Task: Look for space in Gyöngyös, Hungary from 1st June, 2023 to 9th June, 2023 for 5 adults in price range Rs.6000 to Rs.12000. Place can be entire place with 3 bedrooms having 3 beds and 3 bathrooms. Property type can be house, flat, guest house. Booking option can be shelf check-in. Required host language is English.
Action: Mouse moved to (490, 97)
Screenshot: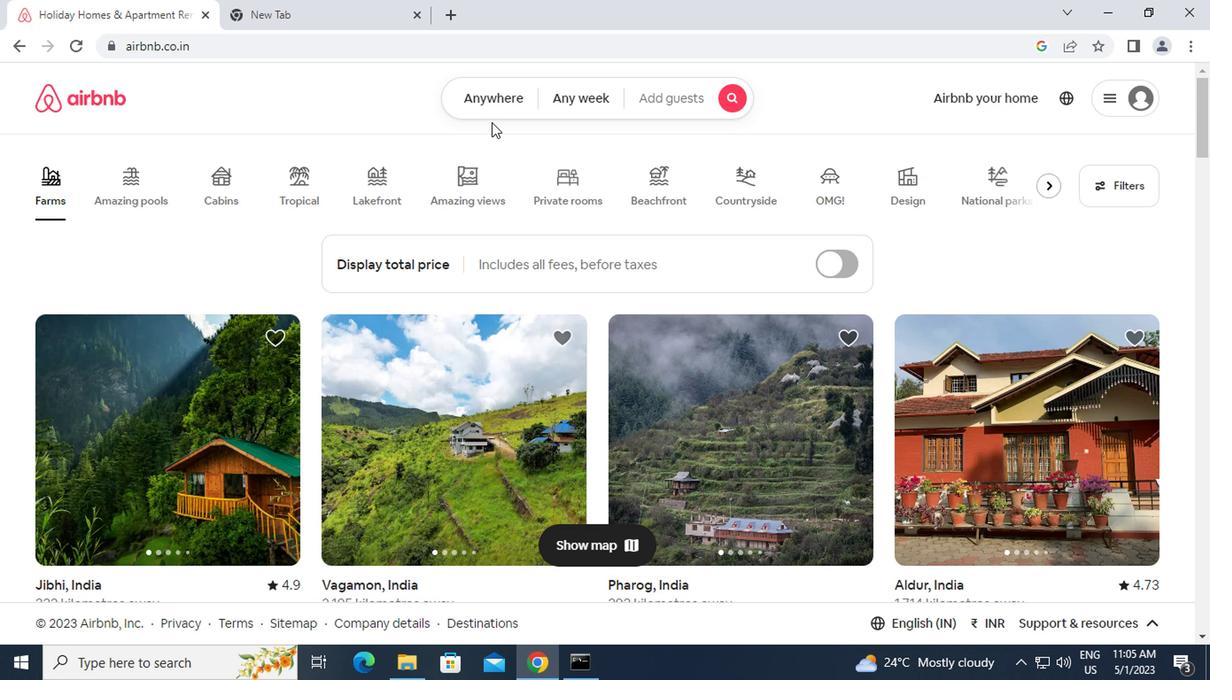 
Action: Mouse pressed left at (490, 97)
Screenshot: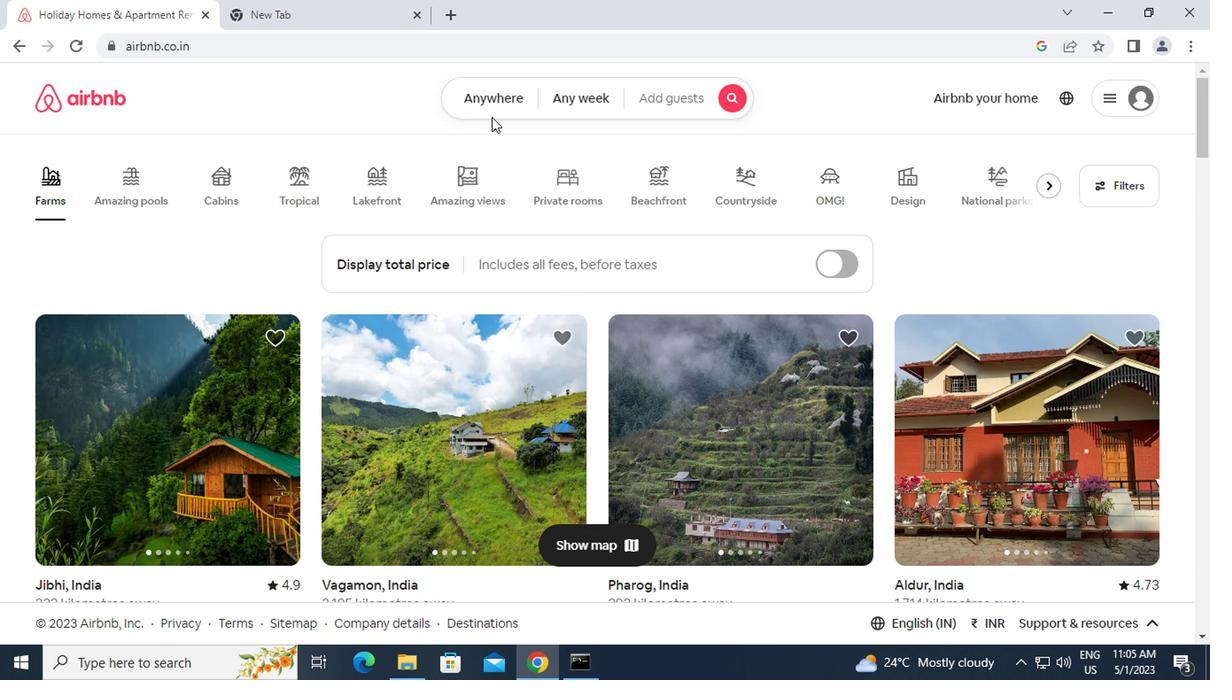 
Action: Mouse moved to (435, 162)
Screenshot: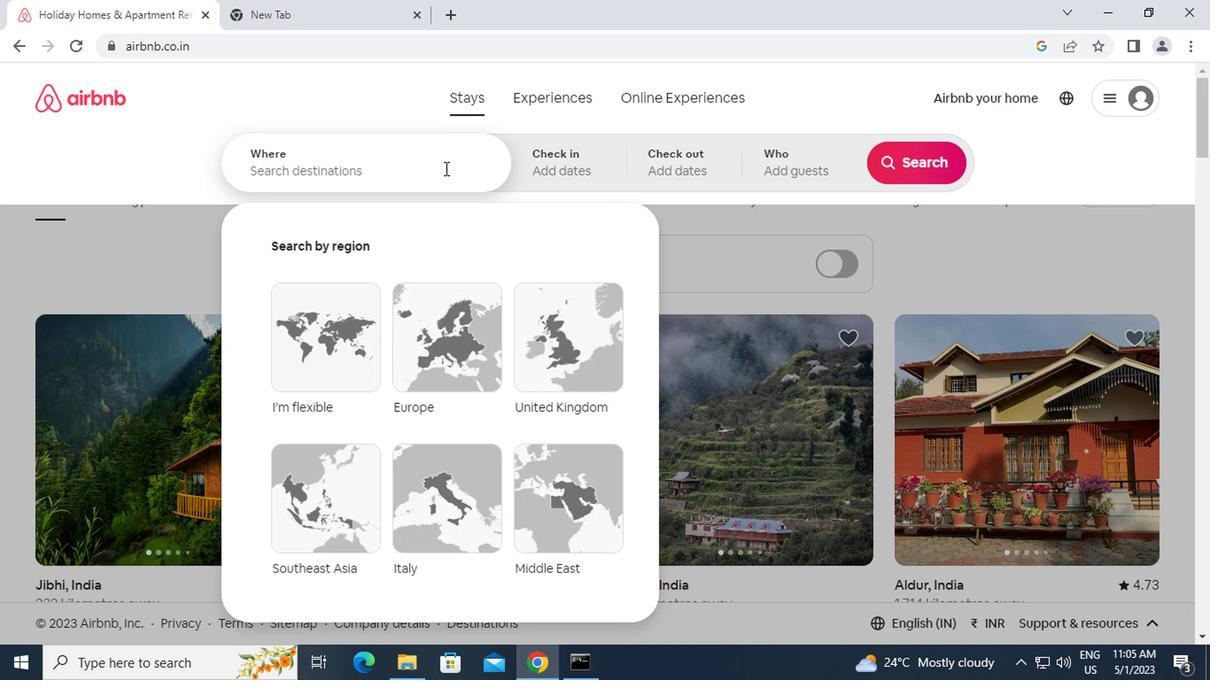 
Action: Mouse pressed left at (435, 162)
Screenshot: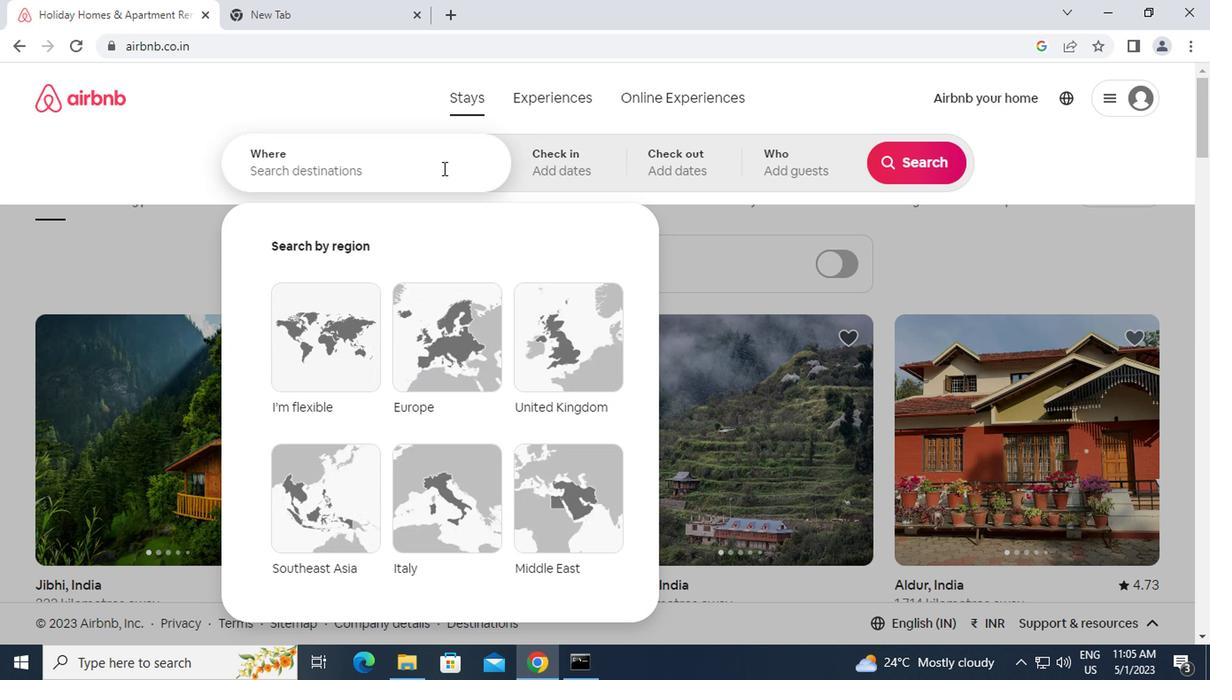 
Action: Key pressed g<Key.caps_lock>yongyos,<Key.space><Key.caps_lock>h<Key.caps_lock>ungary<Key.enter>
Screenshot: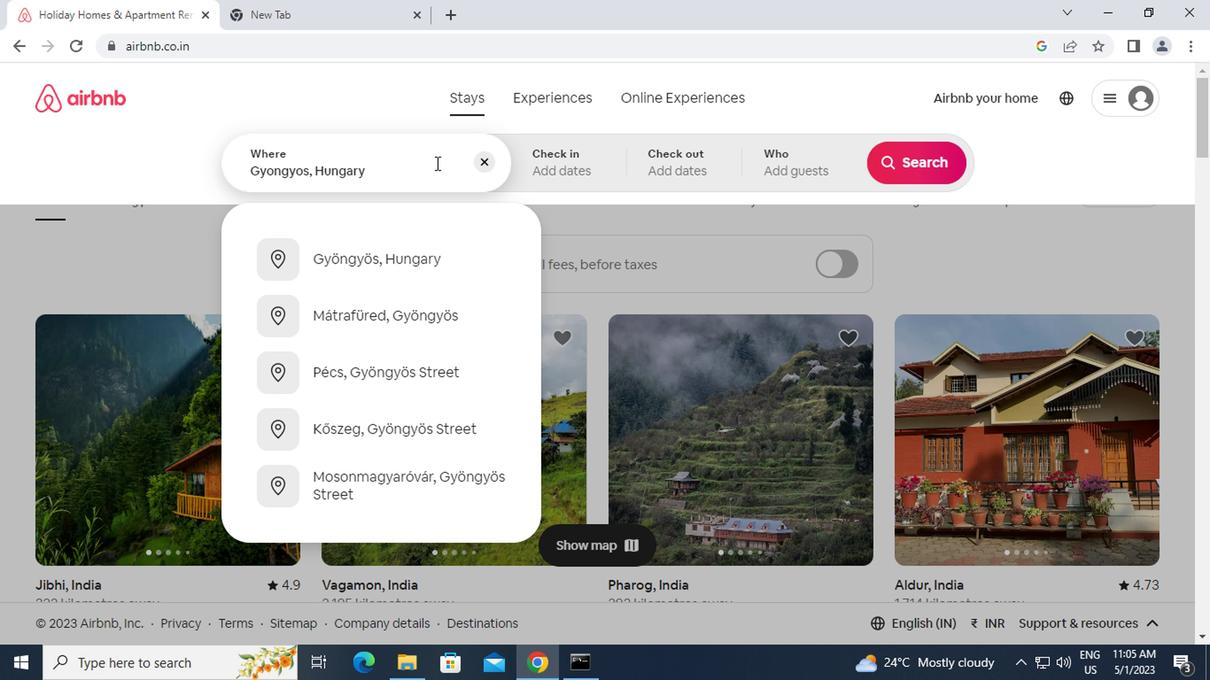 
Action: Mouse moved to (798, 376)
Screenshot: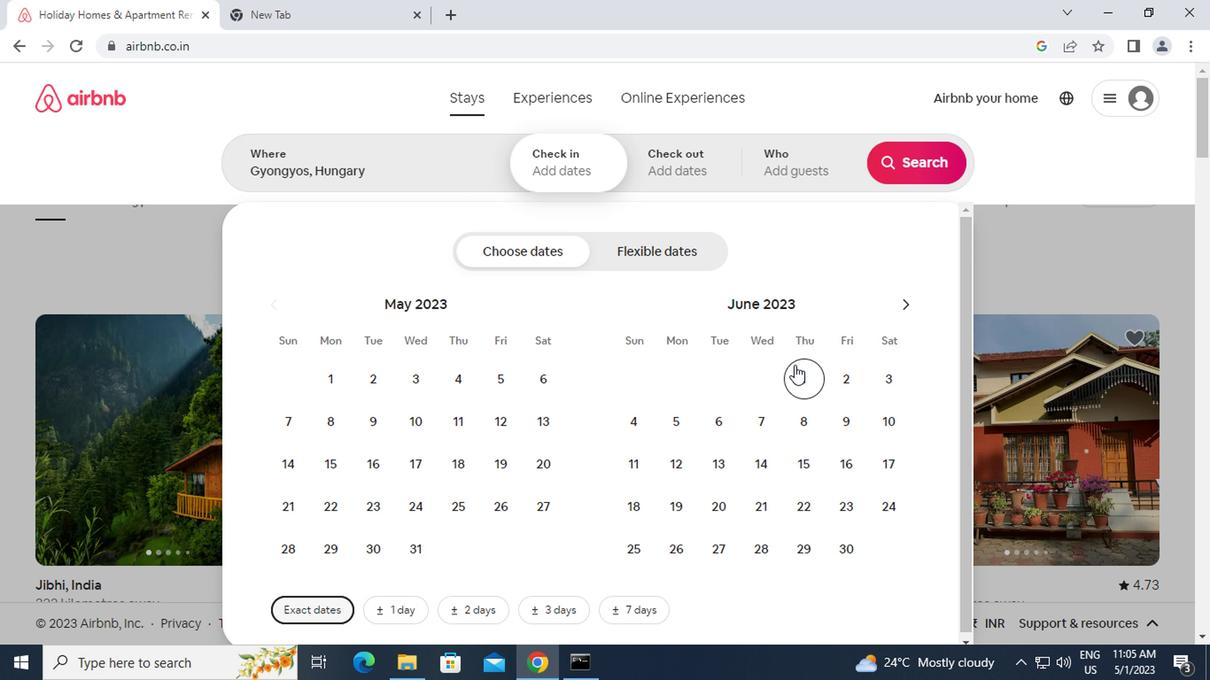
Action: Mouse pressed left at (798, 376)
Screenshot: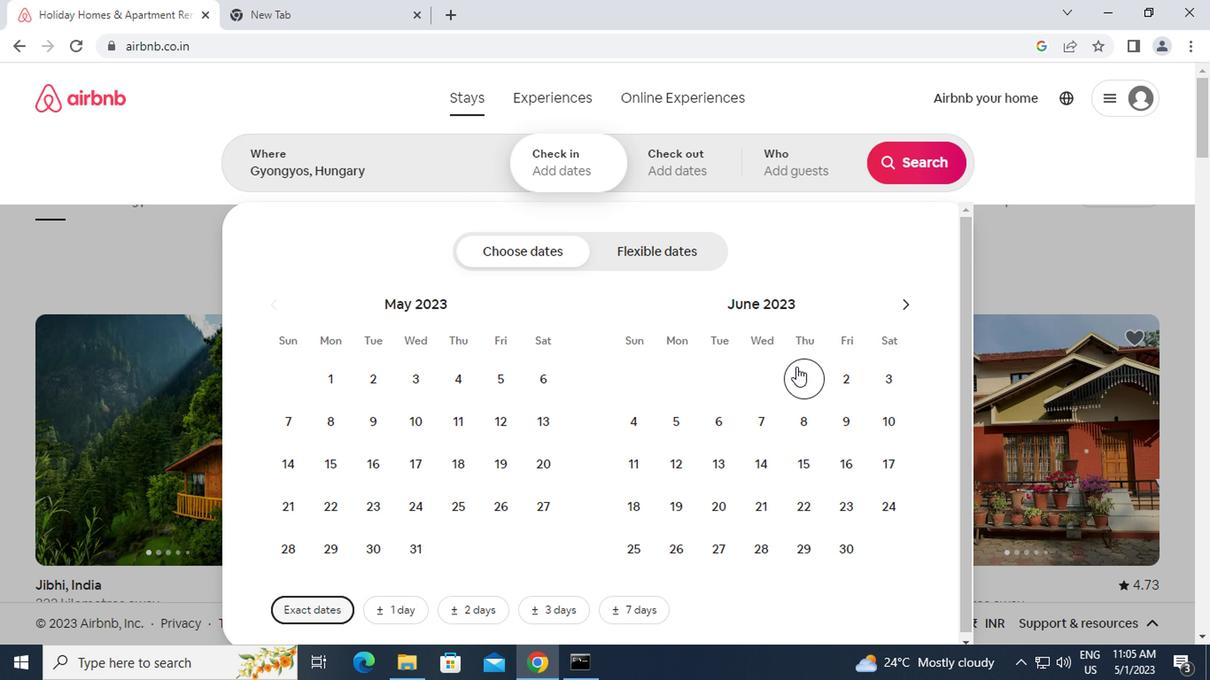 
Action: Mouse moved to (838, 427)
Screenshot: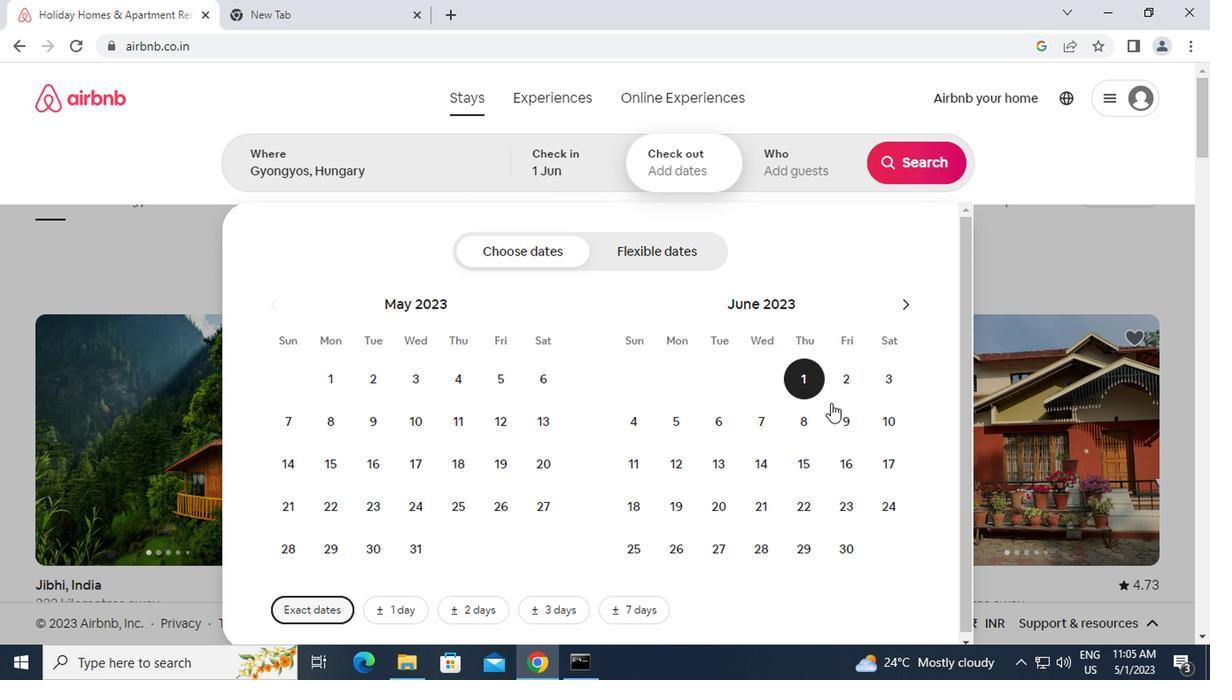 
Action: Mouse pressed left at (838, 427)
Screenshot: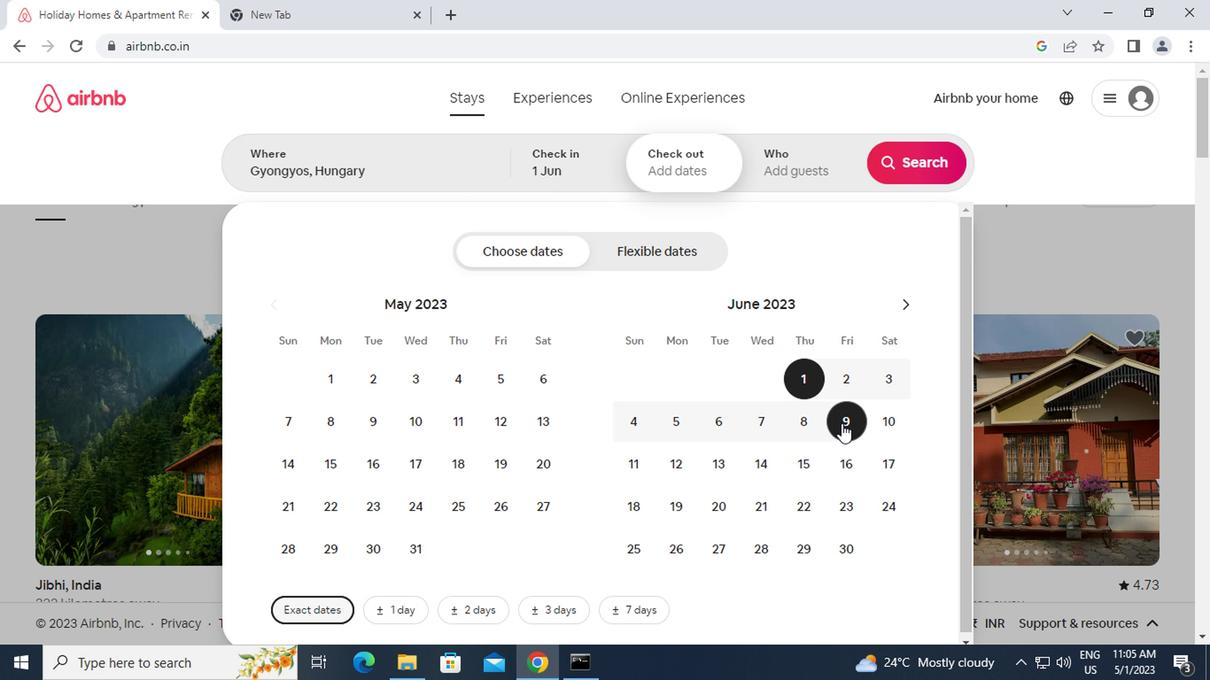 
Action: Mouse moved to (800, 155)
Screenshot: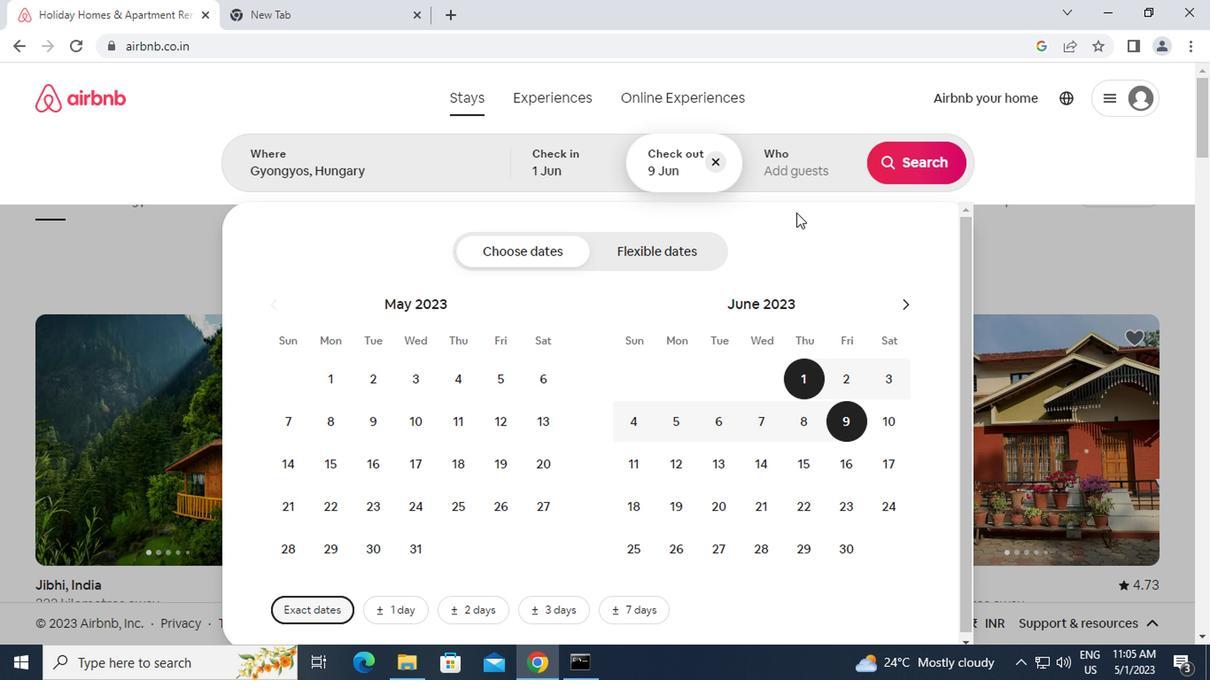 
Action: Mouse pressed left at (800, 155)
Screenshot: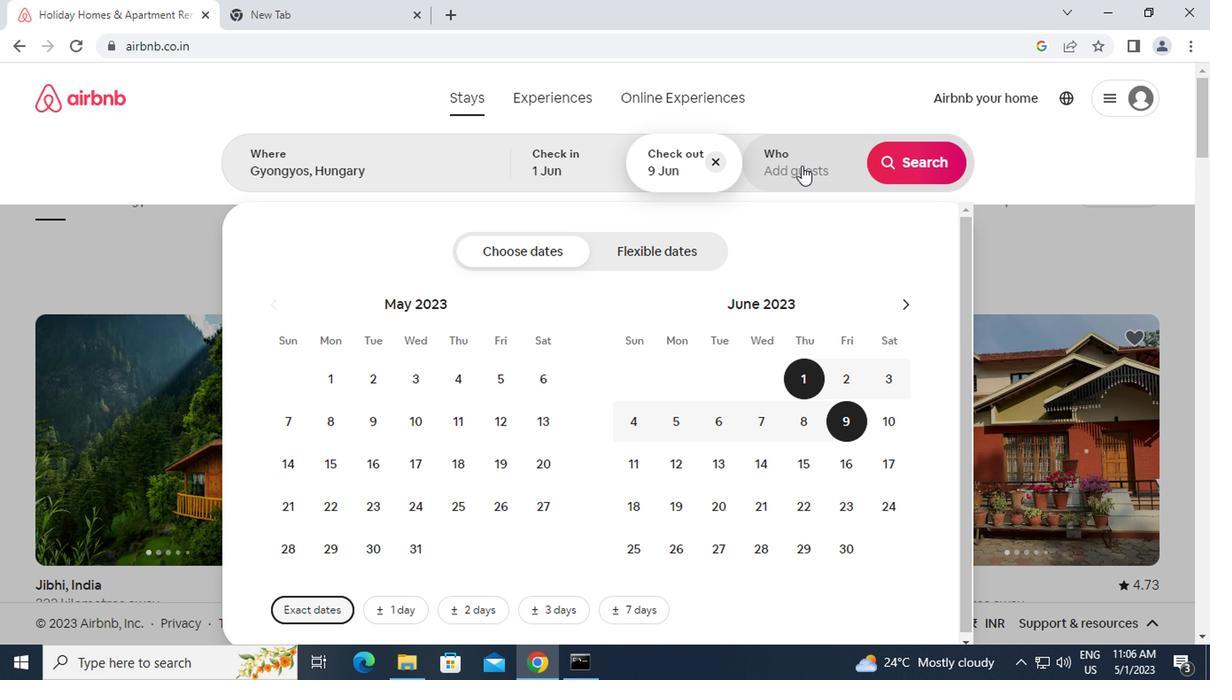 
Action: Mouse moved to (917, 267)
Screenshot: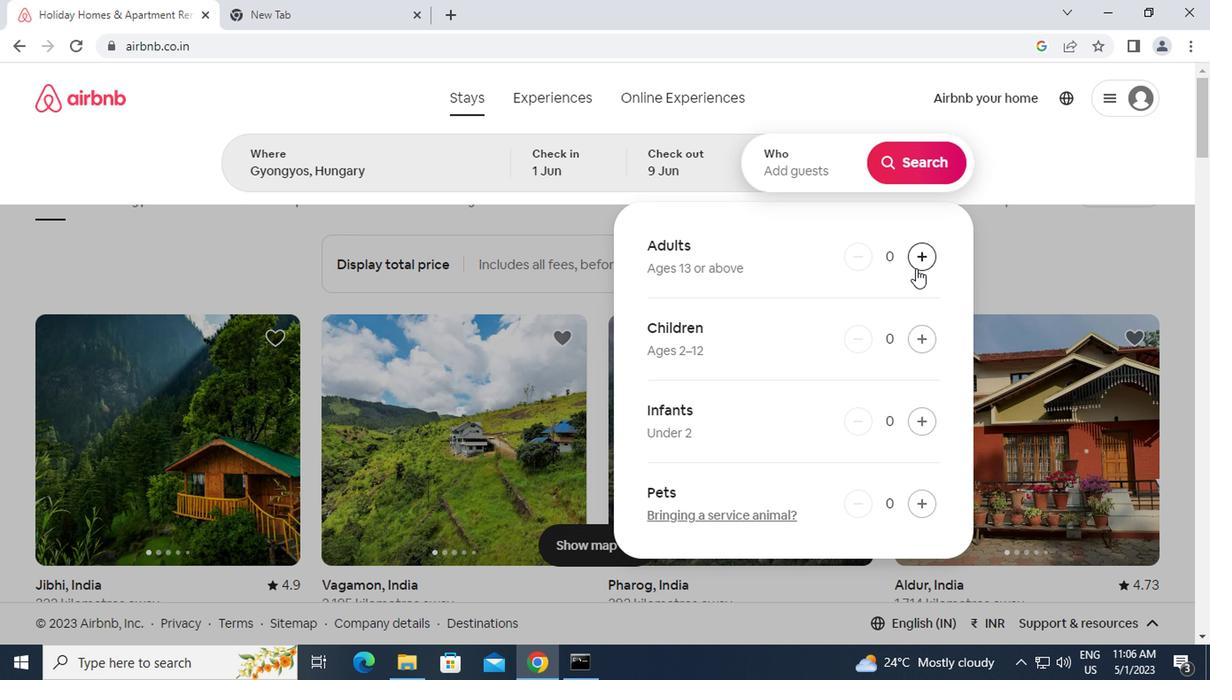 
Action: Mouse pressed left at (917, 267)
Screenshot: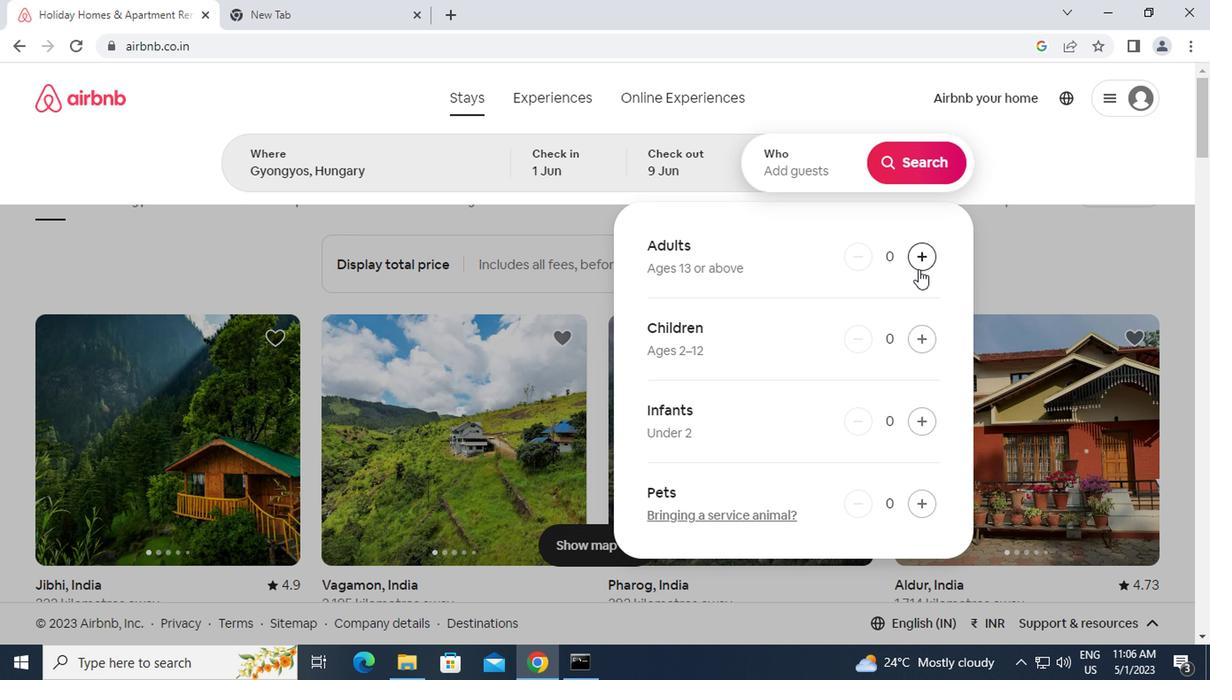 
Action: Mouse pressed left at (917, 267)
Screenshot: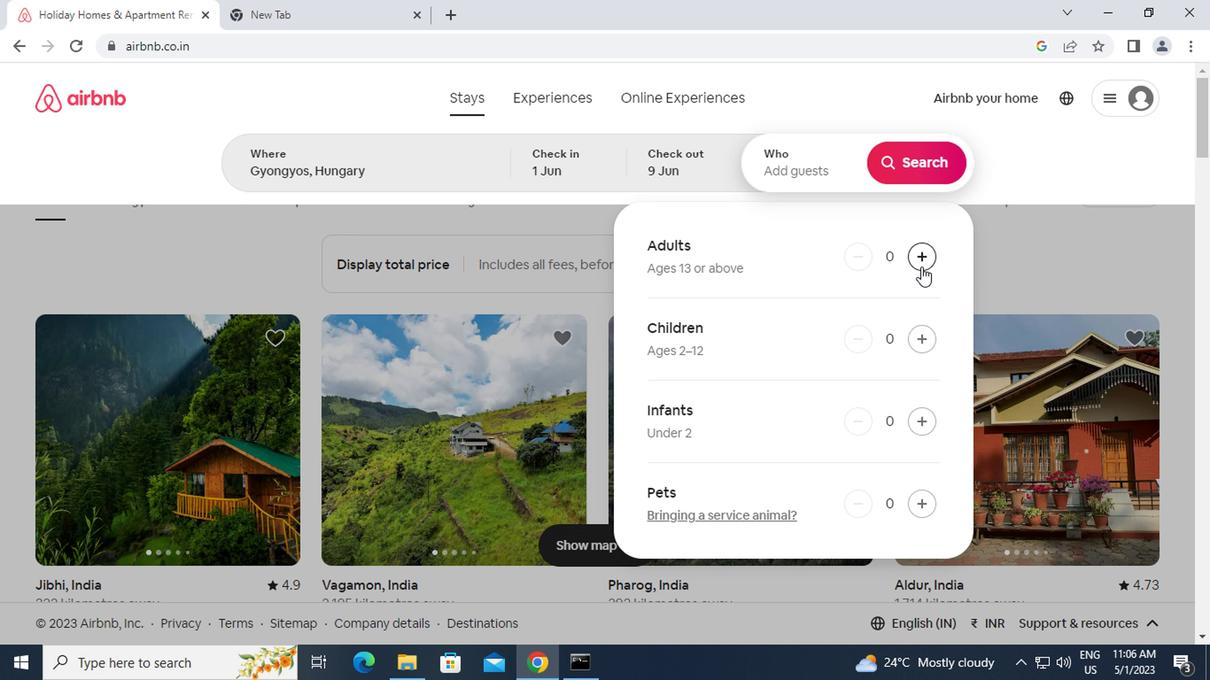 
Action: Mouse pressed left at (917, 267)
Screenshot: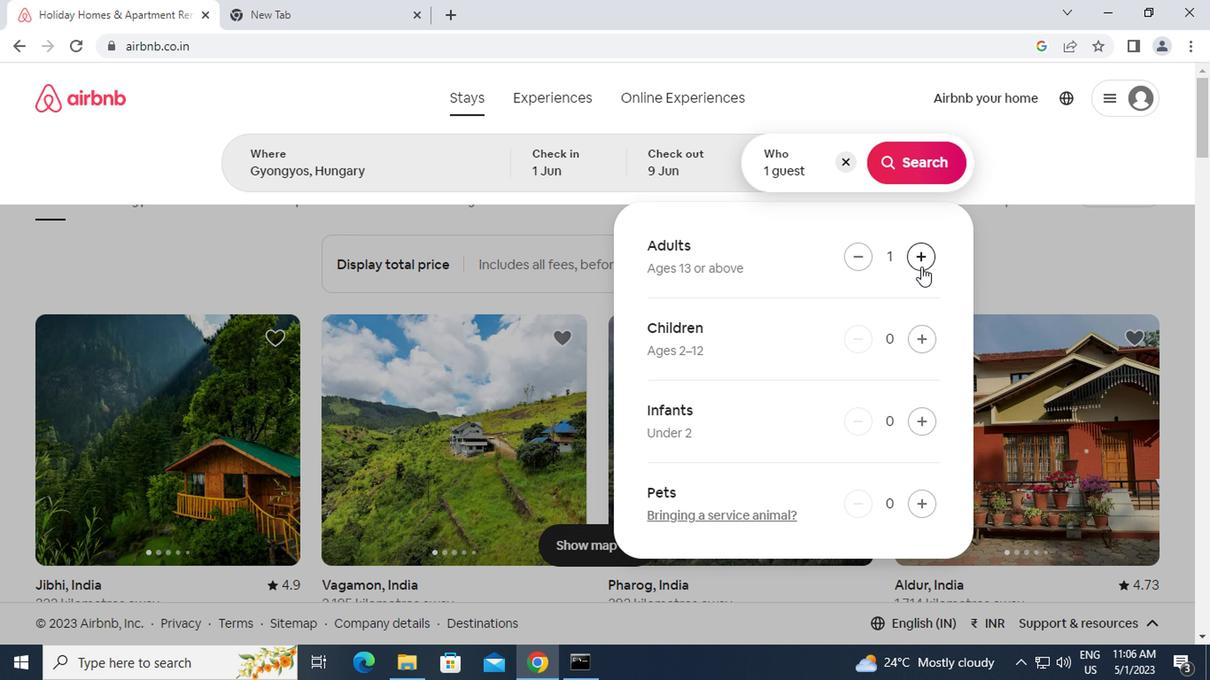 
Action: Mouse moved to (917, 266)
Screenshot: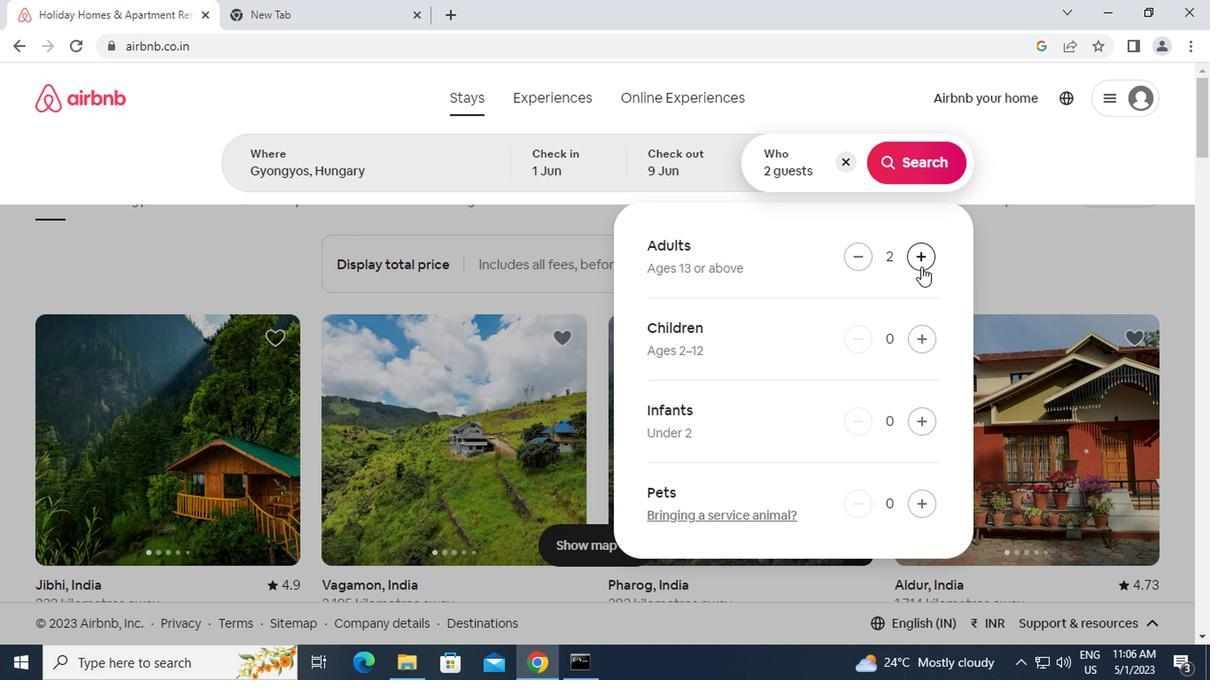 
Action: Mouse pressed left at (917, 266)
Screenshot: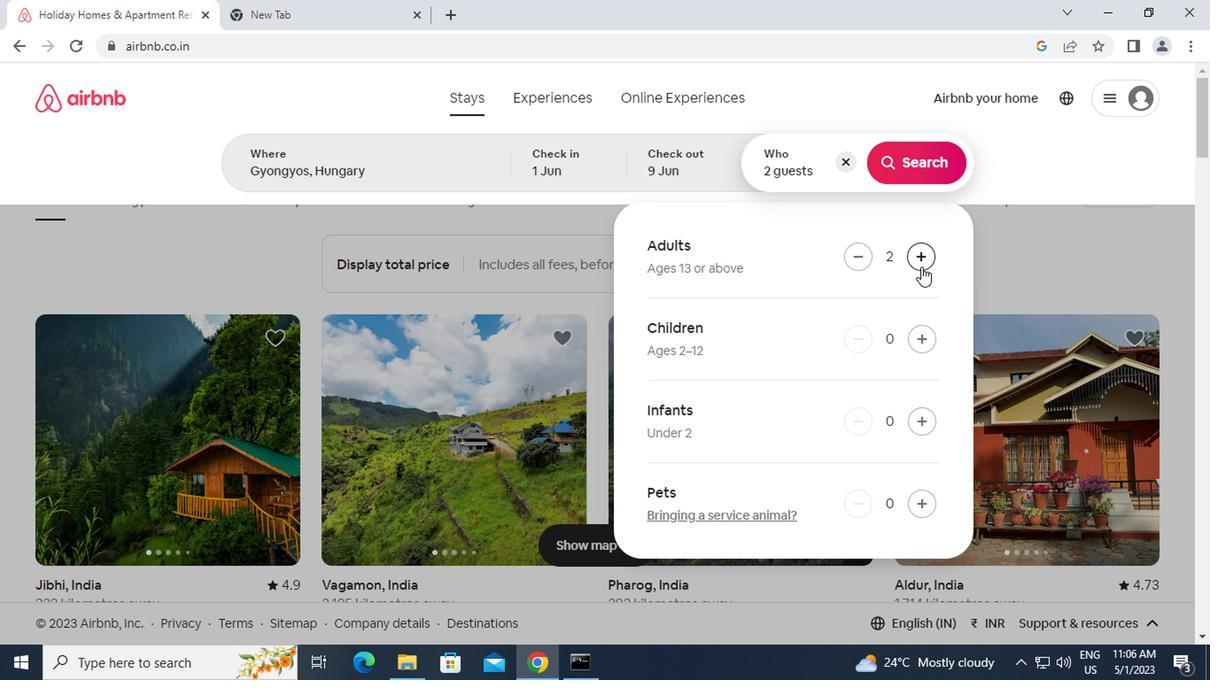 
Action: Mouse pressed left at (917, 266)
Screenshot: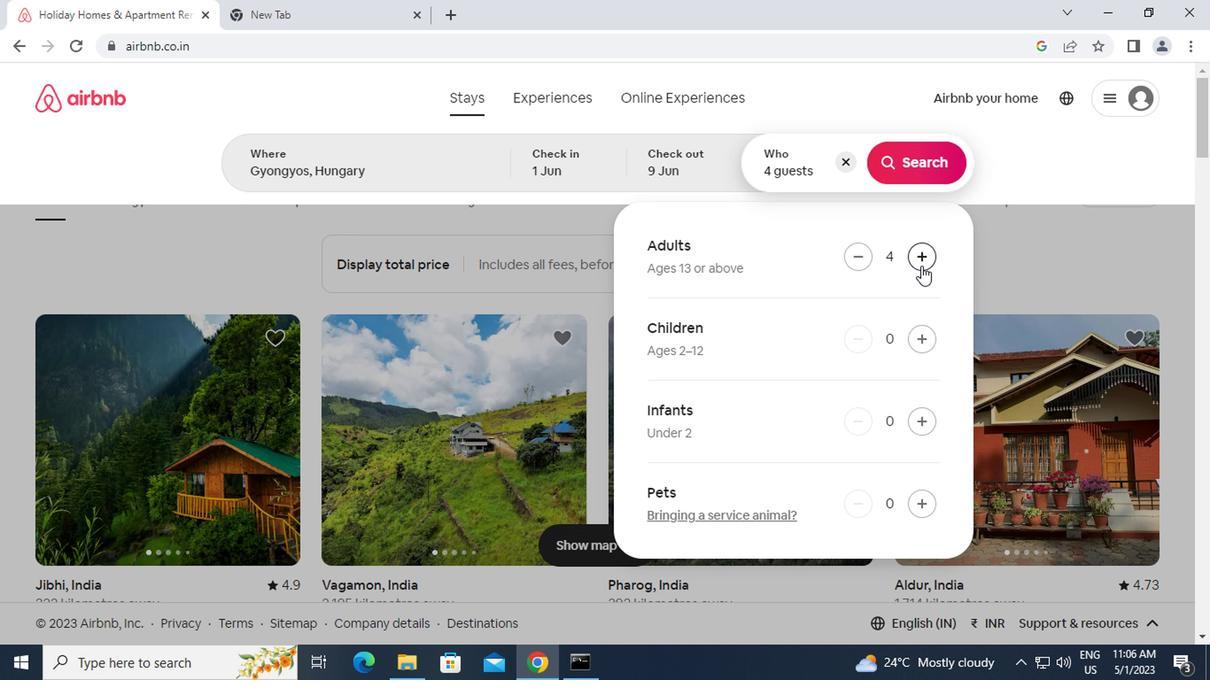 
Action: Mouse moved to (891, 160)
Screenshot: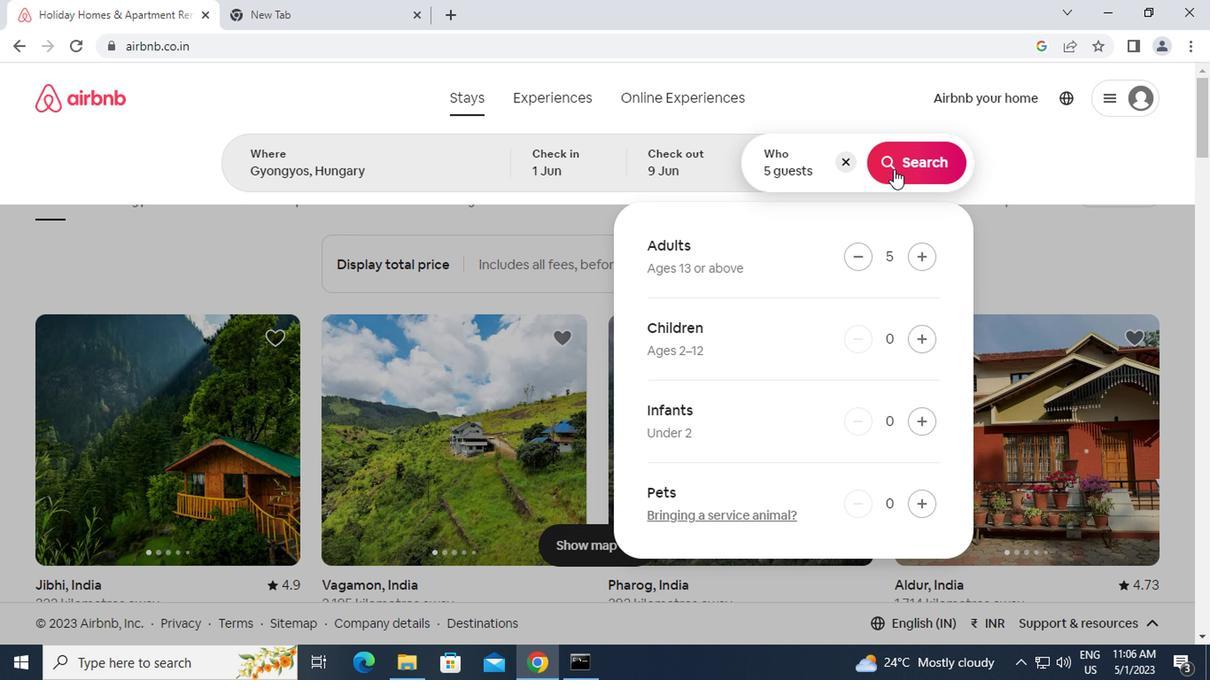 
Action: Mouse pressed left at (891, 160)
Screenshot: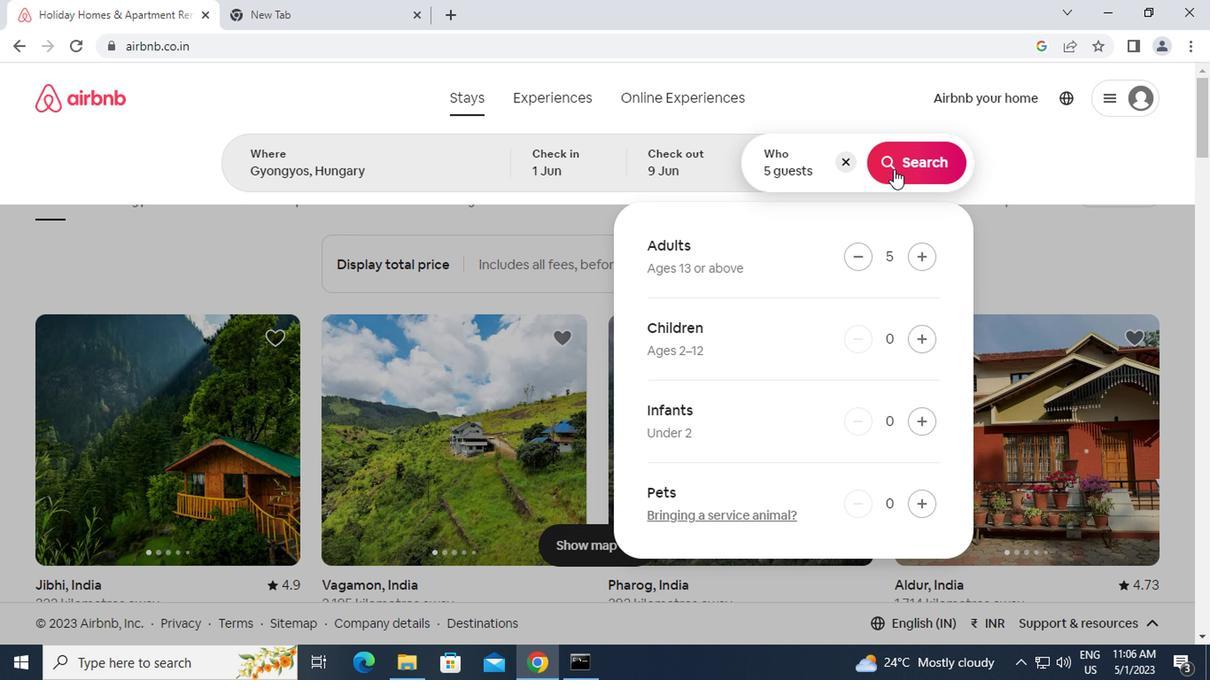 
Action: Mouse moved to (1130, 158)
Screenshot: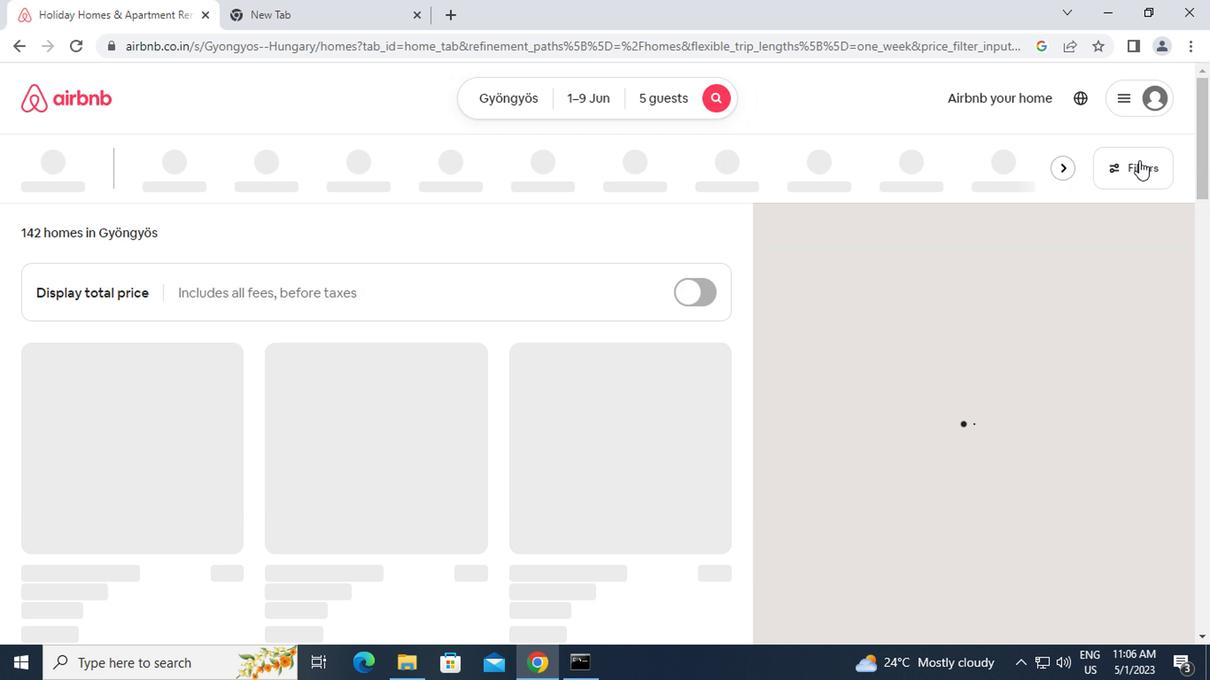 
Action: Mouse pressed left at (1130, 158)
Screenshot: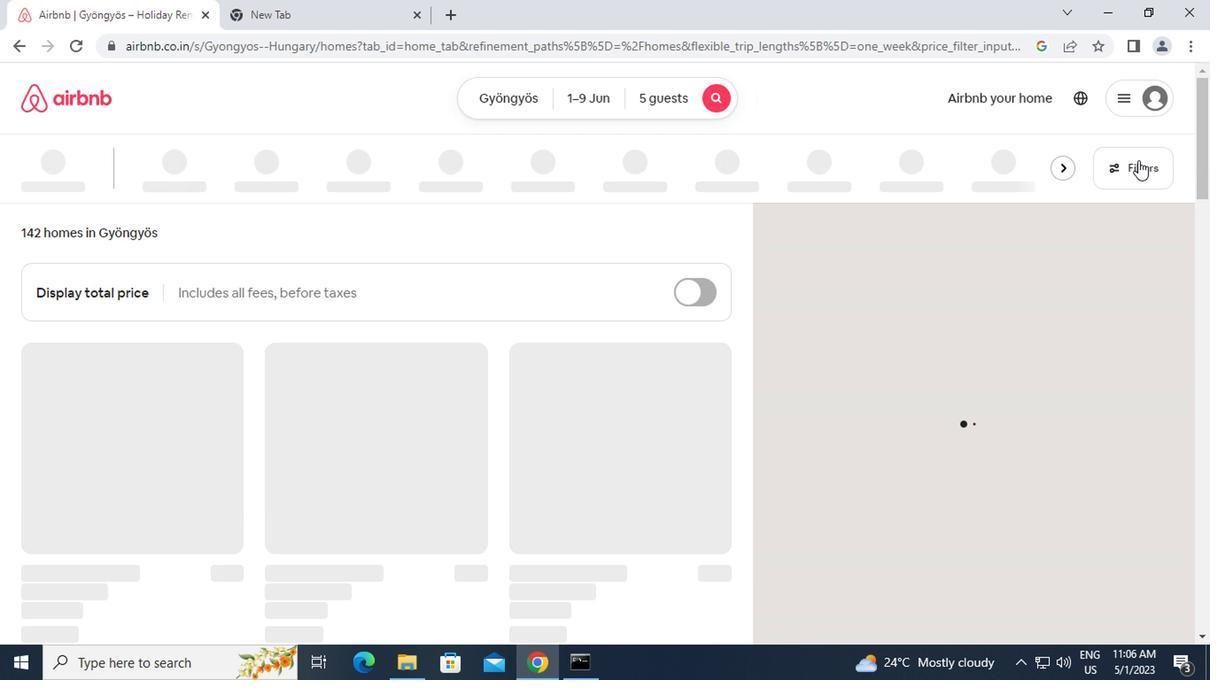 
Action: Mouse moved to (412, 393)
Screenshot: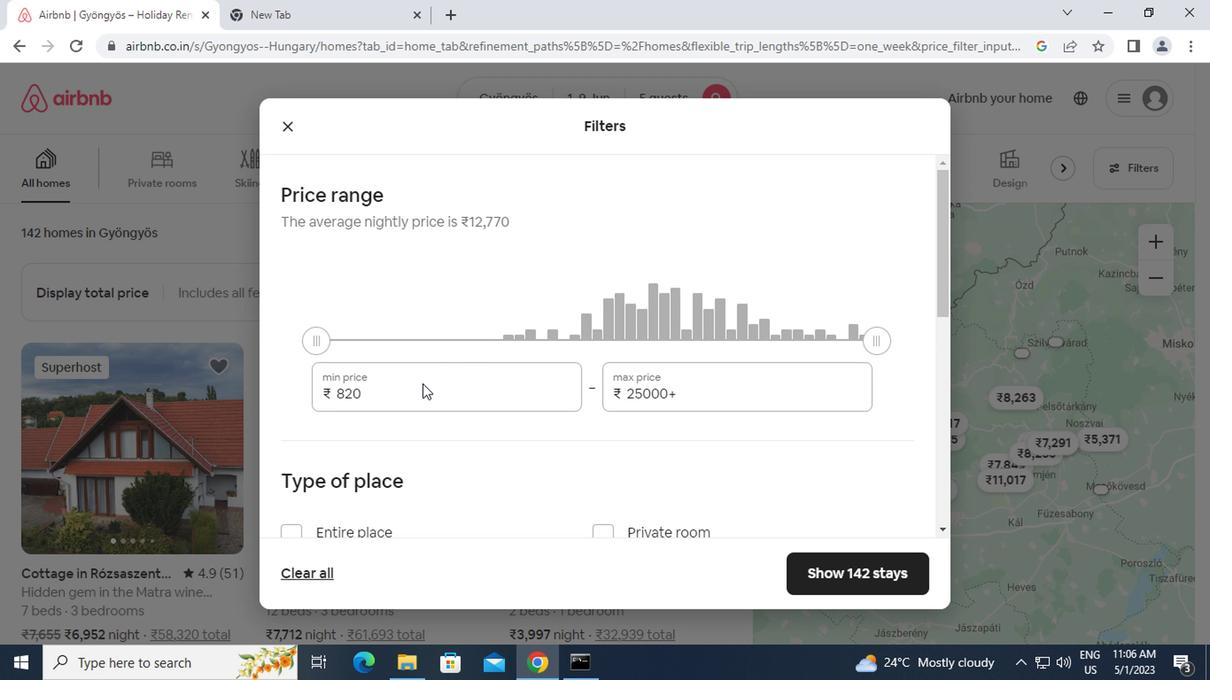 
Action: Mouse pressed left at (412, 393)
Screenshot: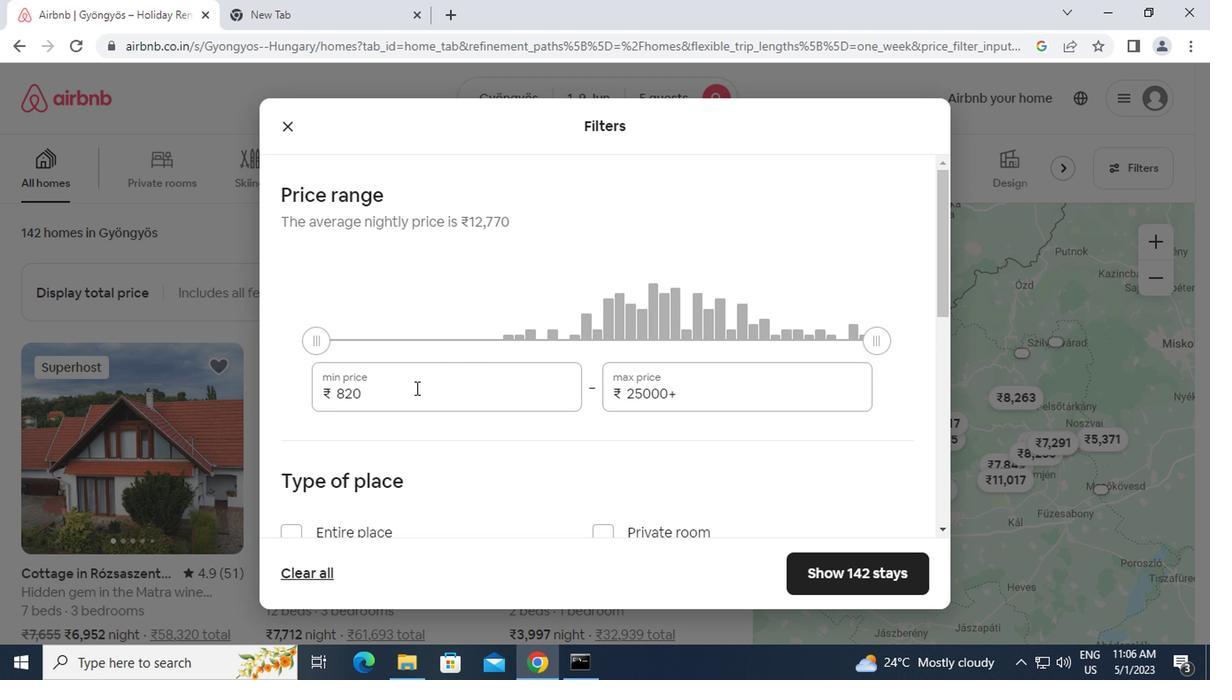 
Action: Mouse moved to (307, 400)
Screenshot: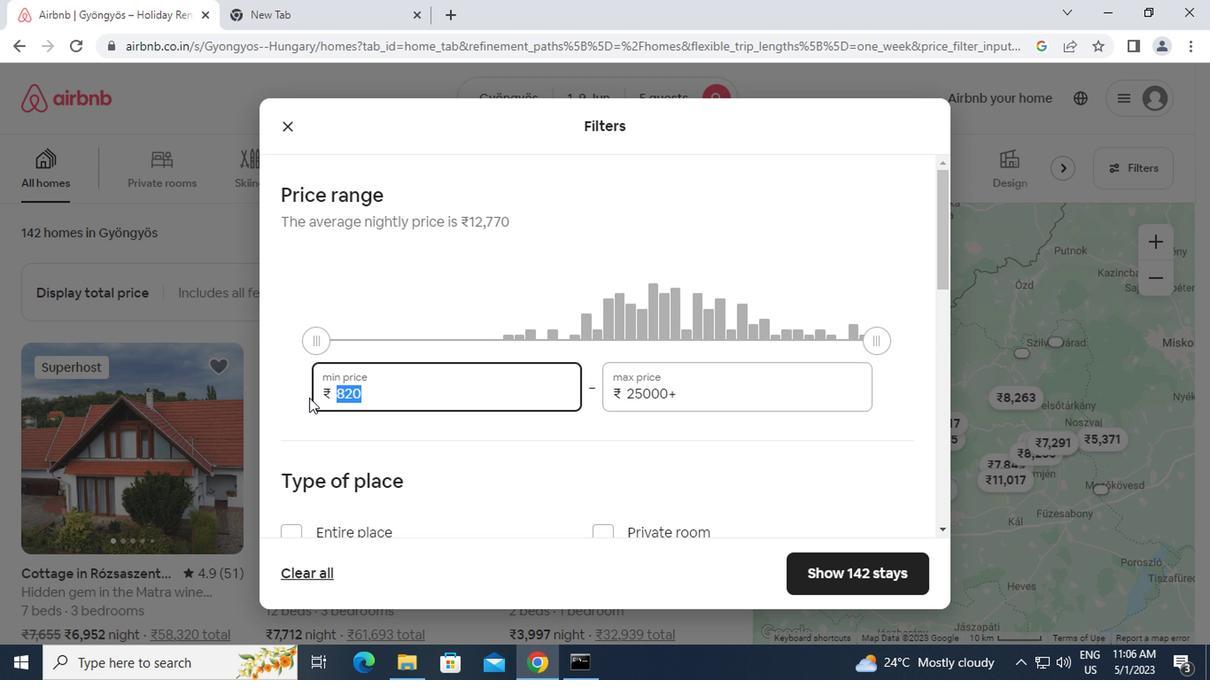 
Action: Key pressed 6000<Key.tab><Key.backspace><Key.backspace><Key.backspace><Key.backspace><Key.backspace><Key.backspace><Key.backspace><Key.backspace><Key.backspace><Key.backspace><Key.backspace><Key.backspace><Key.backspace><Key.backspace><Key.backspace><Key.backspace><Key.backspace><Key.backspace>12000
Screenshot: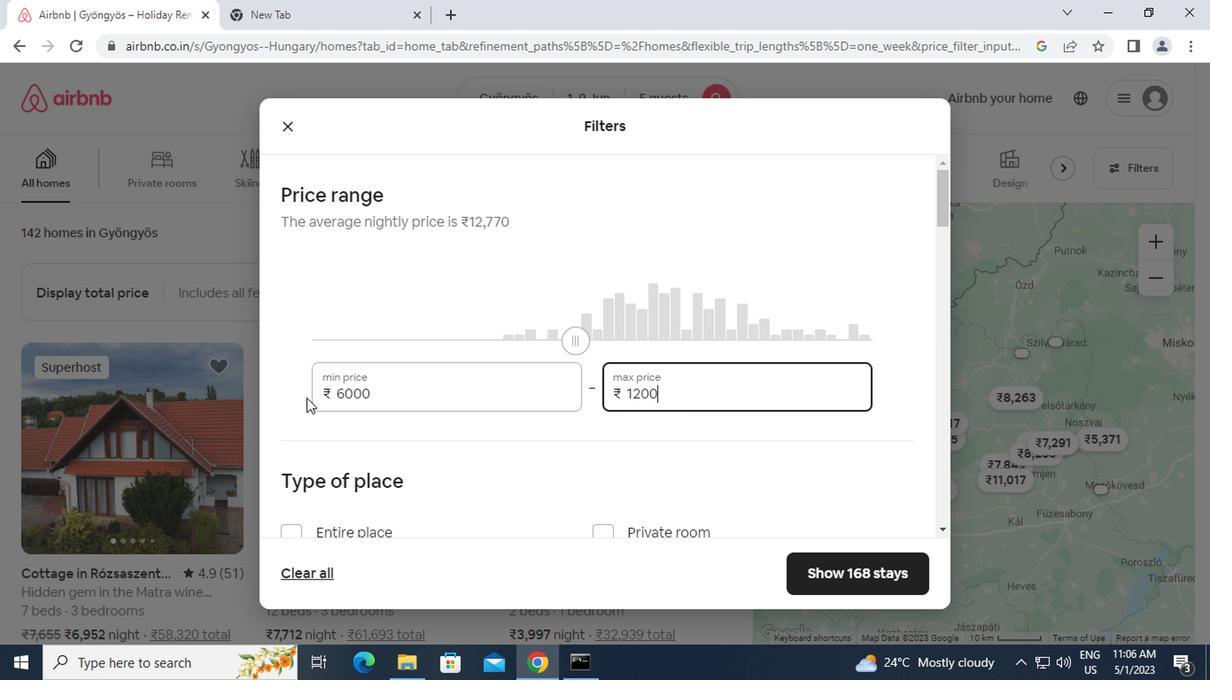 
Action: Mouse moved to (307, 405)
Screenshot: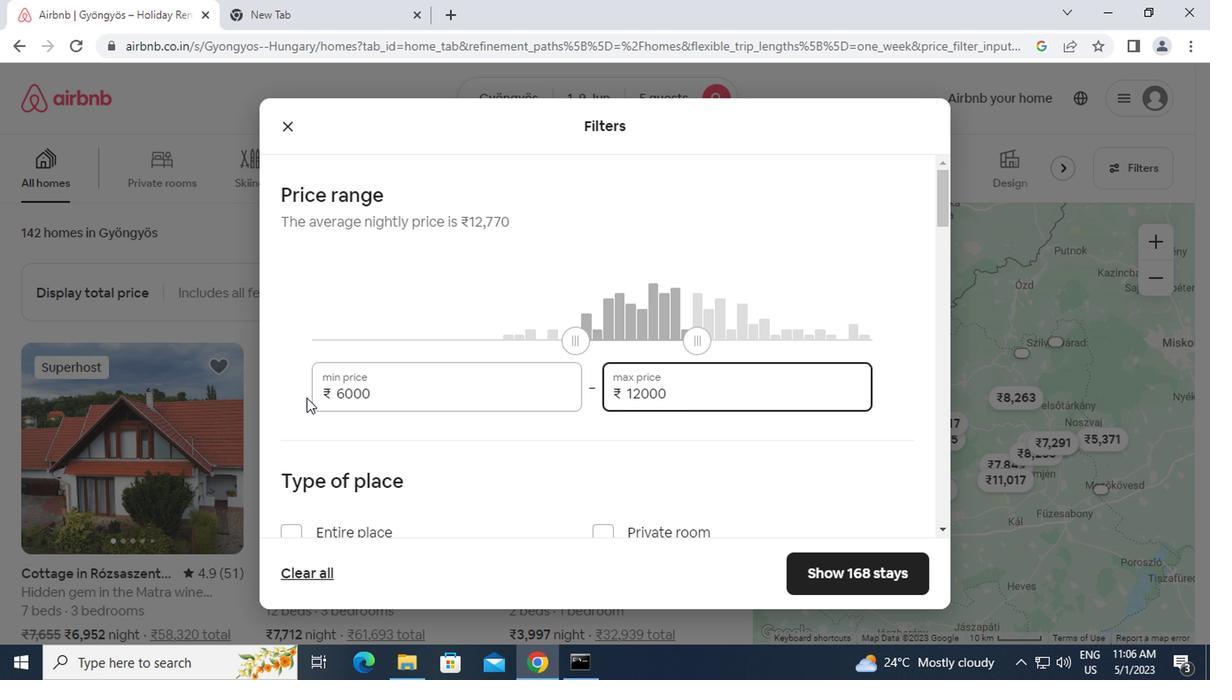 
Action: Mouse scrolled (307, 404) with delta (0, 0)
Screenshot: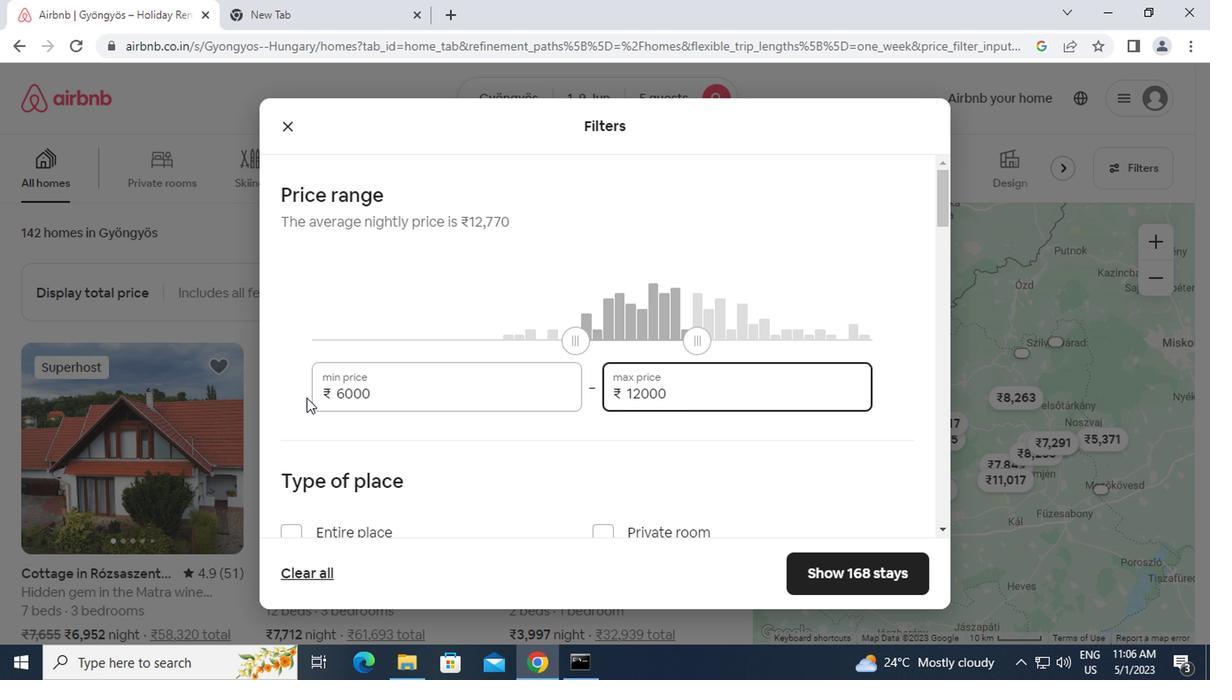 
Action: Mouse scrolled (307, 404) with delta (0, 0)
Screenshot: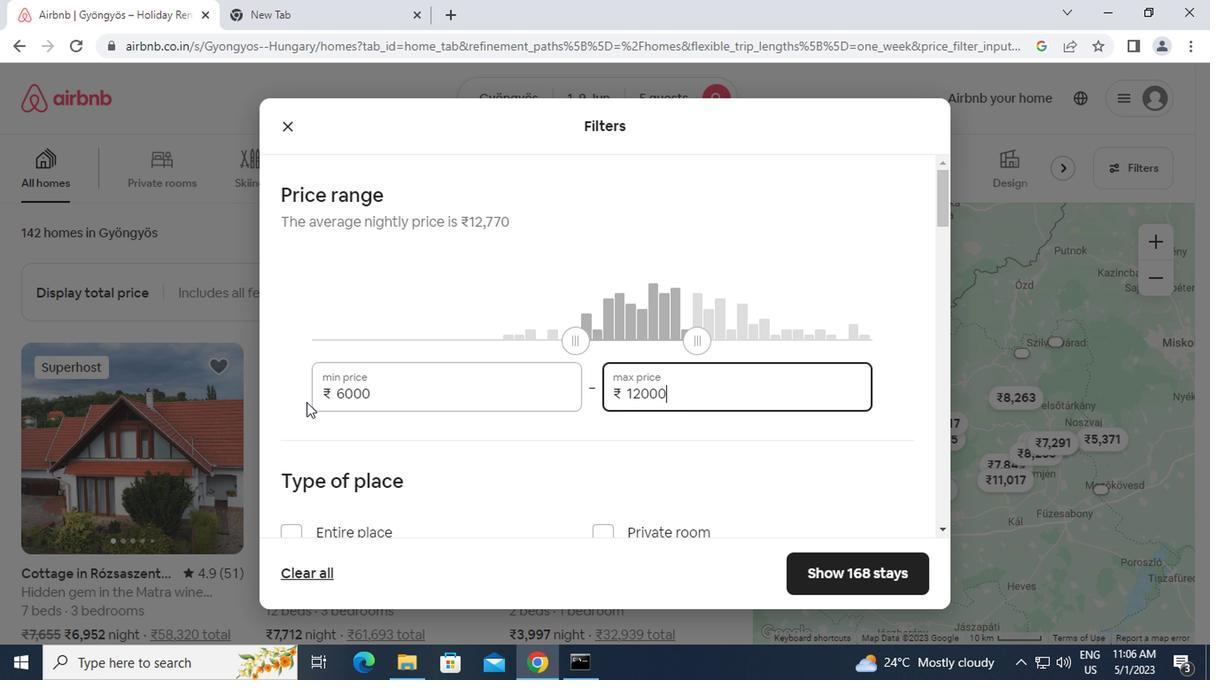
Action: Mouse moved to (293, 358)
Screenshot: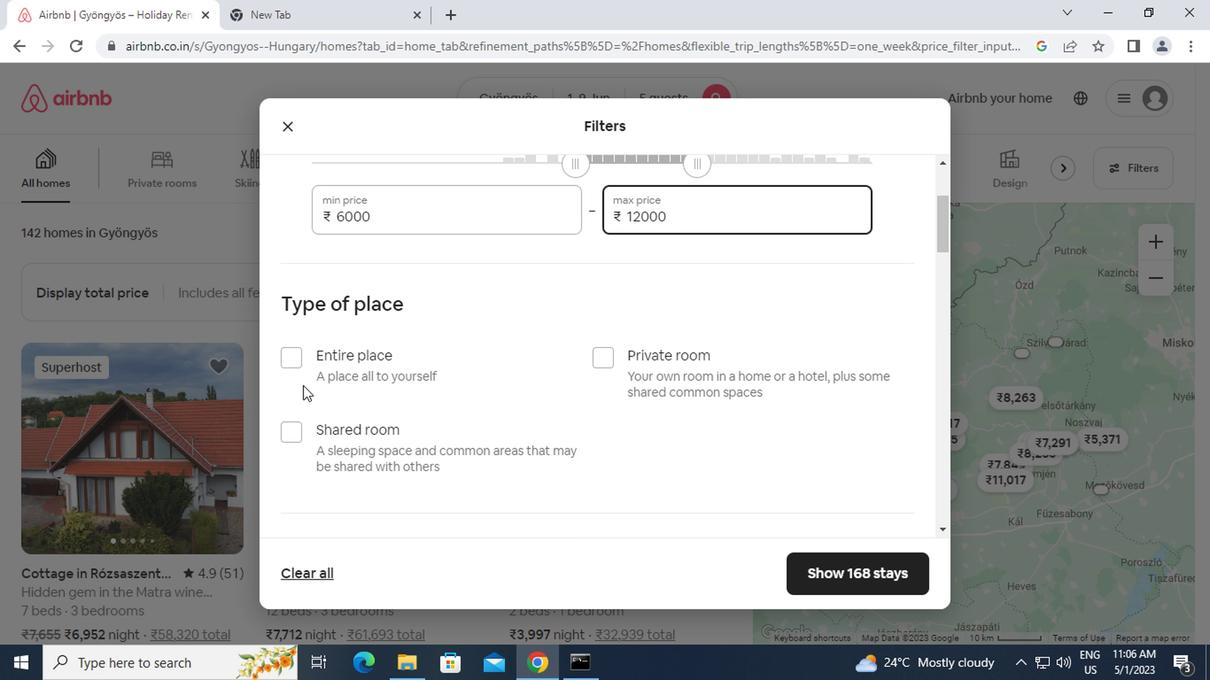 
Action: Mouse pressed left at (293, 358)
Screenshot: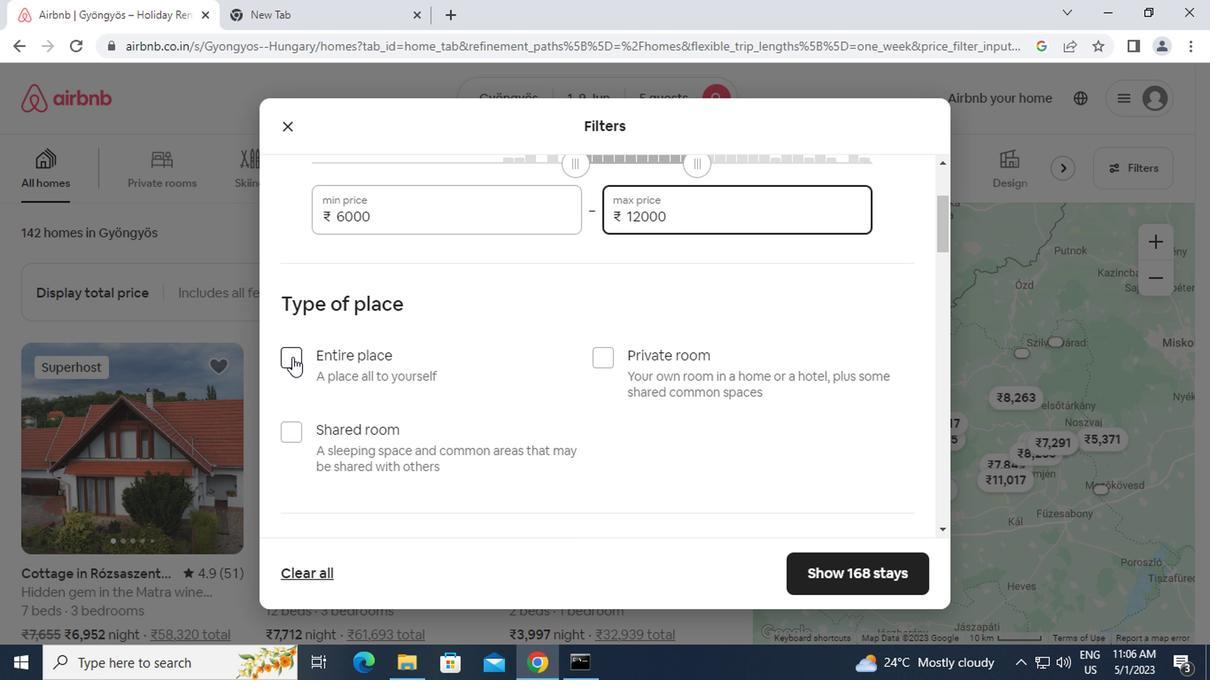 
Action: Mouse moved to (437, 395)
Screenshot: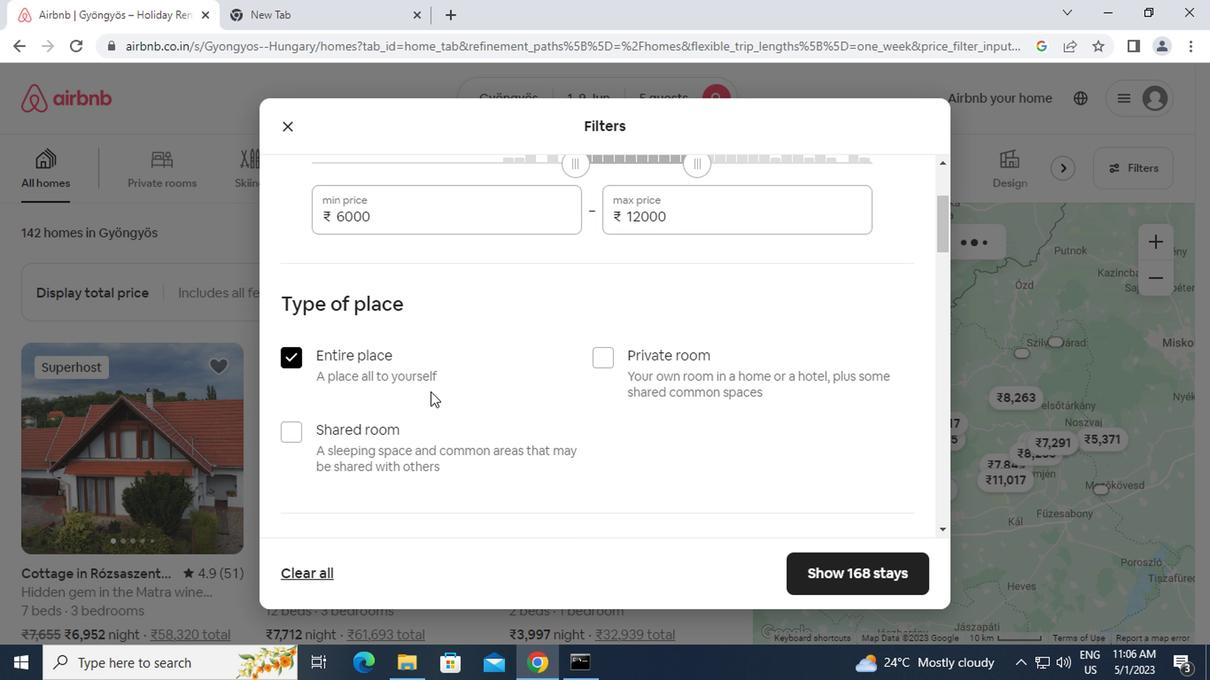
Action: Mouse scrolled (437, 394) with delta (0, -1)
Screenshot: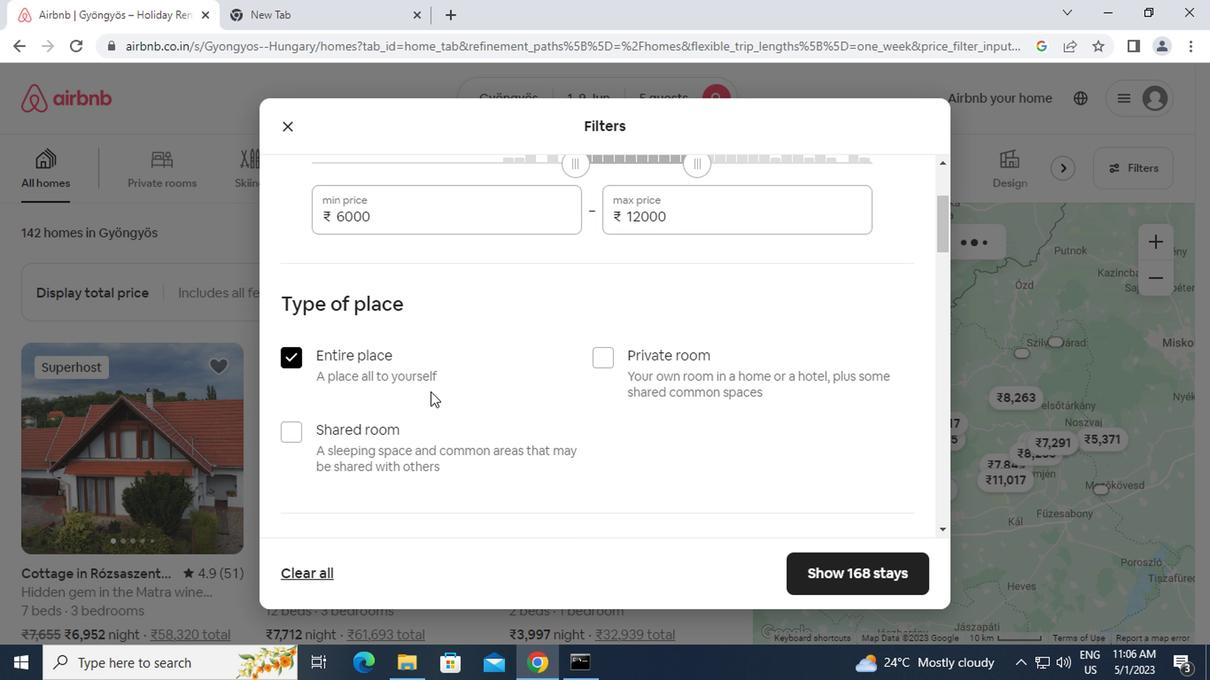 
Action: Mouse scrolled (437, 394) with delta (0, -1)
Screenshot: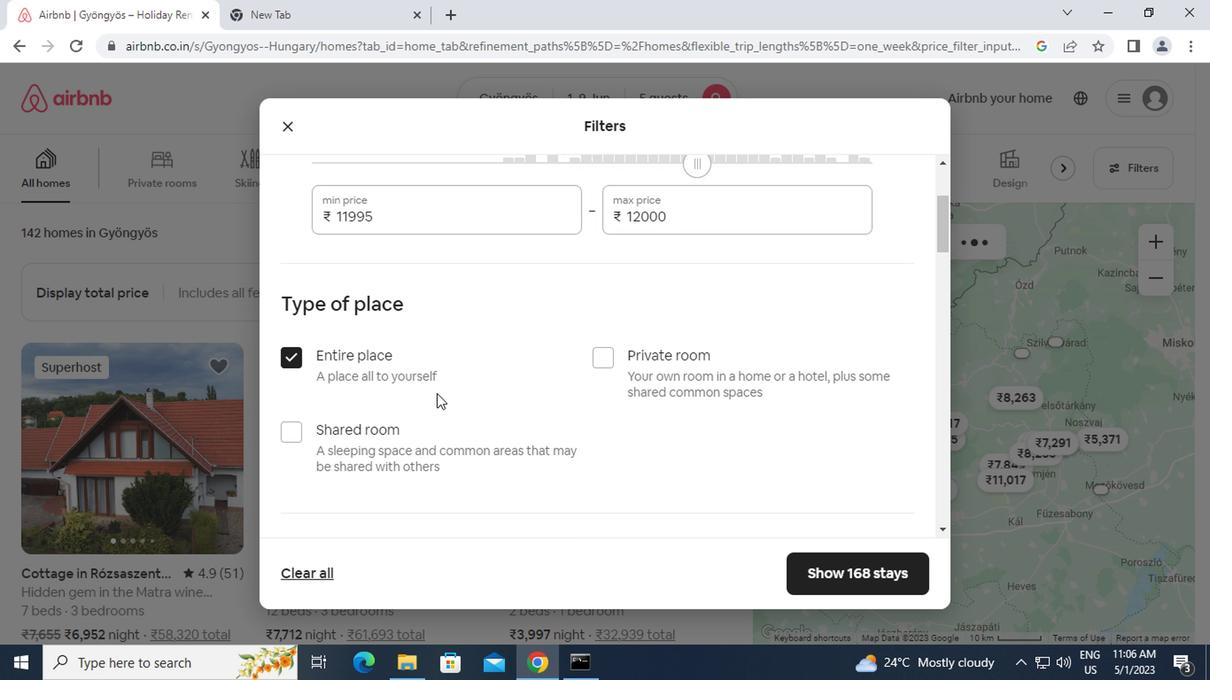 
Action: Mouse scrolled (437, 394) with delta (0, -1)
Screenshot: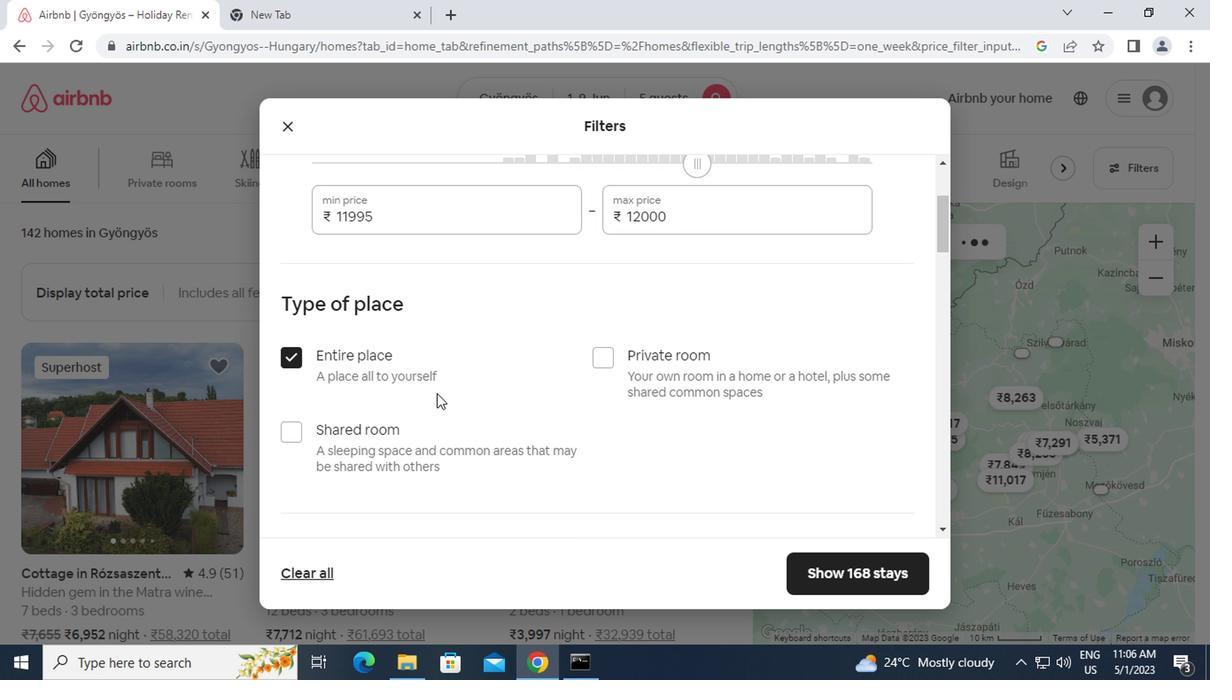 
Action: Mouse scrolled (437, 394) with delta (0, -1)
Screenshot: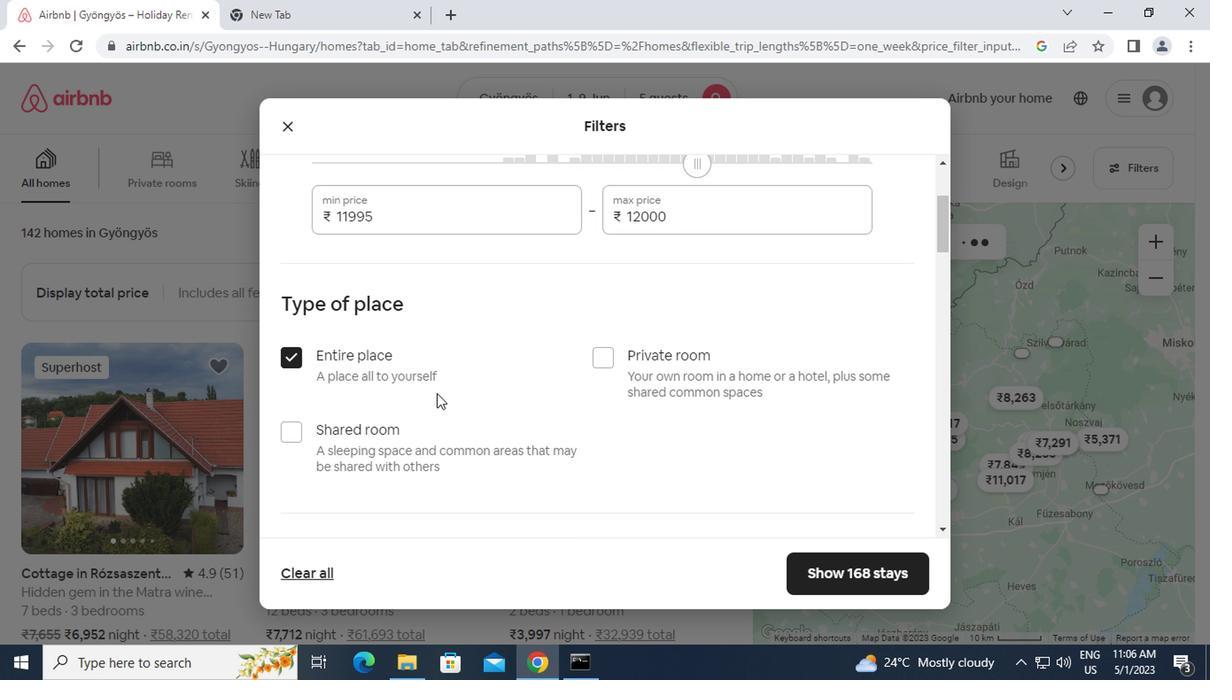 
Action: Mouse moved to (514, 294)
Screenshot: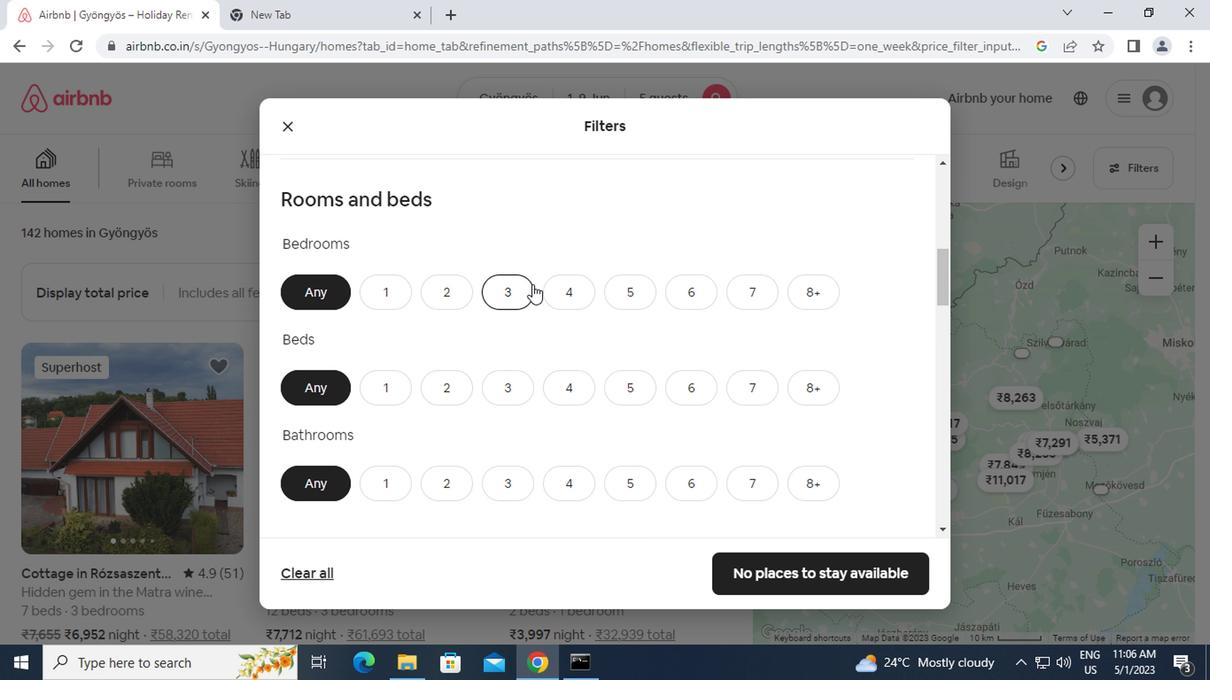 
Action: Mouse pressed left at (514, 294)
Screenshot: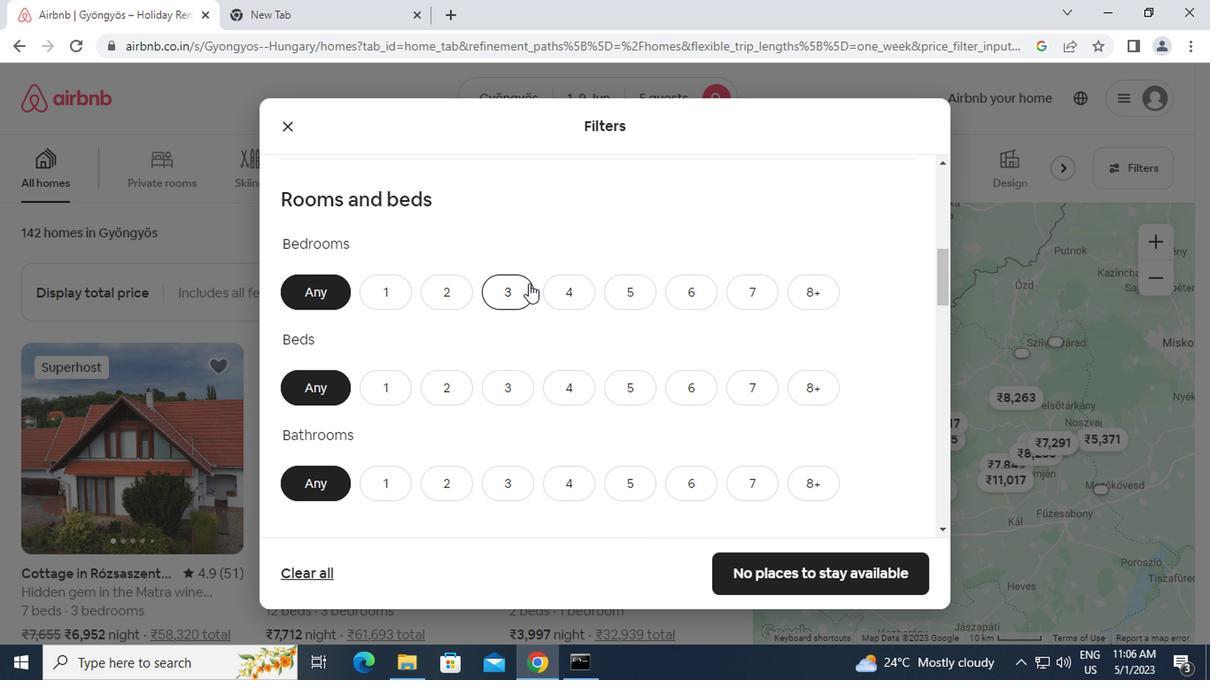 
Action: Mouse moved to (525, 387)
Screenshot: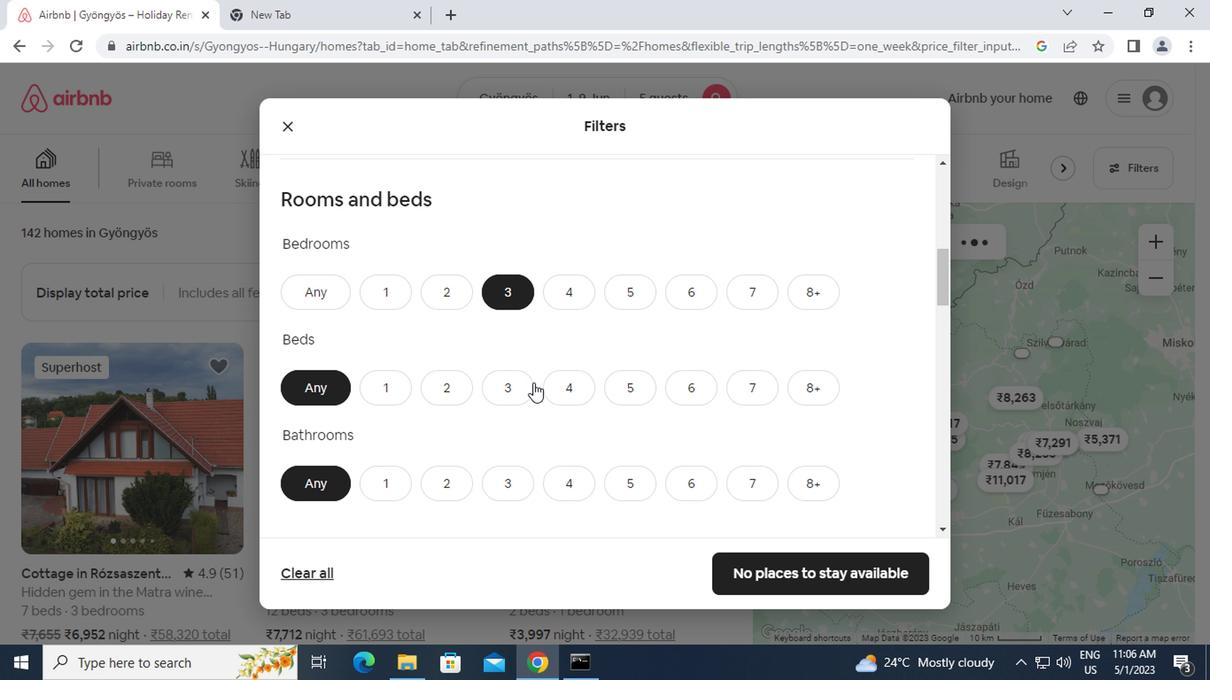 
Action: Mouse pressed left at (525, 387)
Screenshot: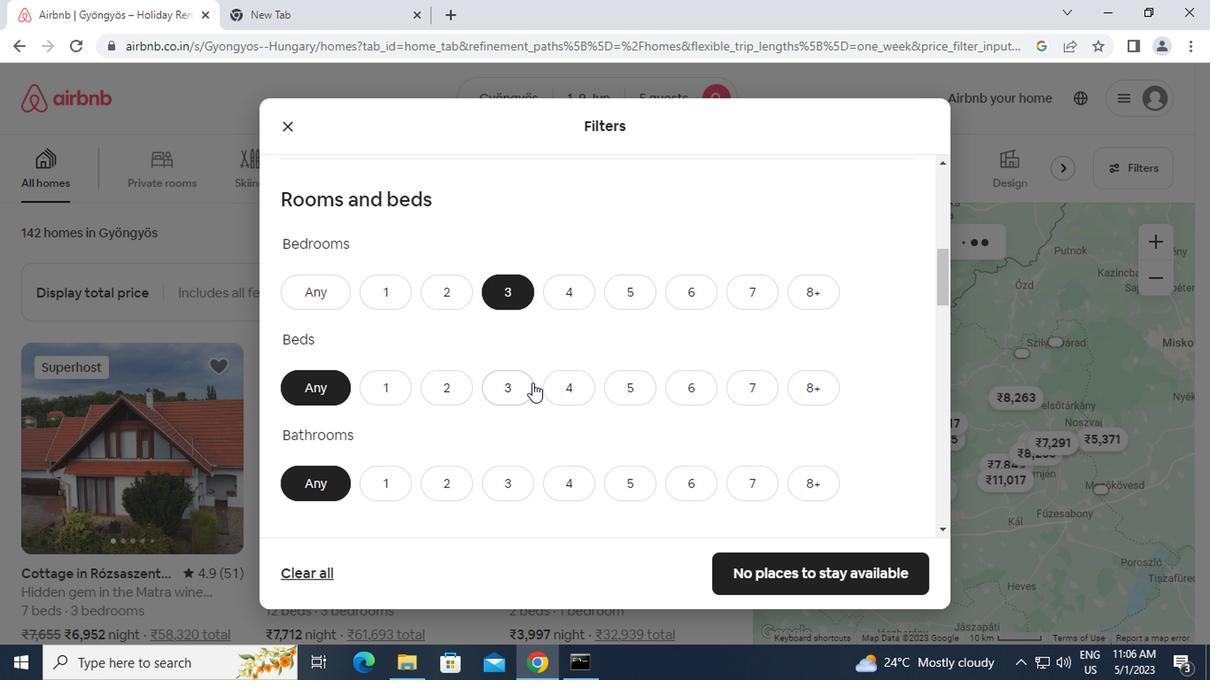
Action: Mouse moved to (521, 479)
Screenshot: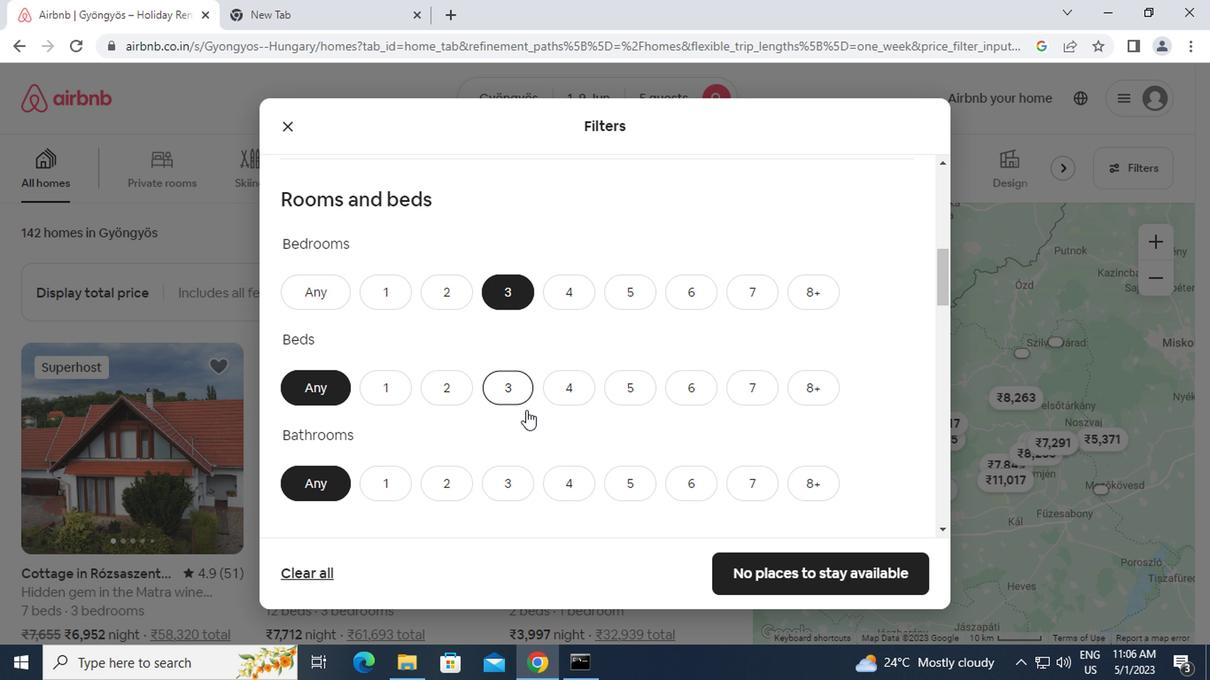 
Action: Mouse pressed left at (521, 479)
Screenshot: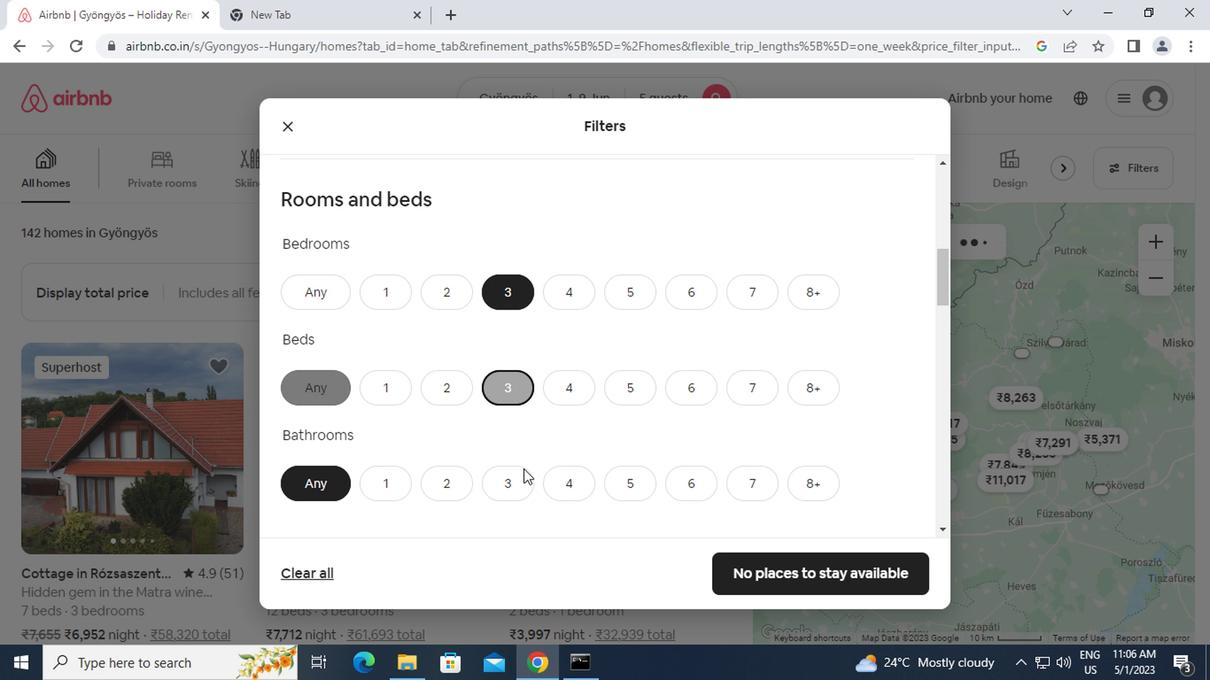 
Action: Mouse moved to (530, 483)
Screenshot: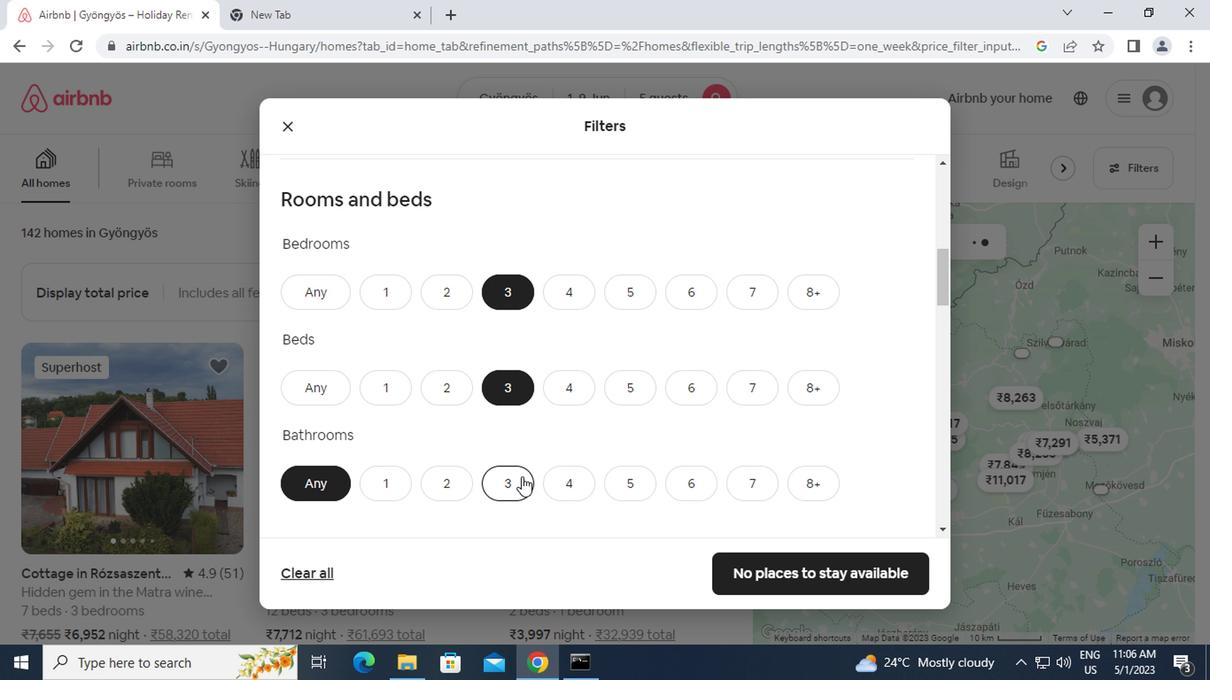 
Action: Mouse scrolled (530, 482) with delta (0, 0)
Screenshot: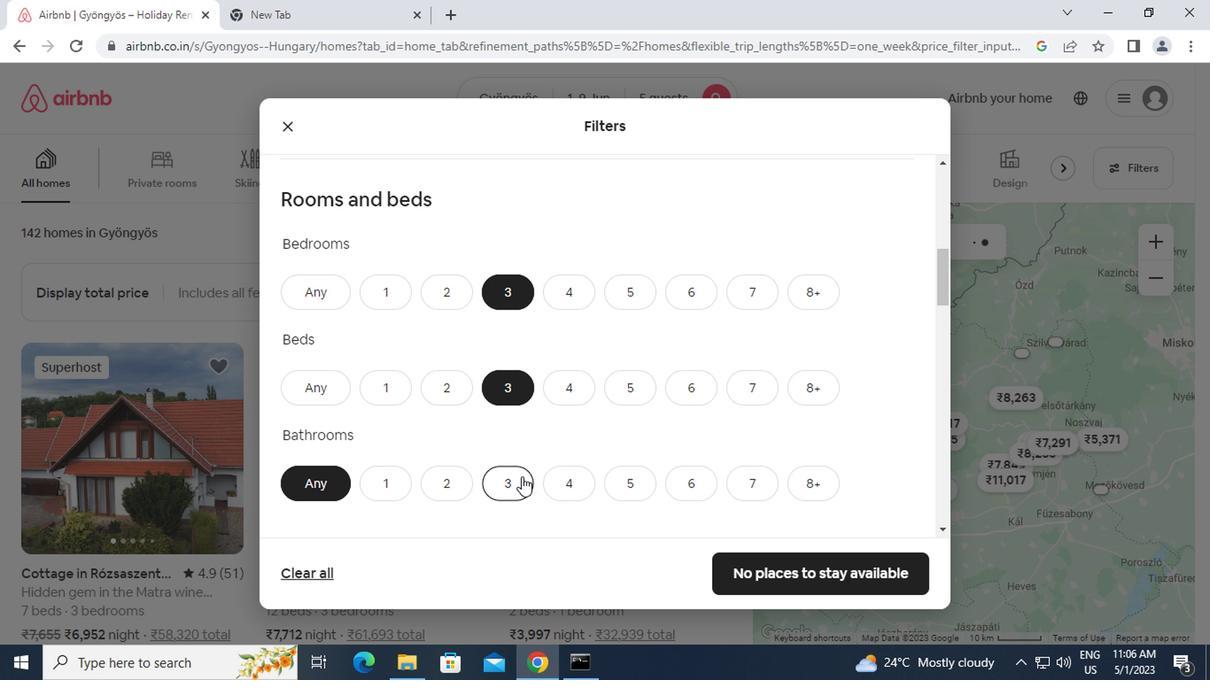
Action: Mouse moved to (530, 483)
Screenshot: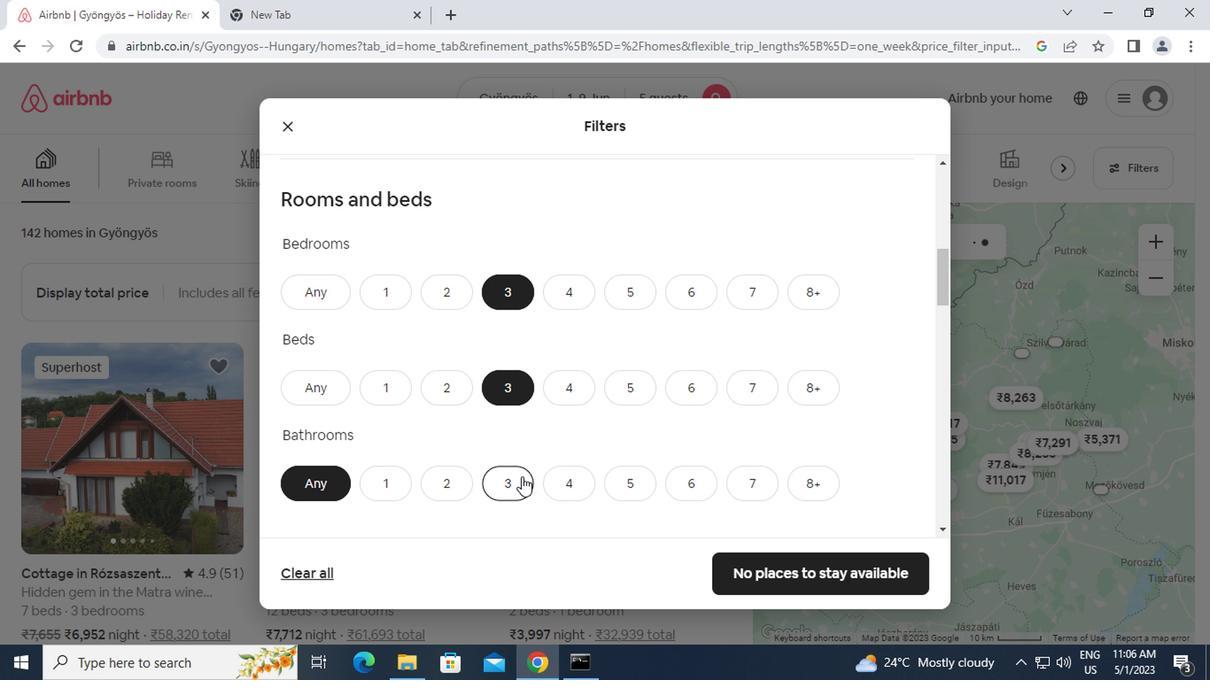 
Action: Mouse scrolled (530, 482) with delta (0, 0)
Screenshot: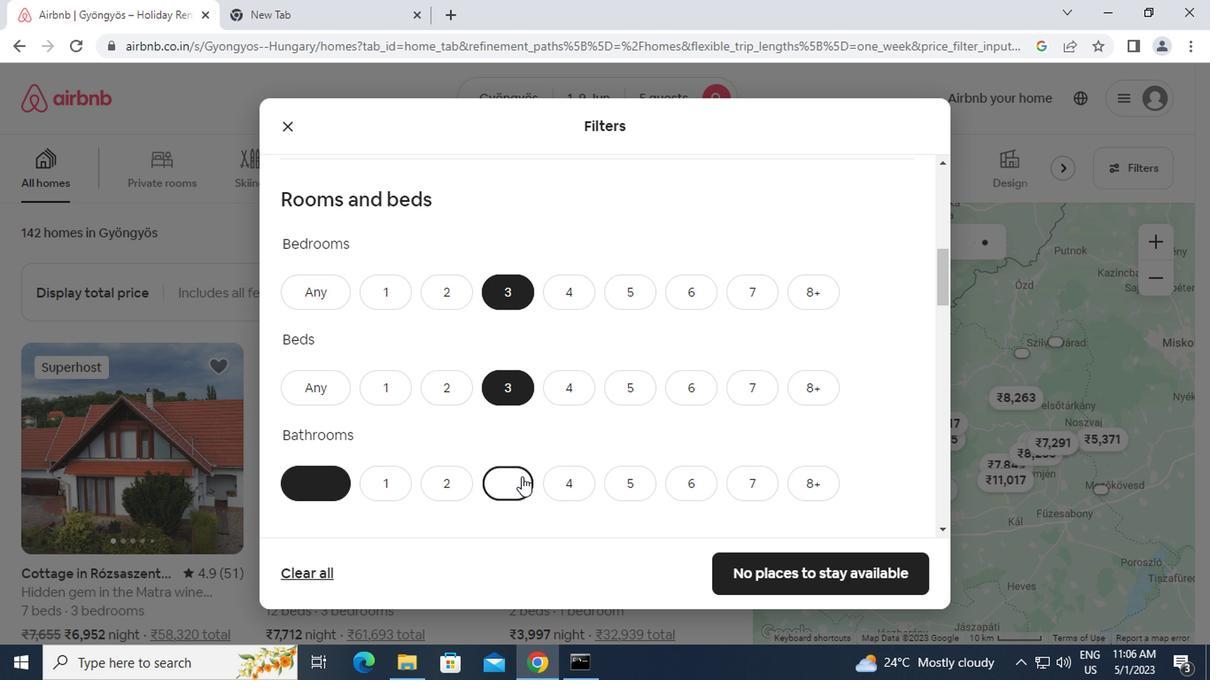 
Action: Mouse scrolled (530, 482) with delta (0, 0)
Screenshot: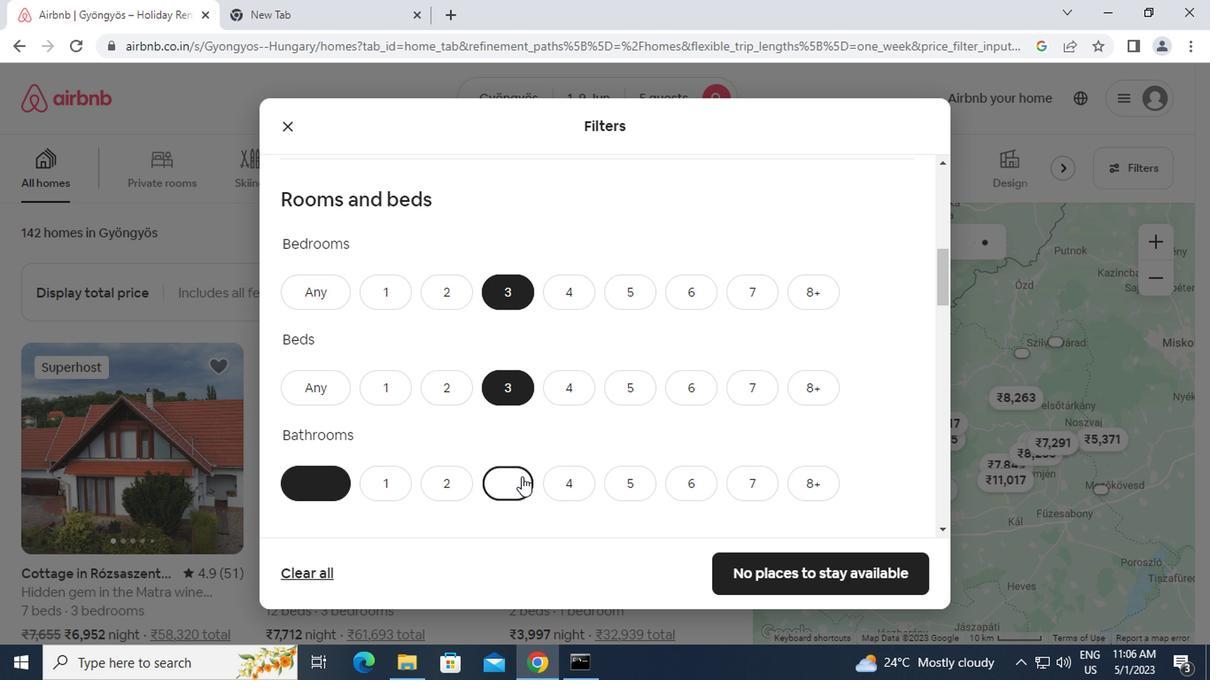 
Action: Mouse moved to (385, 387)
Screenshot: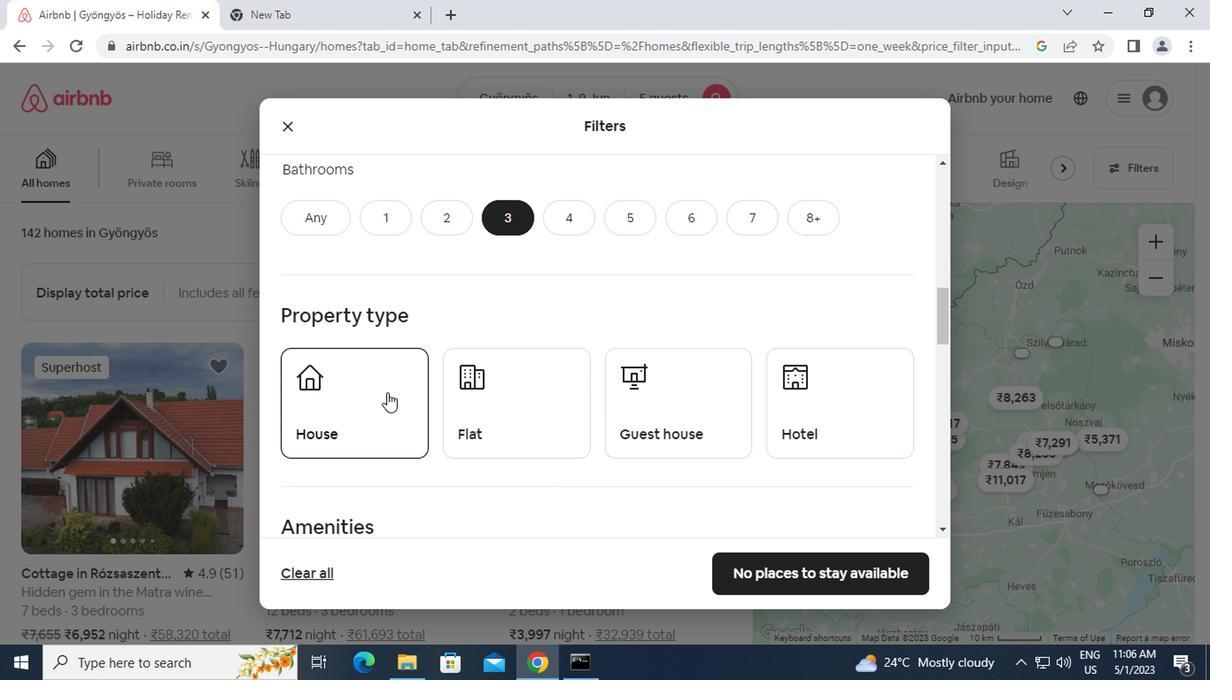 
Action: Mouse pressed left at (385, 387)
Screenshot: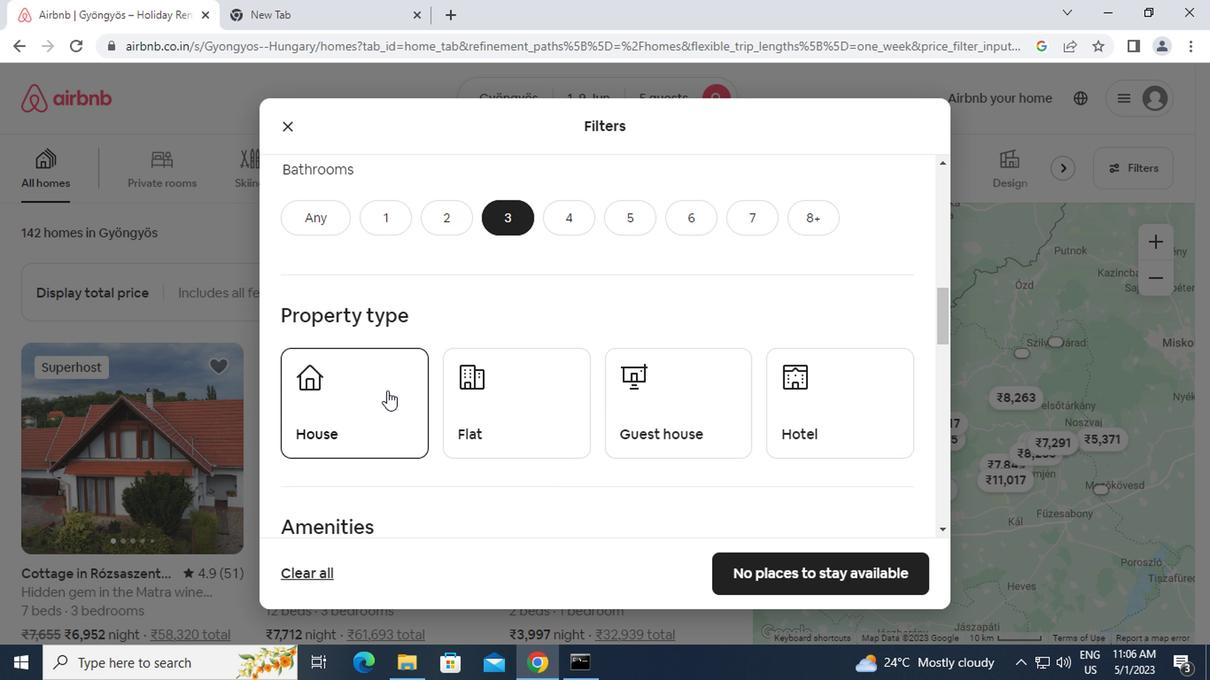 
Action: Mouse moved to (656, 407)
Screenshot: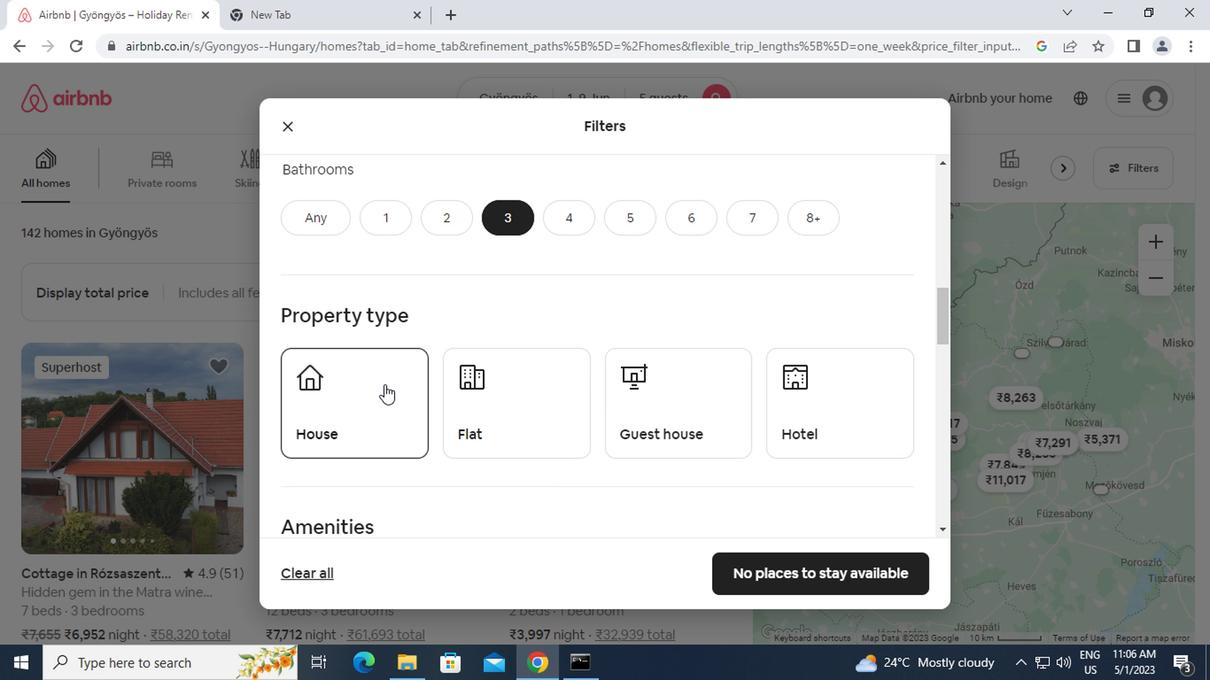 
Action: Mouse pressed left at (656, 407)
Screenshot: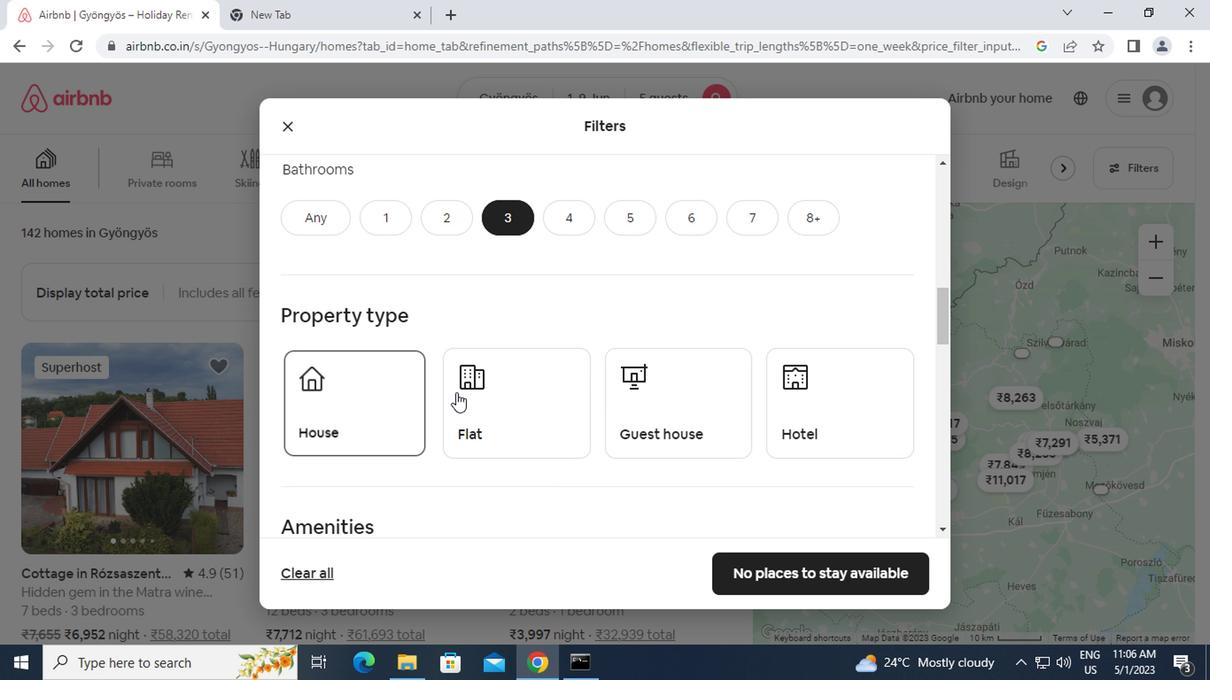 
Action: Mouse moved to (530, 402)
Screenshot: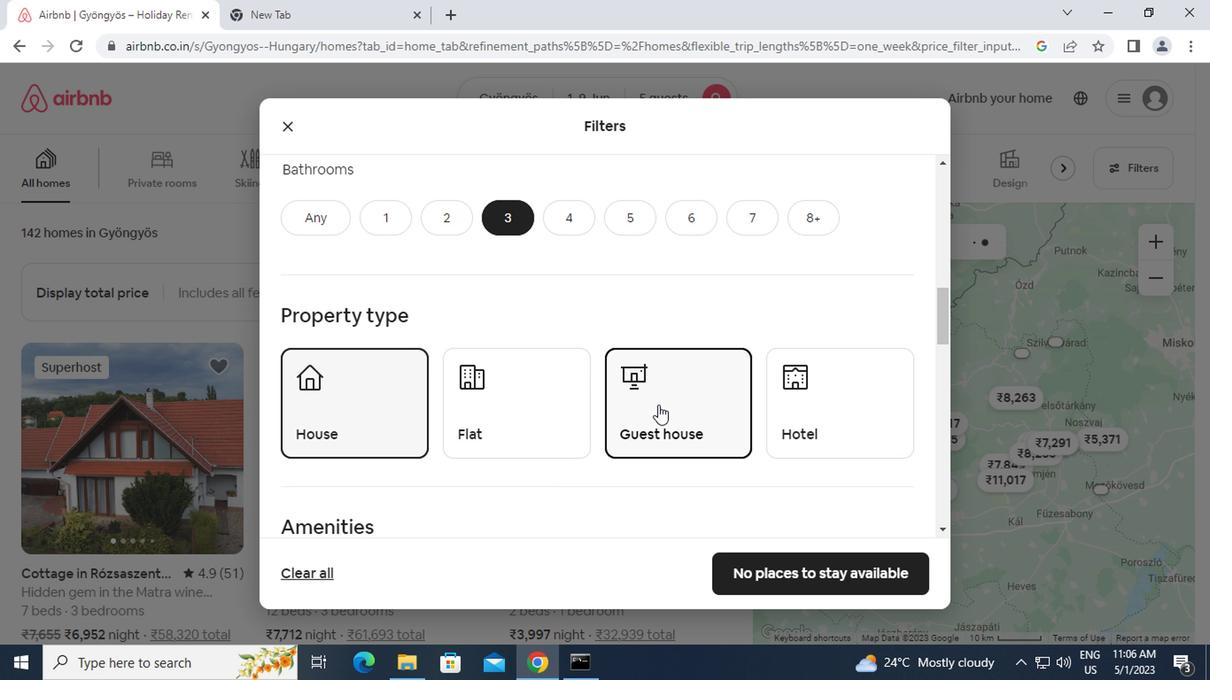 
Action: Mouse pressed left at (530, 402)
Screenshot: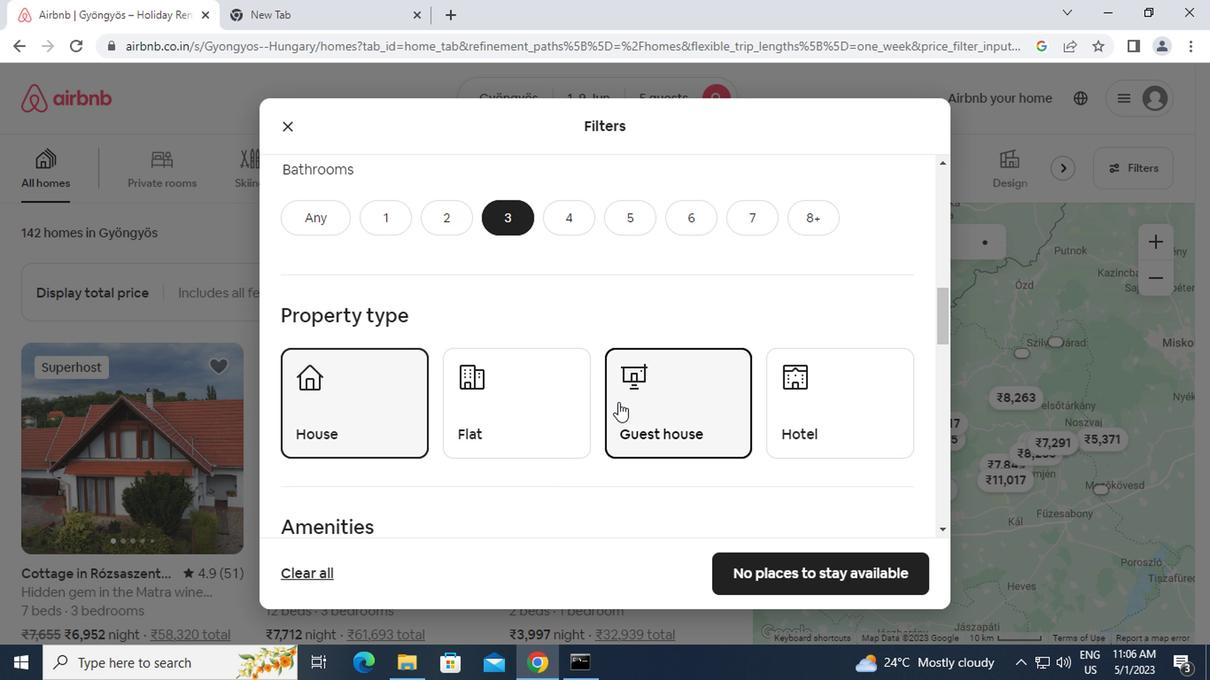 
Action: Mouse moved to (590, 456)
Screenshot: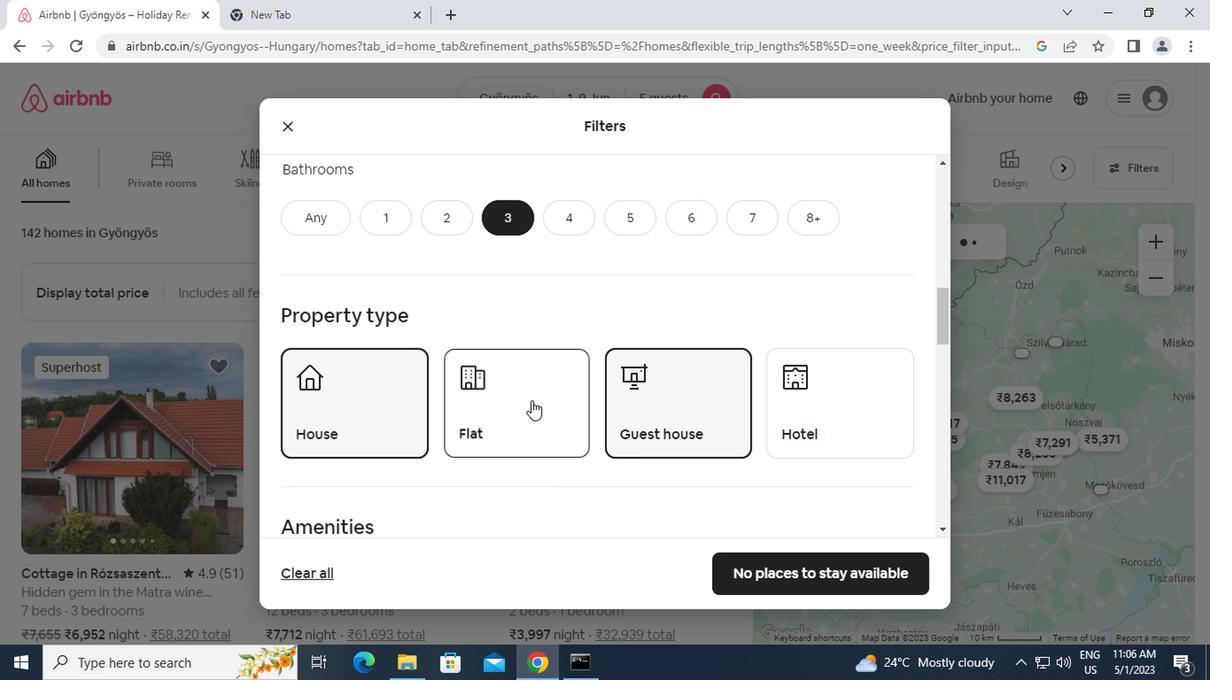 
Action: Mouse scrolled (590, 455) with delta (0, 0)
Screenshot: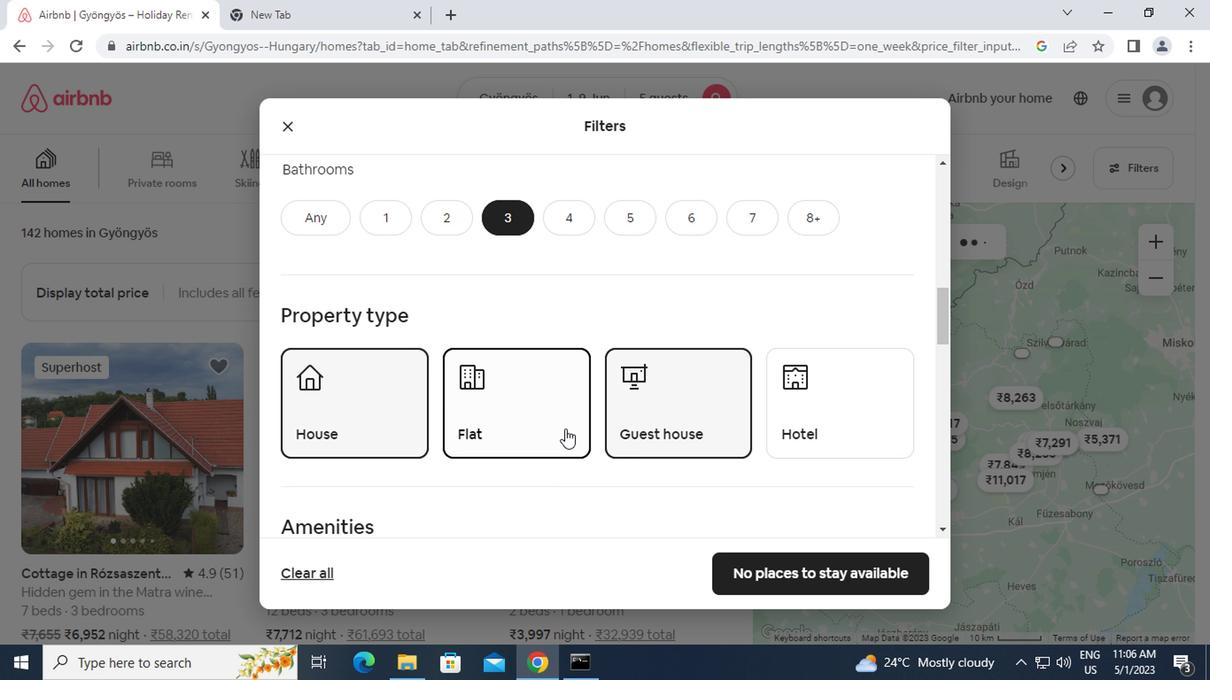 
Action: Mouse scrolled (590, 455) with delta (0, 0)
Screenshot: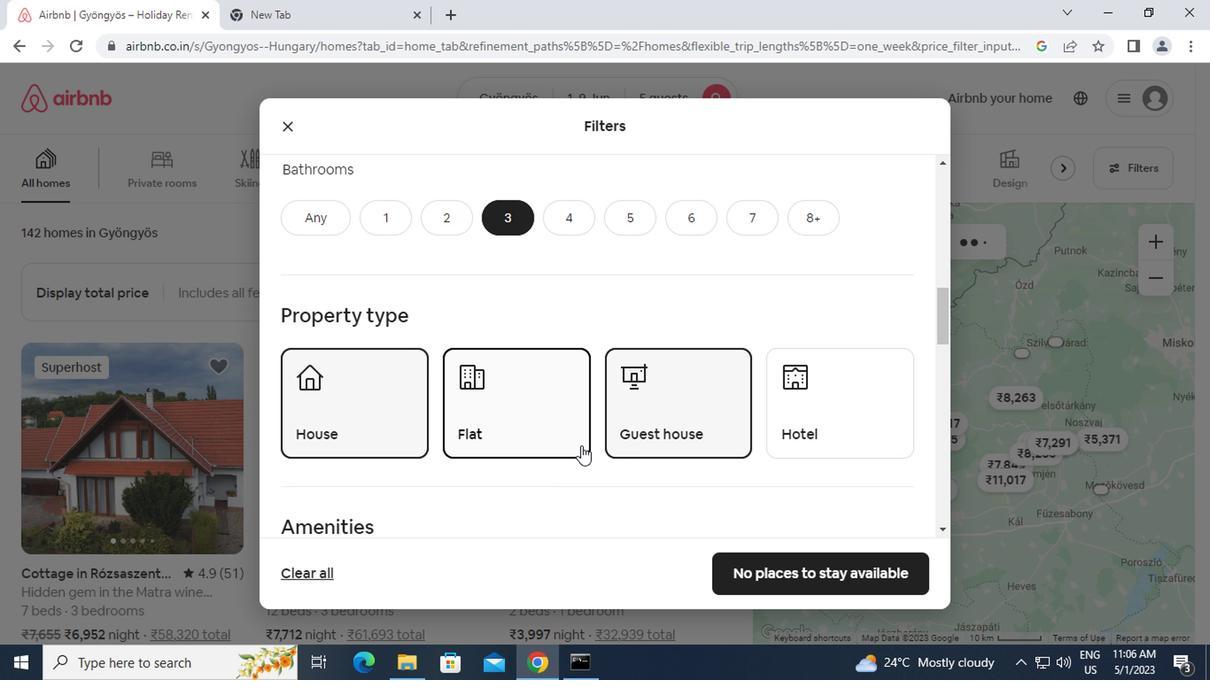 
Action: Mouse scrolled (590, 455) with delta (0, 0)
Screenshot: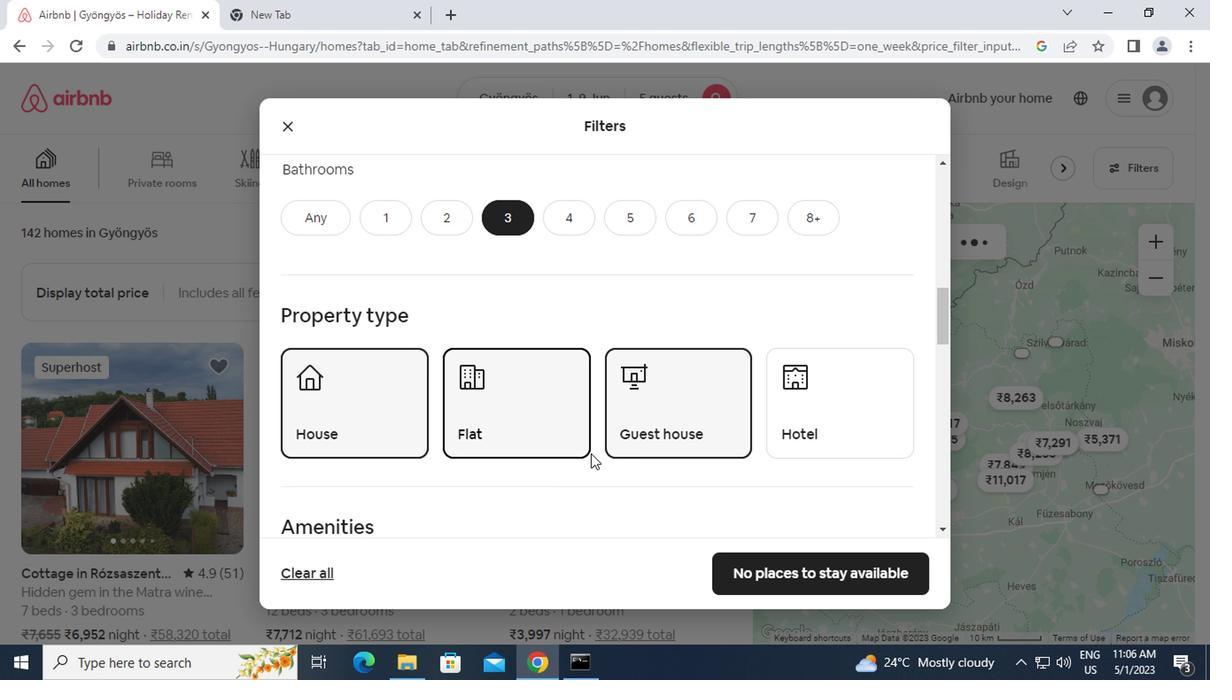 
Action: Mouse moved to (571, 434)
Screenshot: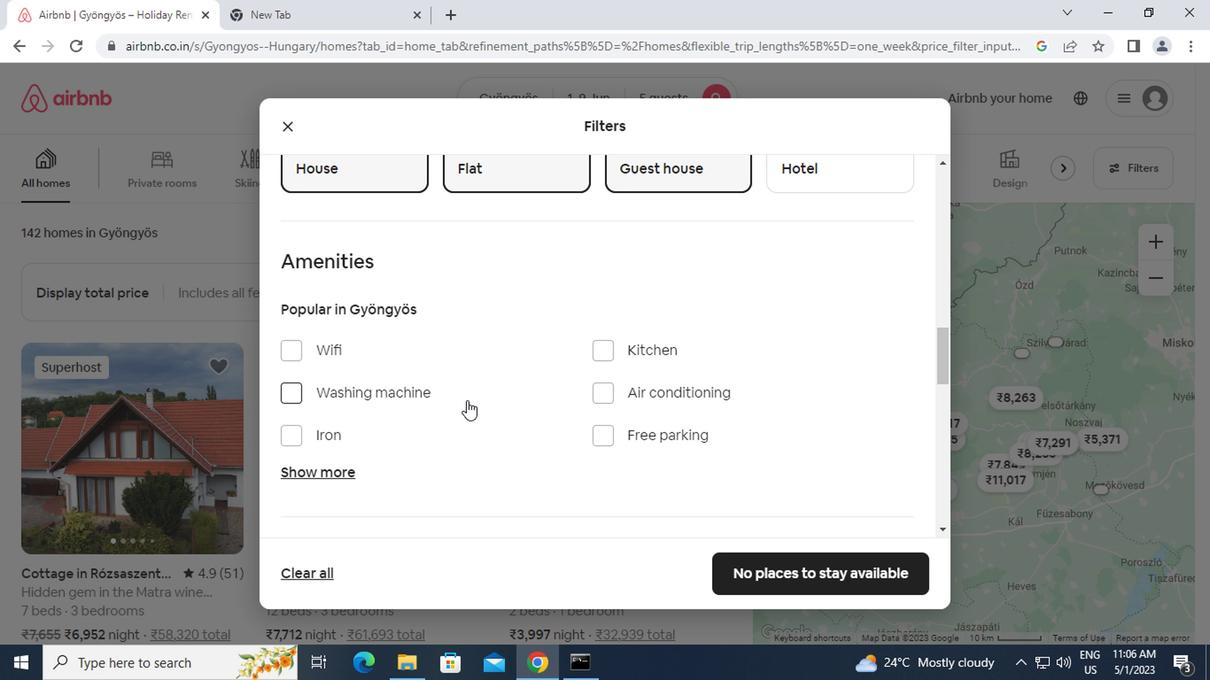
Action: Mouse scrolled (571, 433) with delta (0, -1)
Screenshot: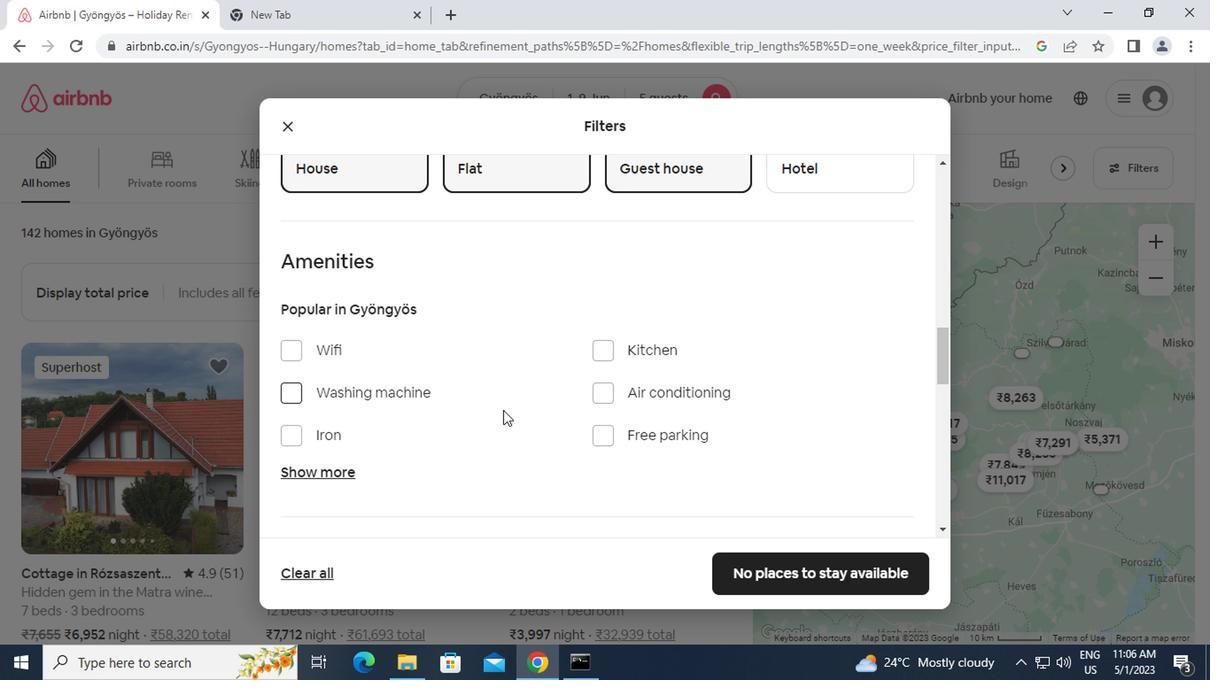 
Action: Mouse moved to (572, 434)
Screenshot: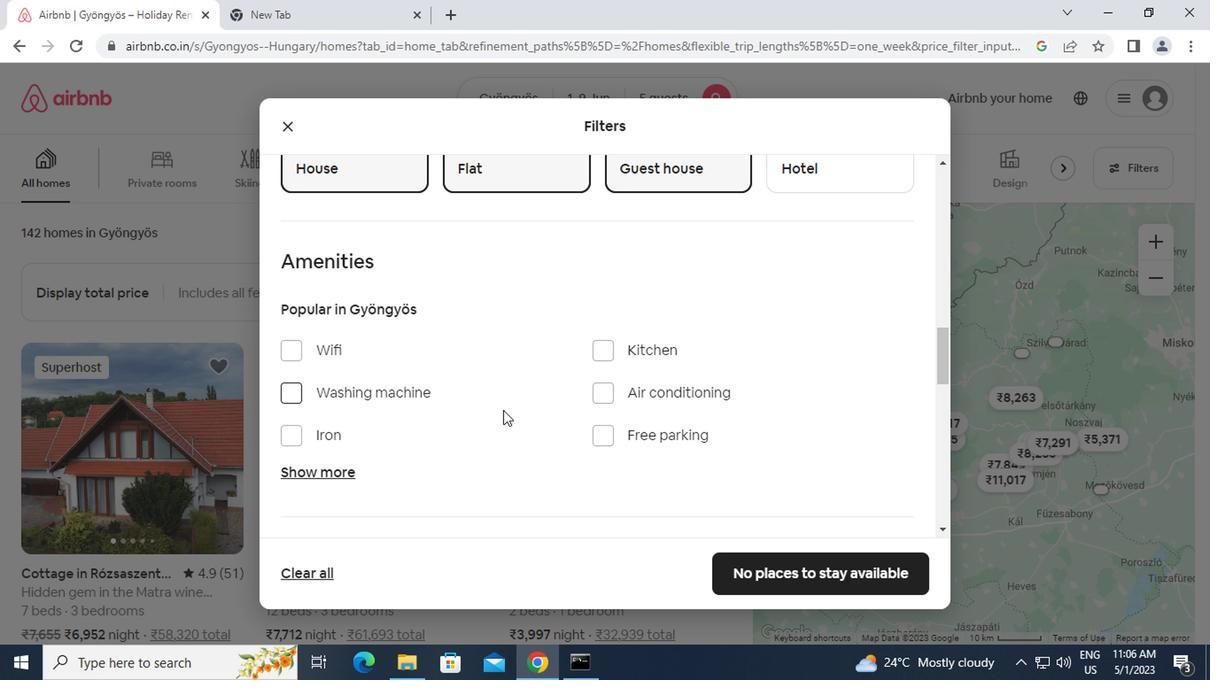 
Action: Mouse scrolled (572, 433) with delta (0, -1)
Screenshot: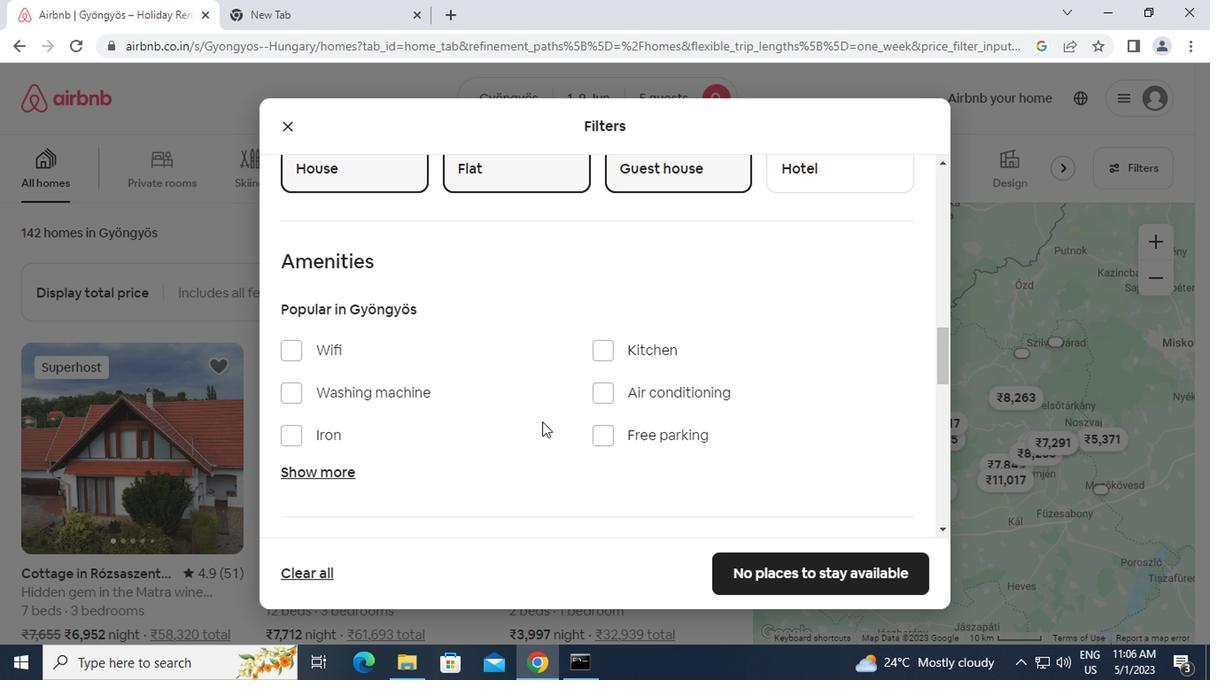 
Action: Mouse scrolled (572, 433) with delta (0, -1)
Screenshot: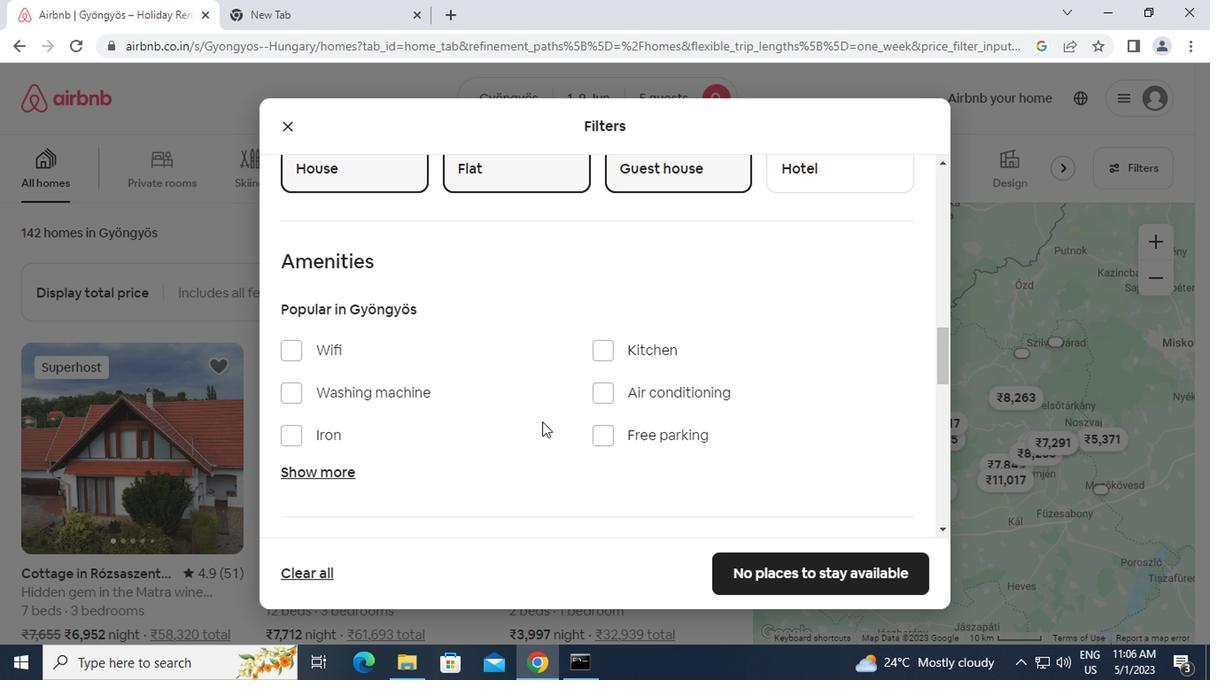 
Action: Mouse scrolled (572, 433) with delta (0, -1)
Screenshot: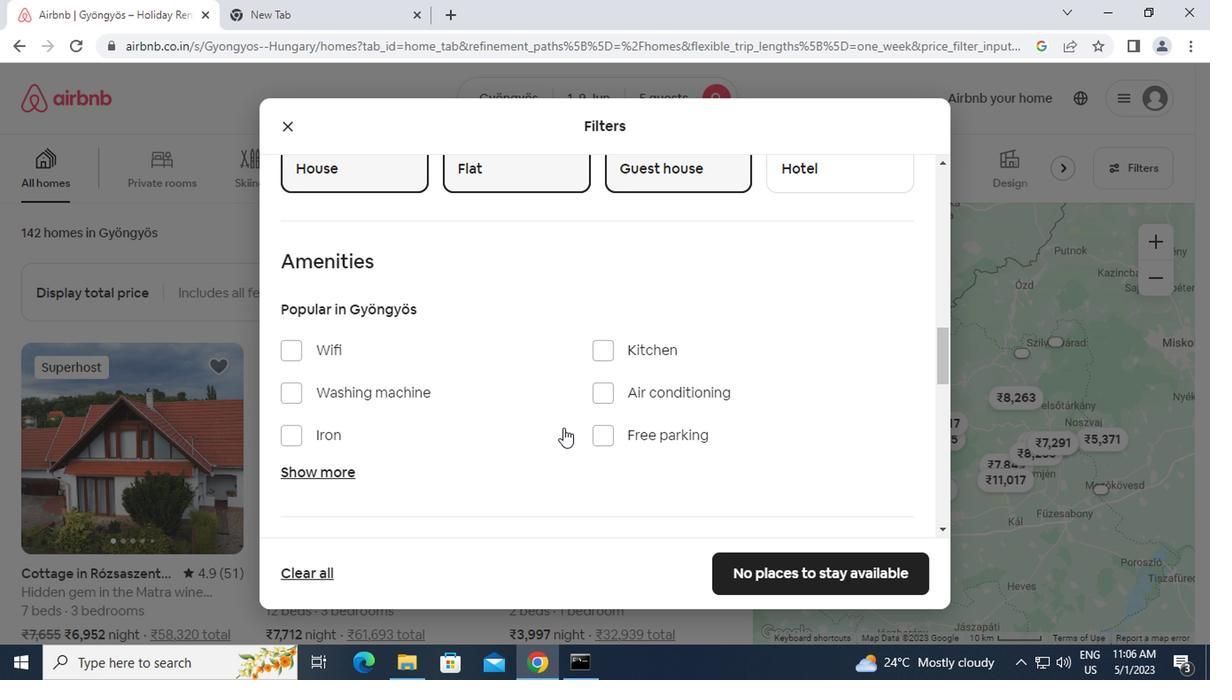 
Action: Mouse scrolled (572, 433) with delta (0, -1)
Screenshot: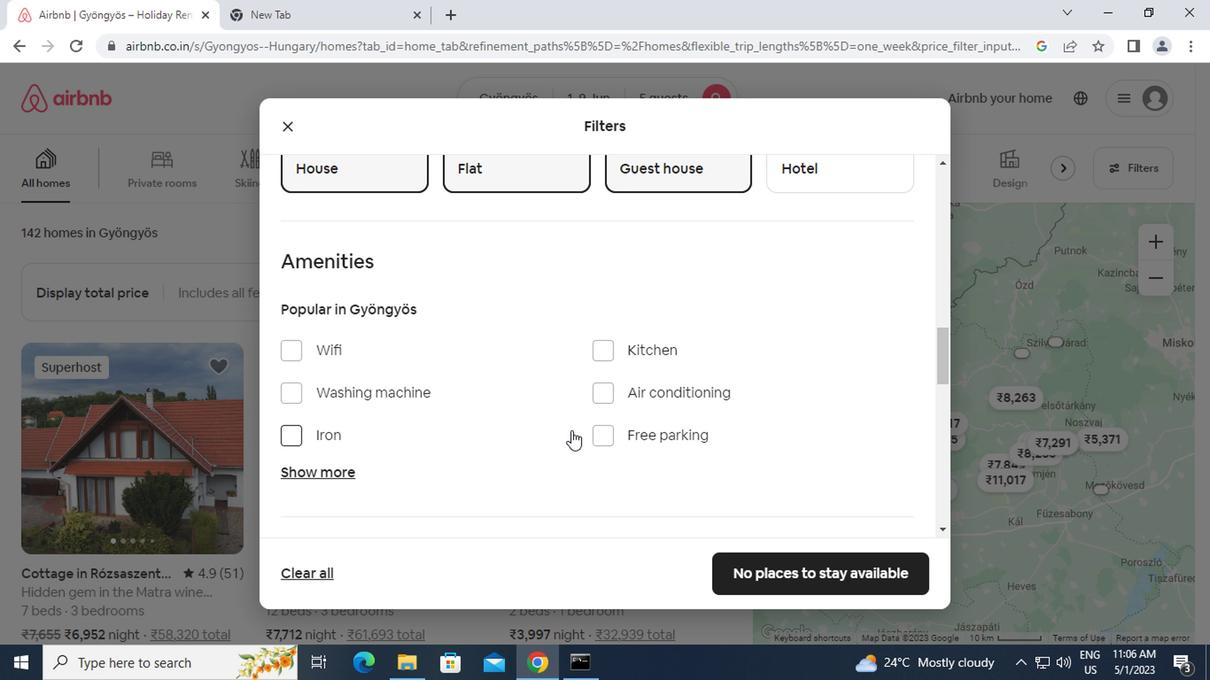
Action: Mouse moved to (867, 238)
Screenshot: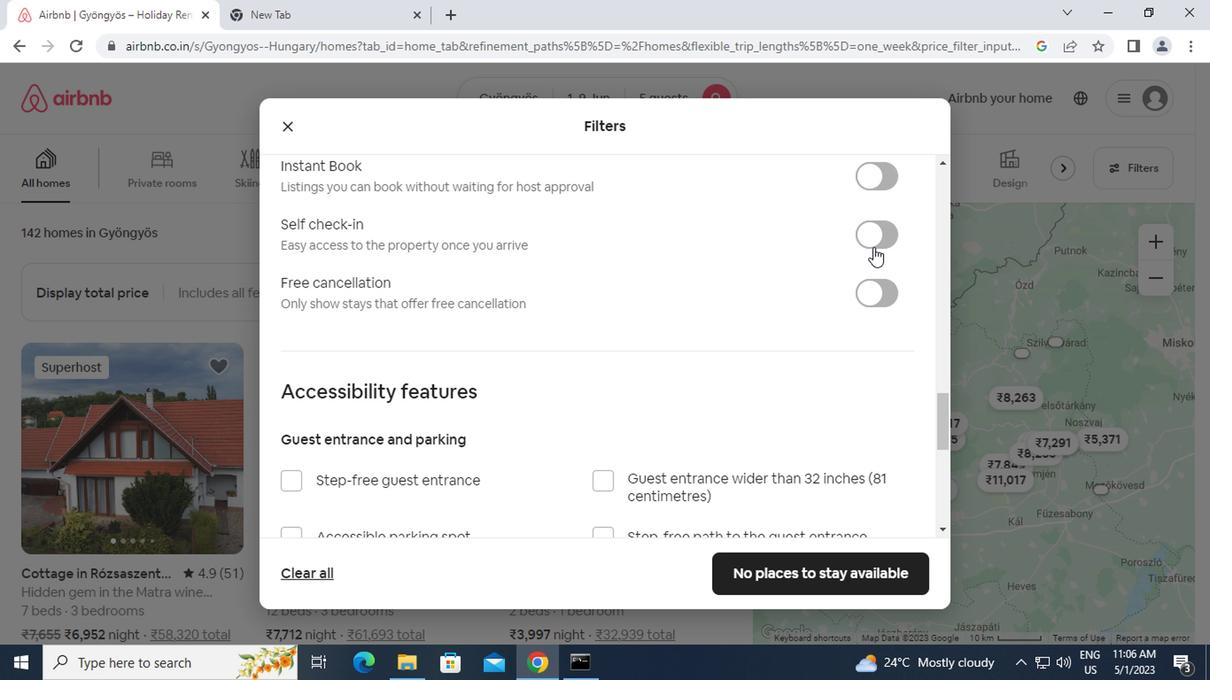 
Action: Mouse pressed left at (867, 238)
Screenshot: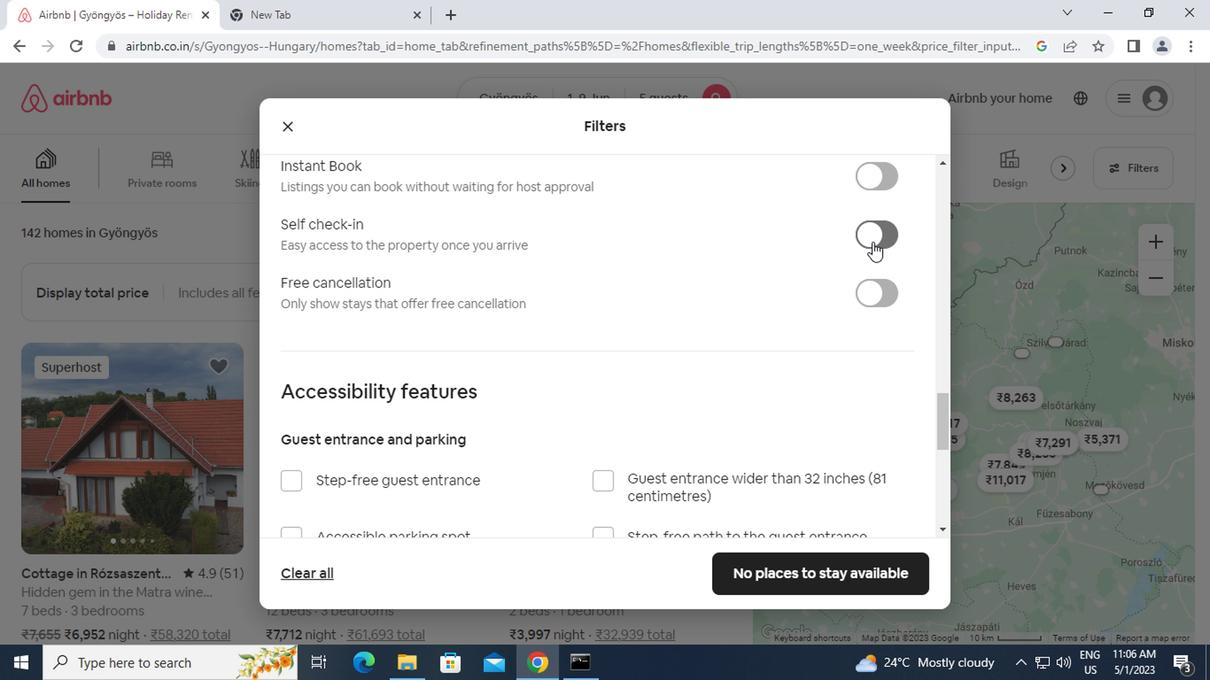 
Action: Mouse moved to (467, 373)
Screenshot: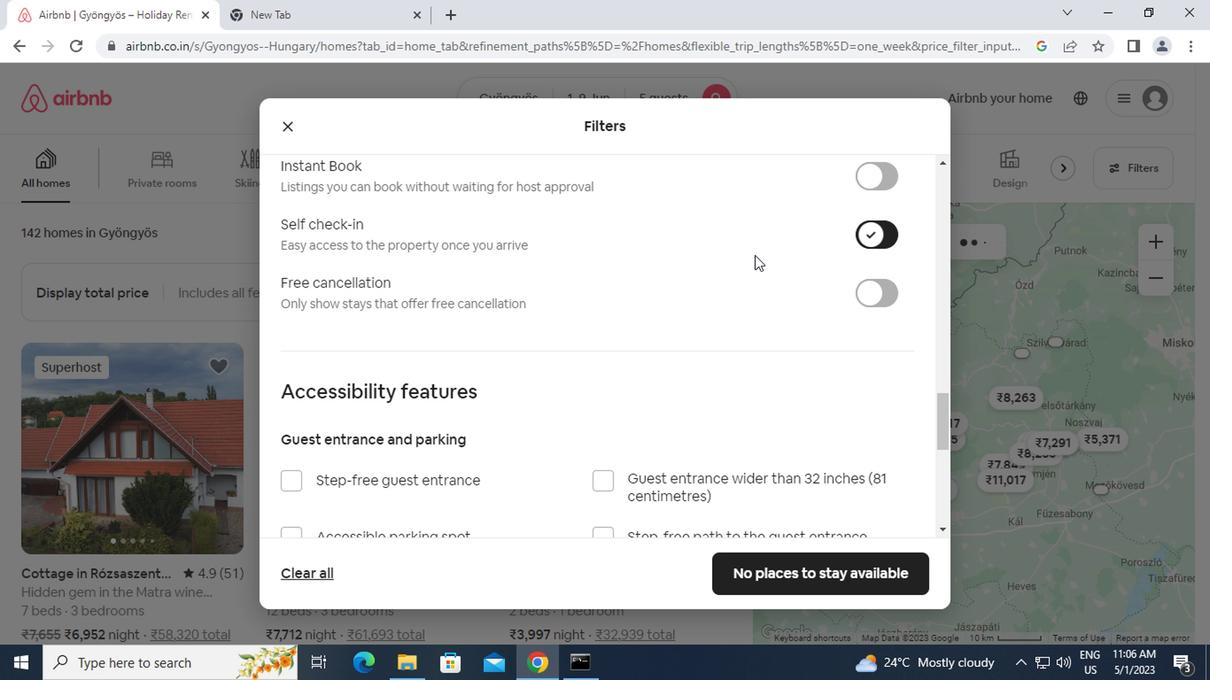 
Action: Mouse scrolled (467, 372) with delta (0, 0)
Screenshot: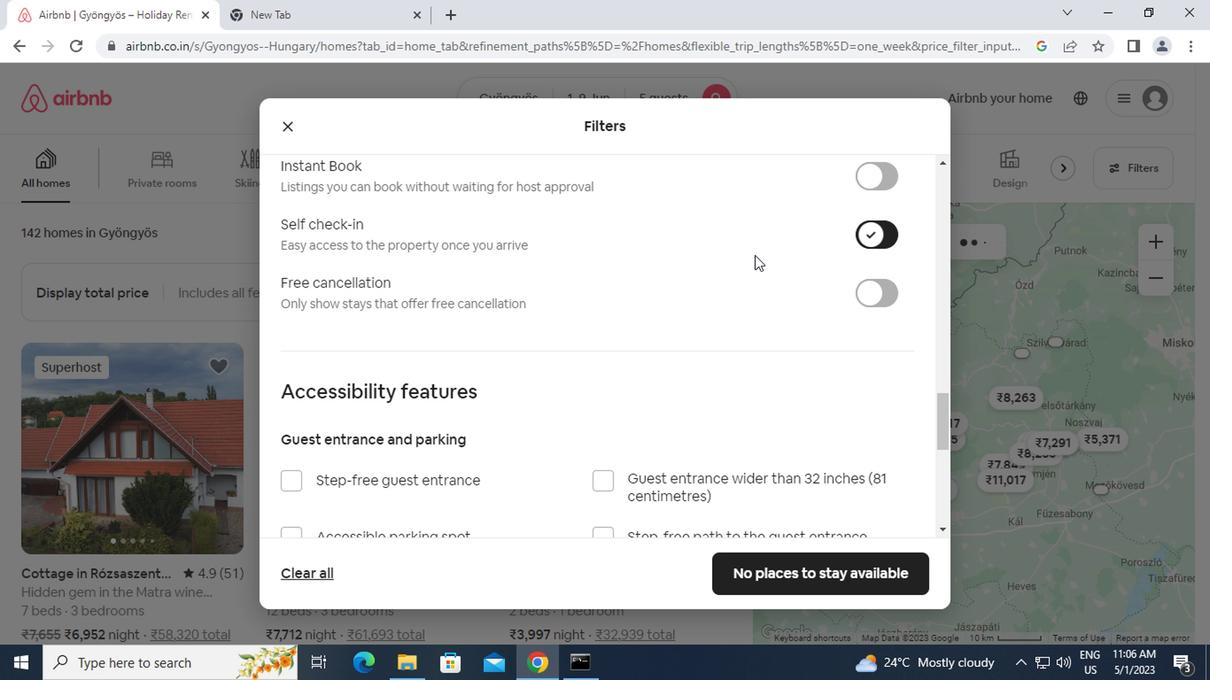 
Action: Mouse moved to (463, 379)
Screenshot: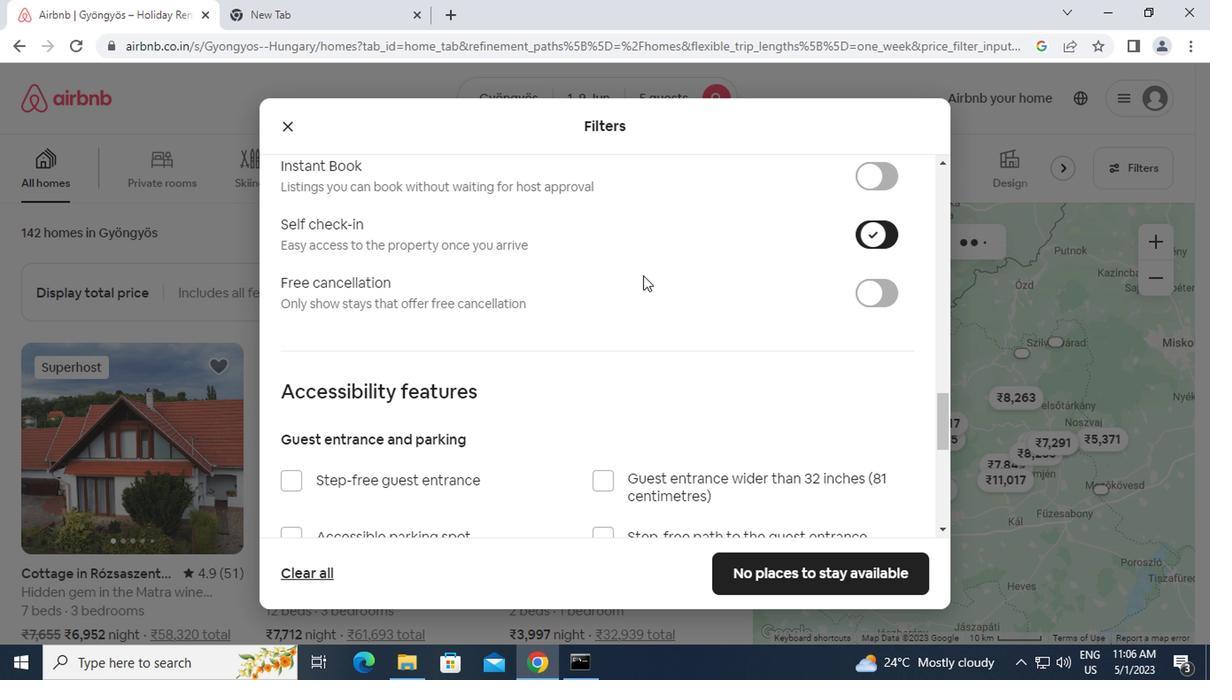 
Action: Mouse scrolled (463, 378) with delta (0, 0)
Screenshot: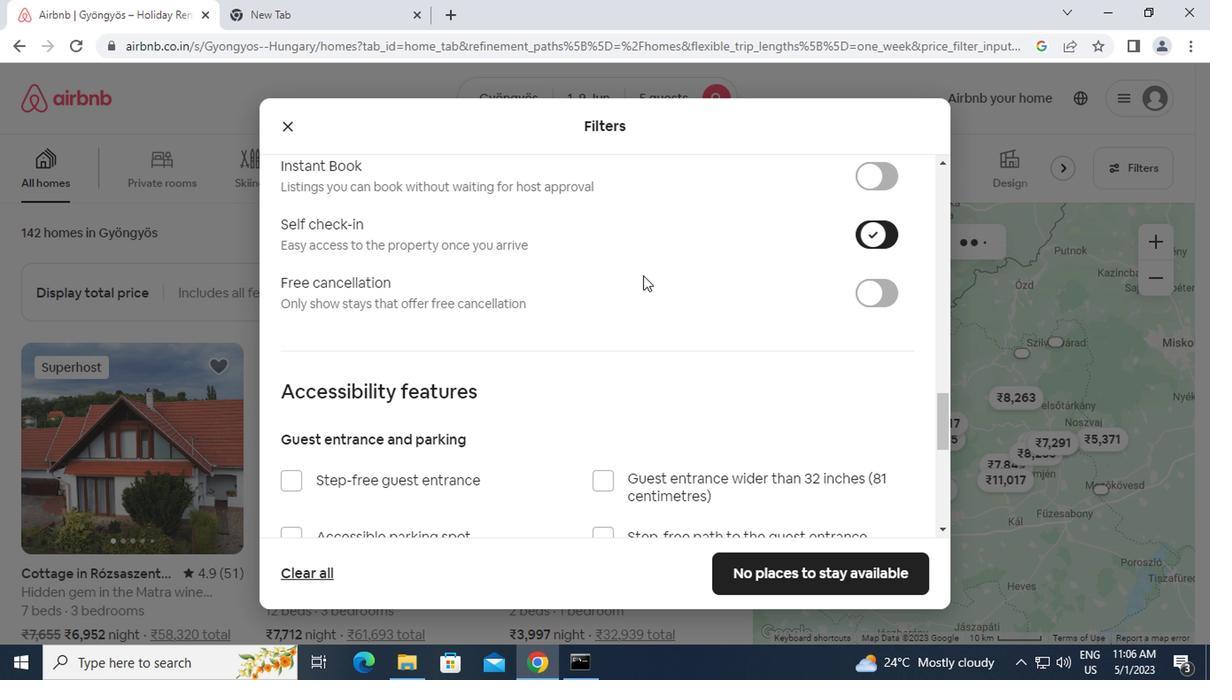 
Action: Mouse moved to (462, 381)
Screenshot: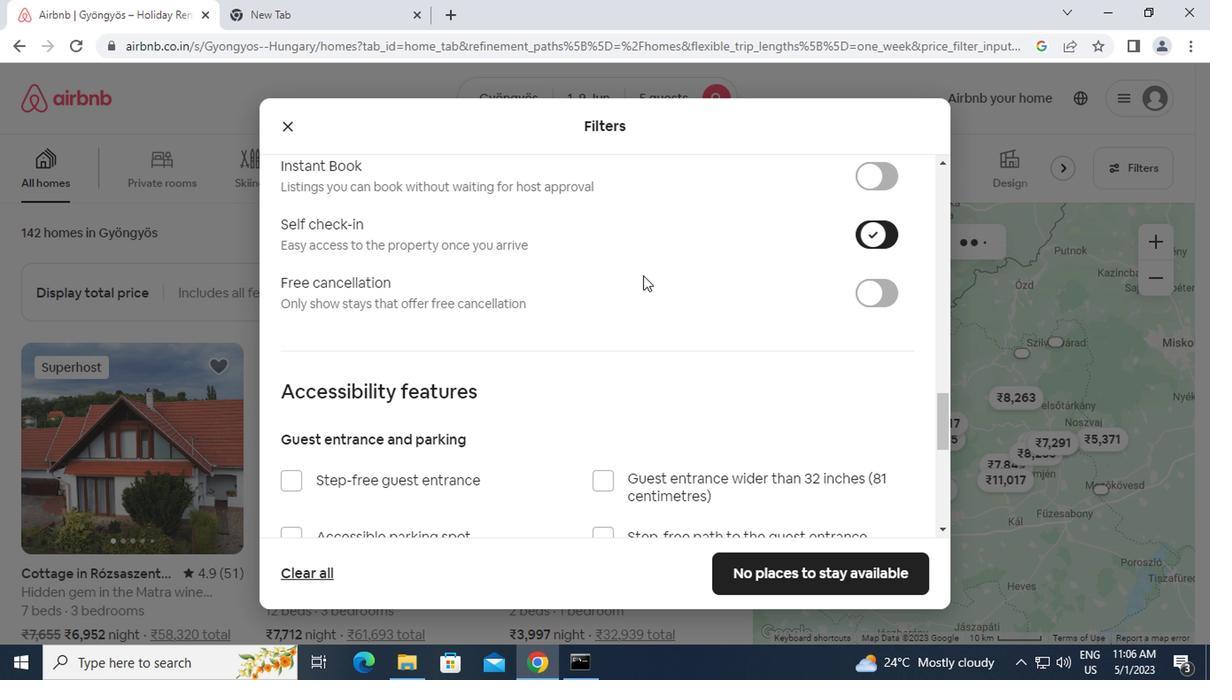 
Action: Mouse scrolled (462, 380) with delta (0, 0)
Screenshot: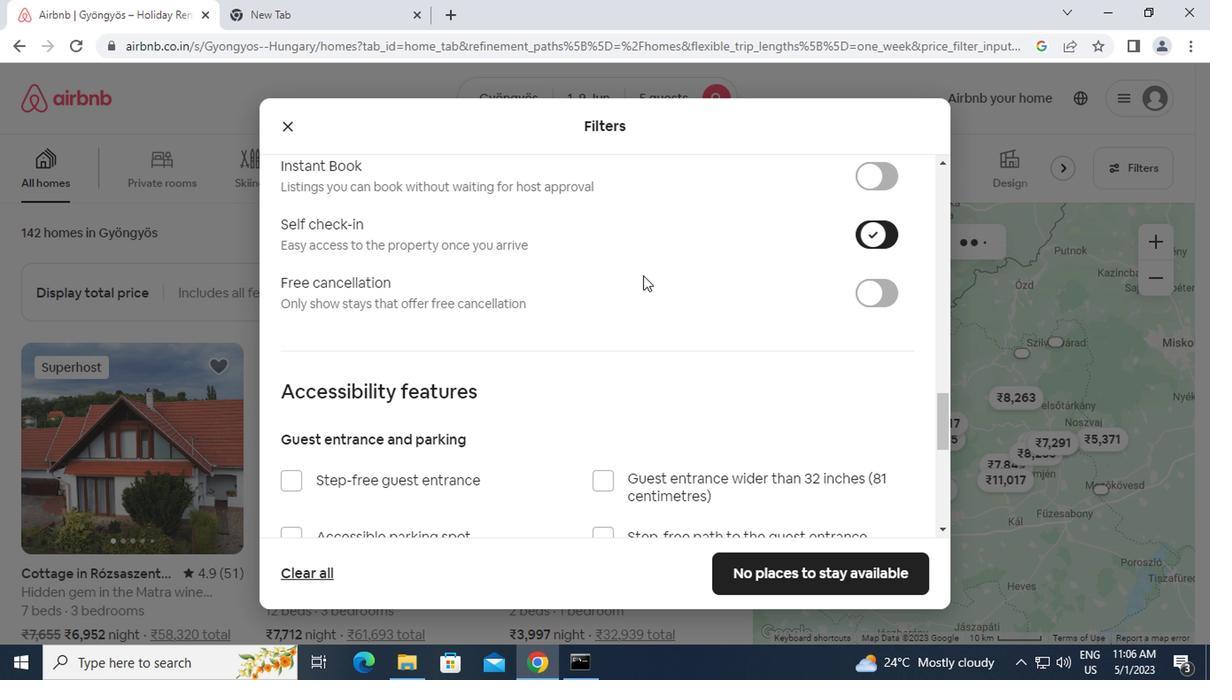 
Action: Mouse moved to (462, 381)
Screenshot: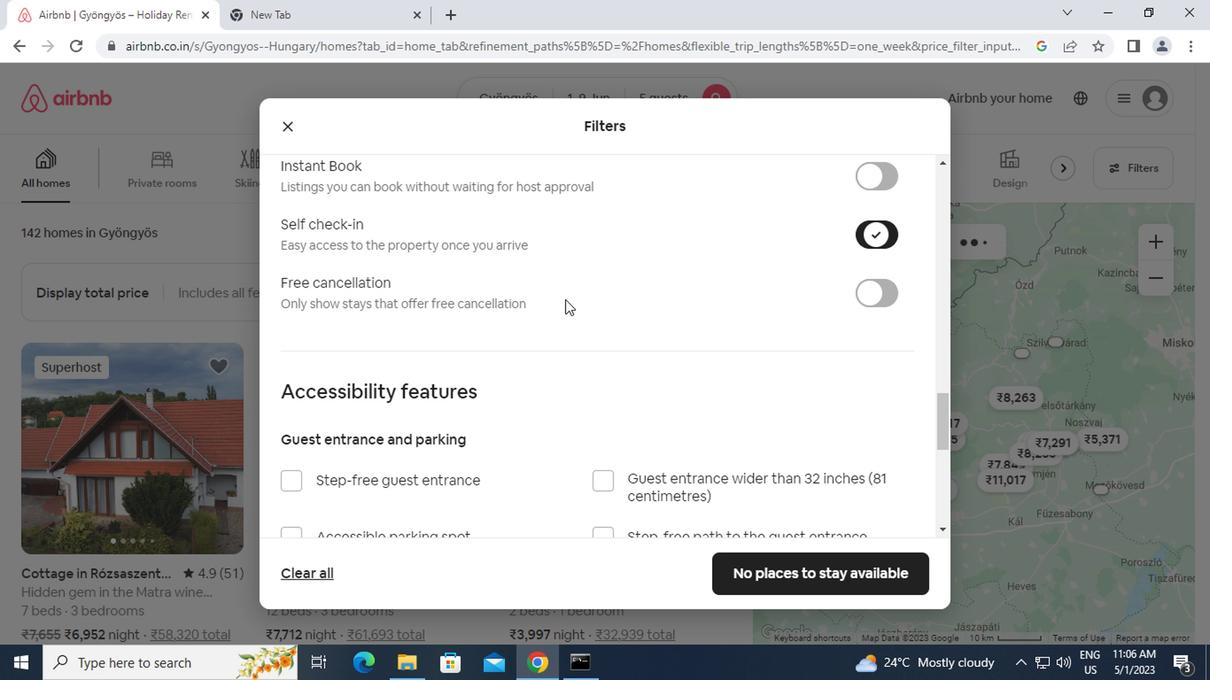 
Action: Mouse scrolled (462, 381) with delta (0, 0)
Screenshot: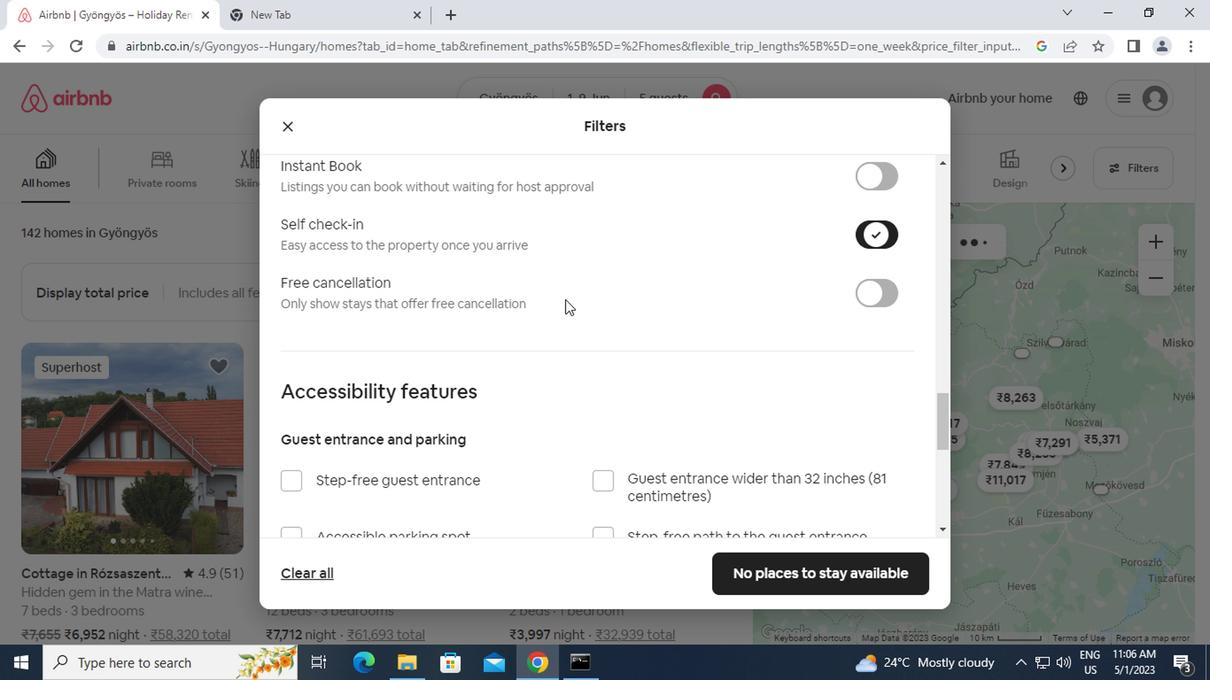 
Action: Mouse moved to (460, 383)
Screenshot: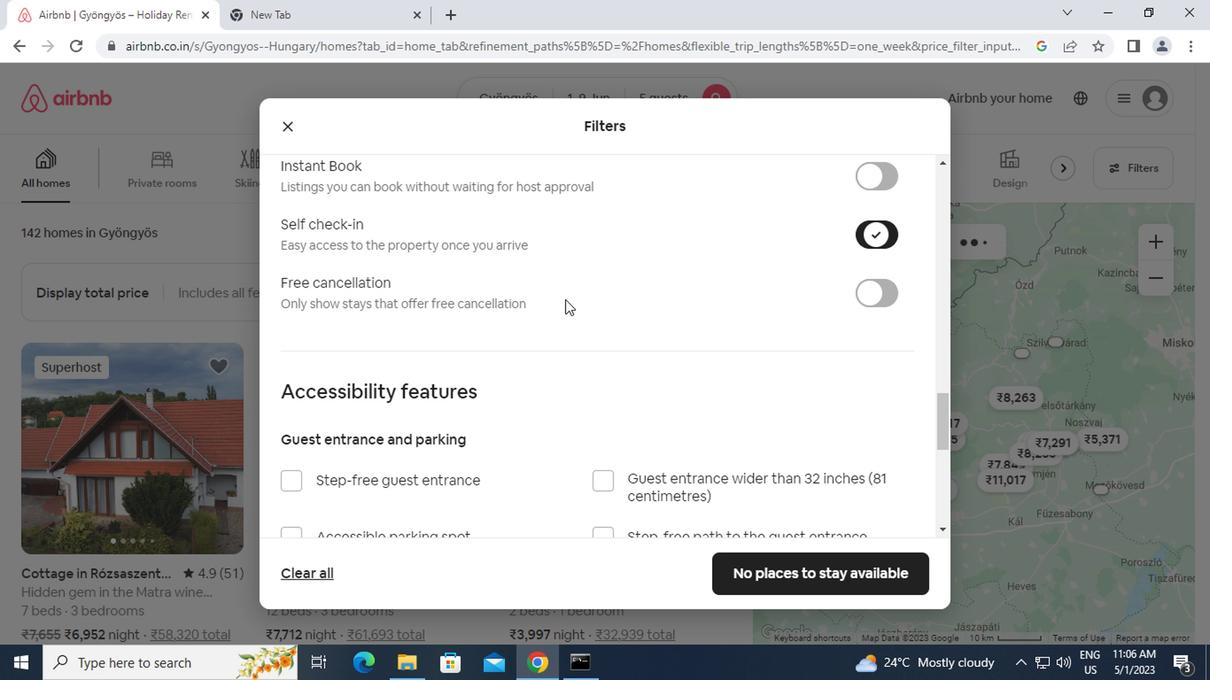 
Action: Mouse scrolled (460, 383) with delta (0, 0)
Screenshot: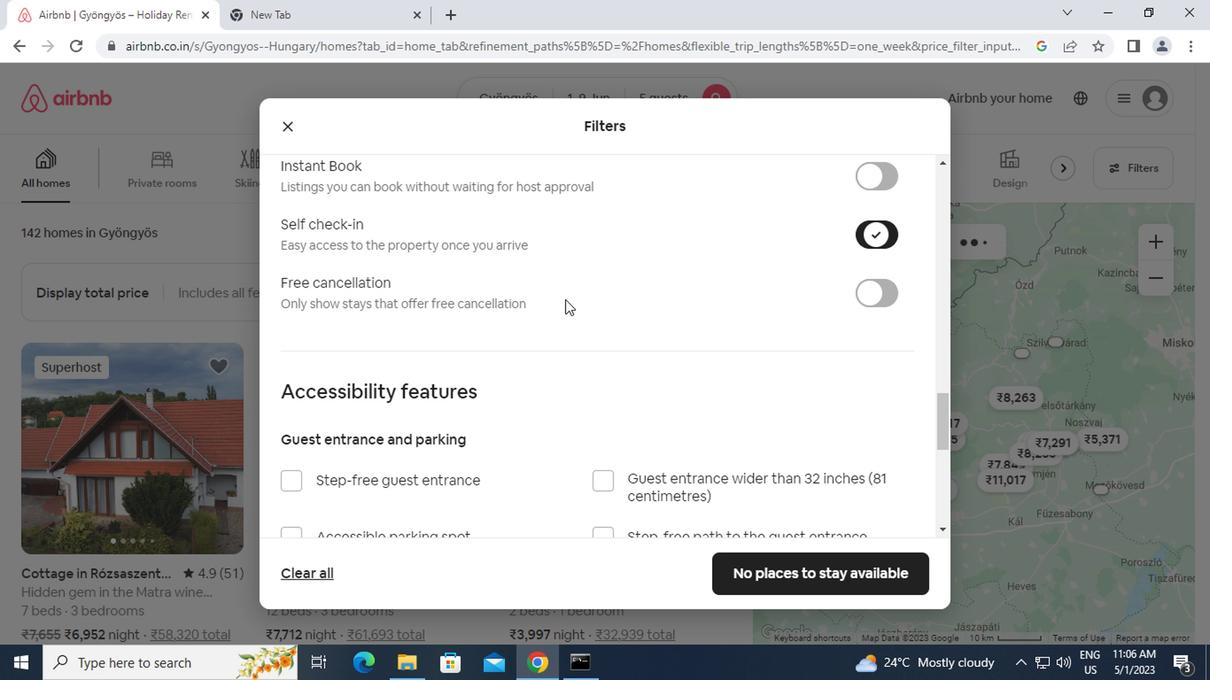 
Action: Mouse moved to (460, 383)
Screenshot: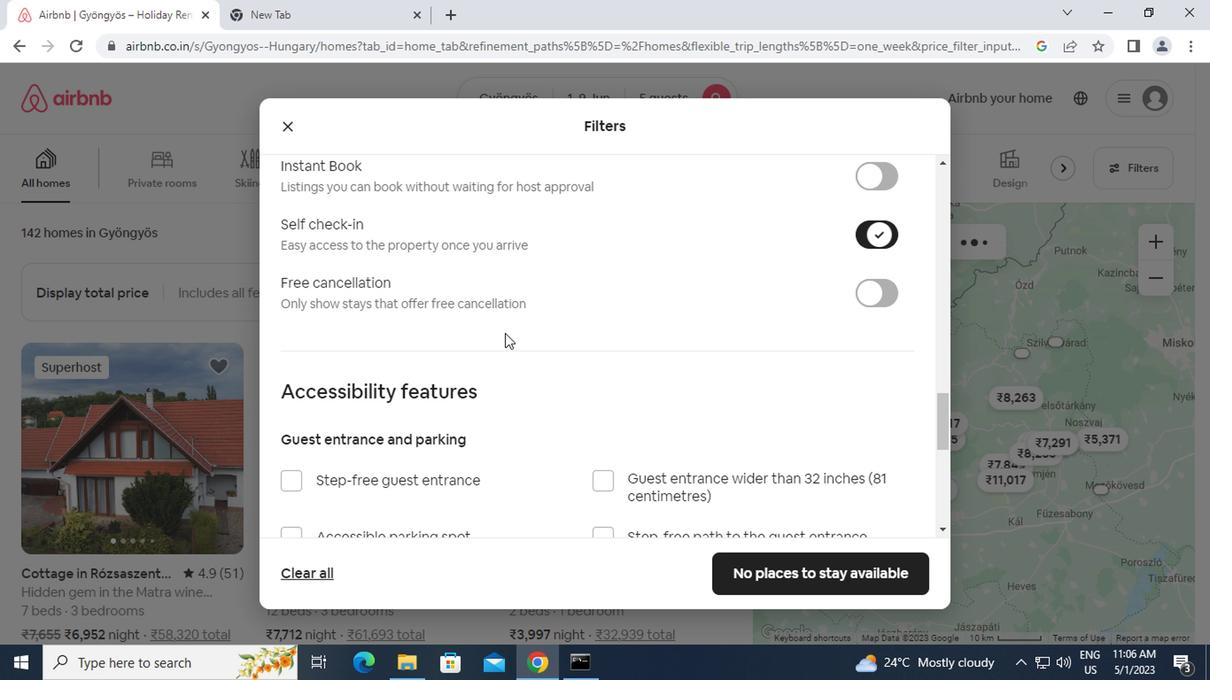 
Action: Mouse scrolled (460, 383) with delta (0, 0)
Screenshot: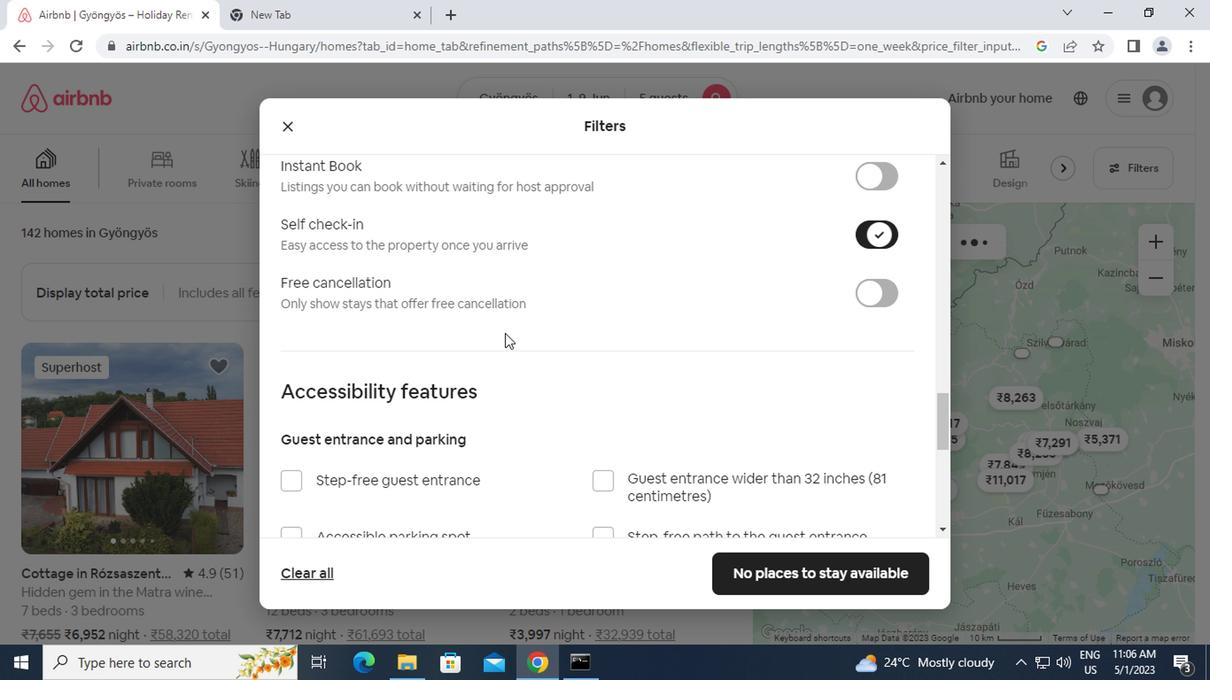
Action: Mouse moved to (459, 385)
Screenshot: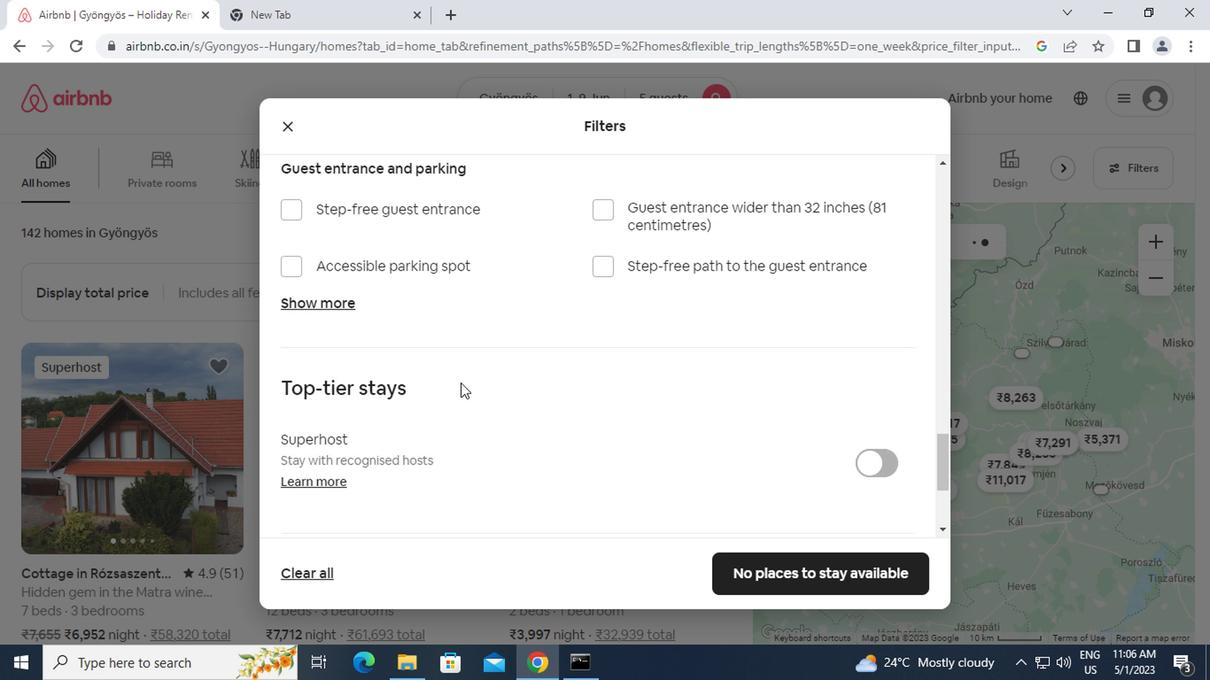 
Action: Mouse scrolled (459, 383) with delta (0, -1)
Screenshot: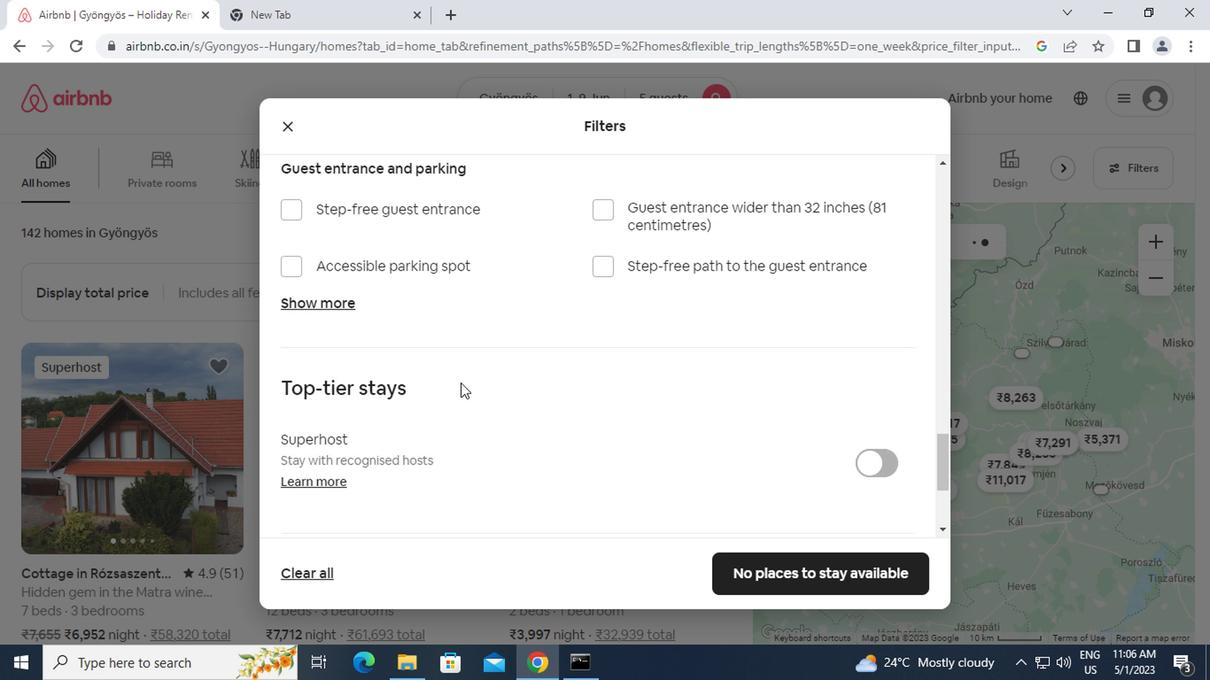 
Action: Mouse scrolled (459, 383) with delta (0, -1)
Screenshot: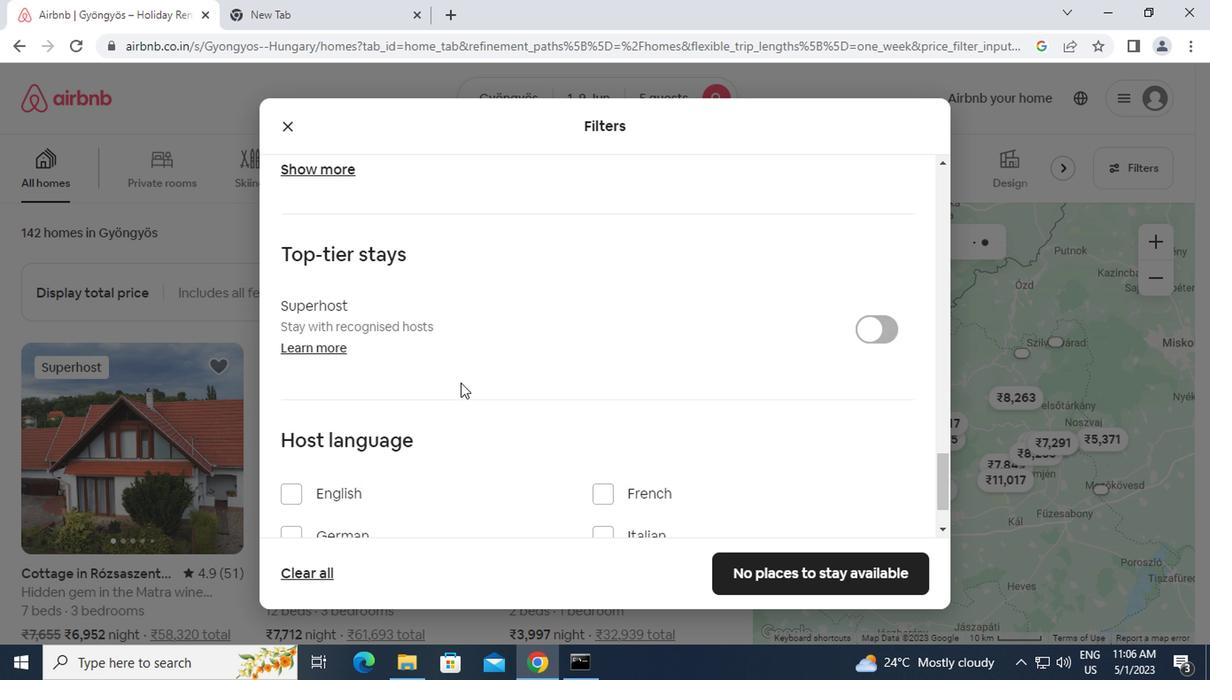 
Action: Mouse moved to (458, 387)
Screenshot: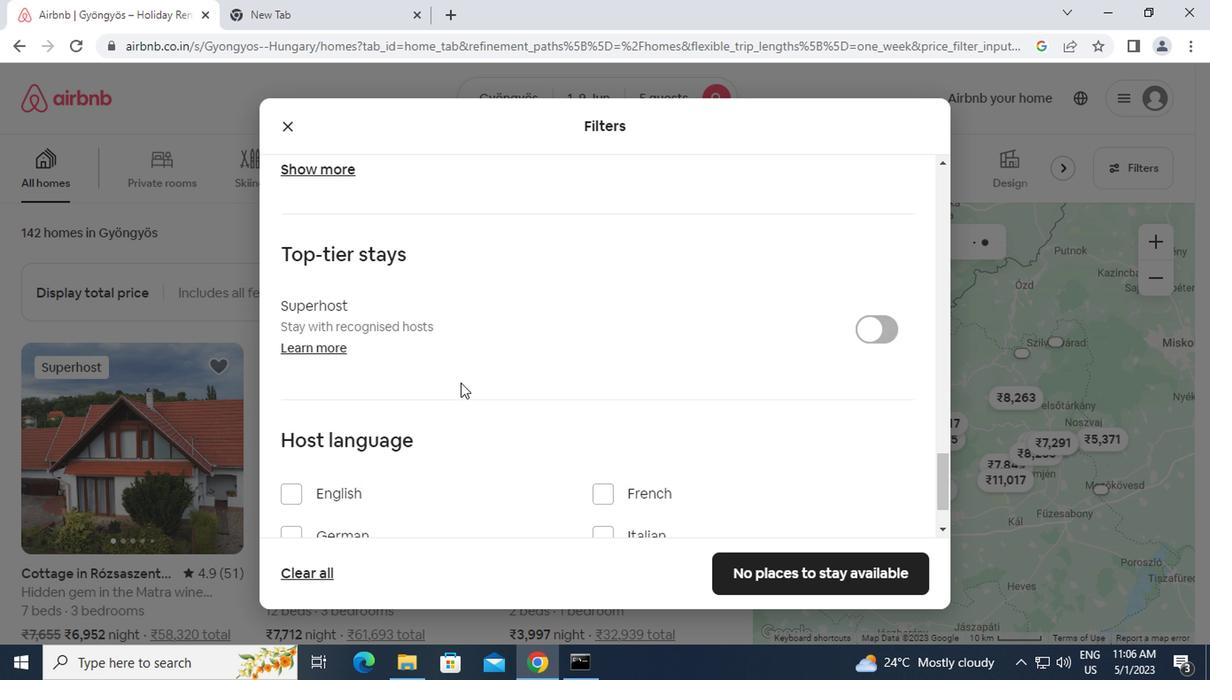 
Action: Mouse scrolled (458, 385) with delta (0, -1)
Screenshot: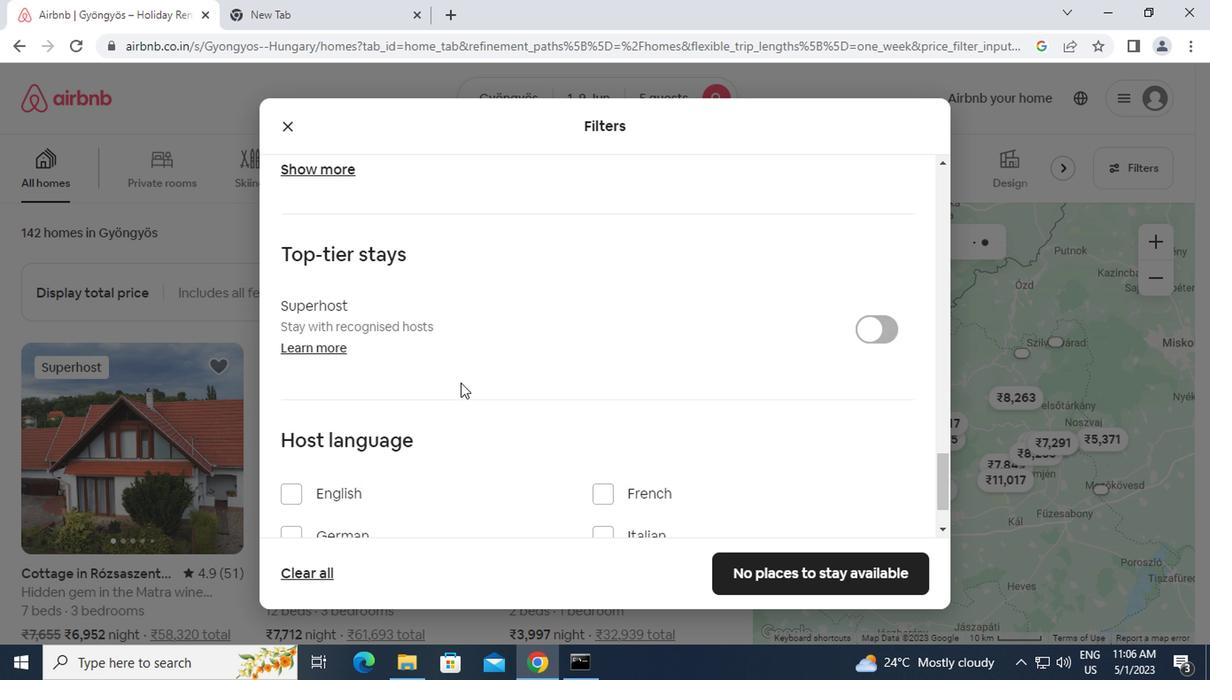 
Action: Mouse moved to (457, 387)
Screenshot: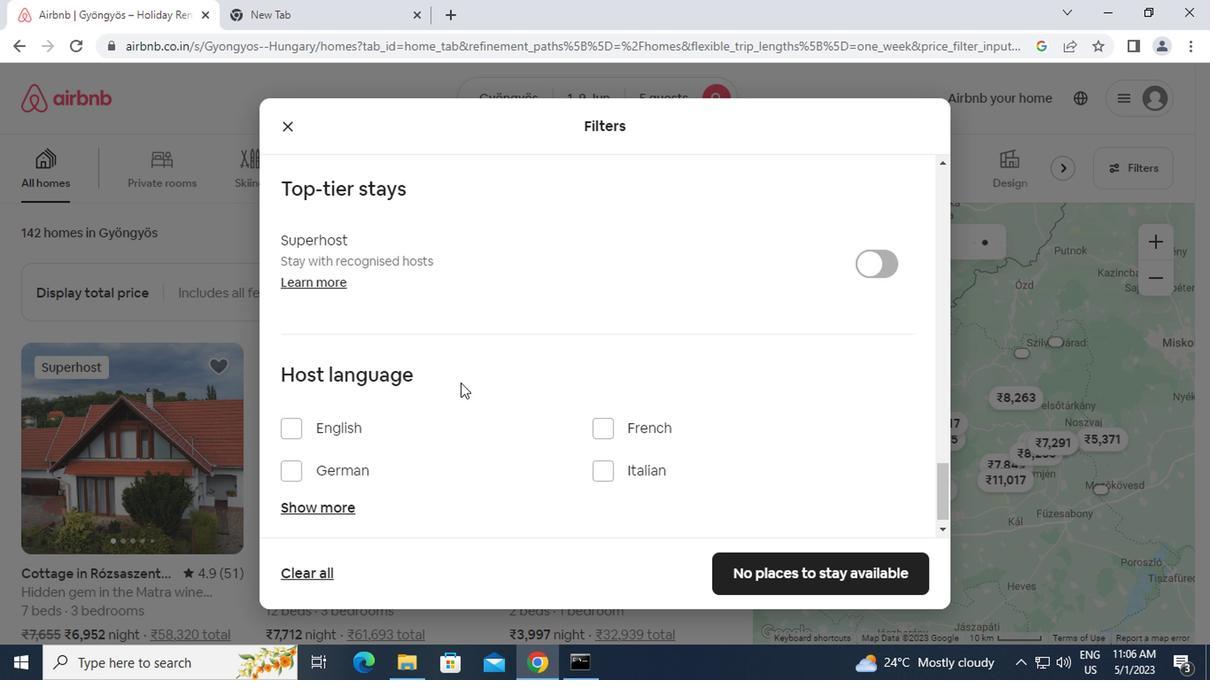 
Action: Mouse scrolled (457, 387) with delta (0, 0)
Screenshot: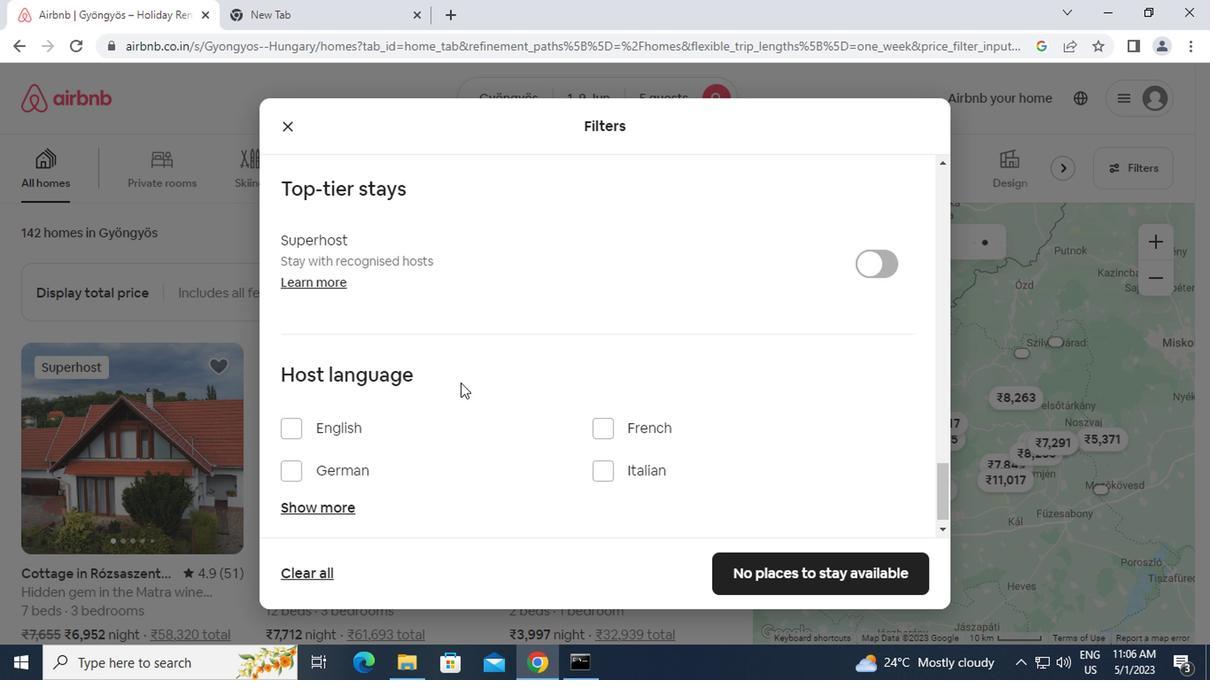 
Action: Mouse moved to (444, 392)
Screenshot: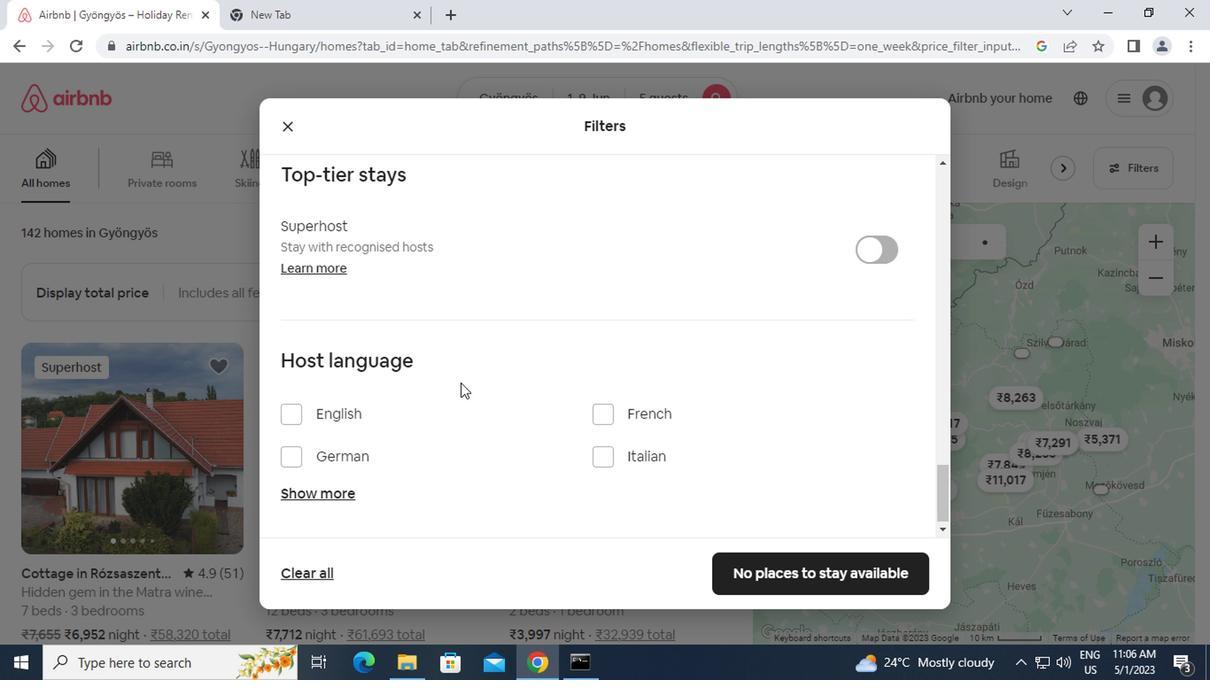 
Action: Mouse scrolled (444, 391) with delta (0, 0)
Screenshot: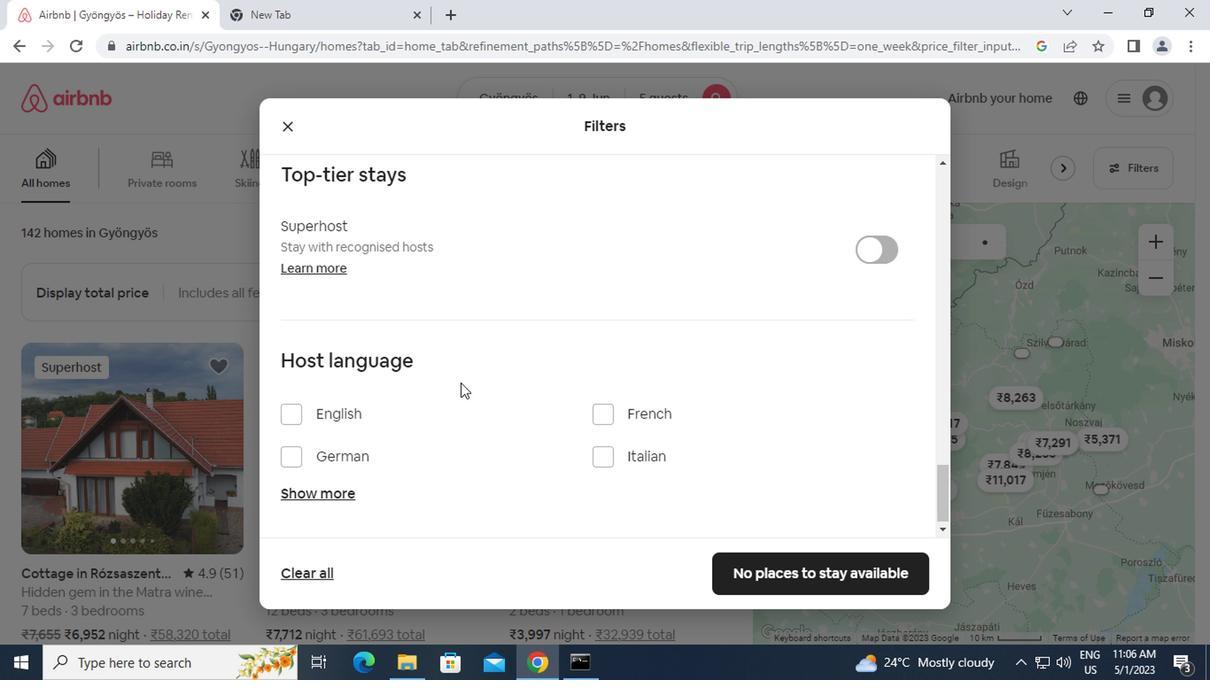 
Action: Mouse moved to (292, 413)
Screenshot: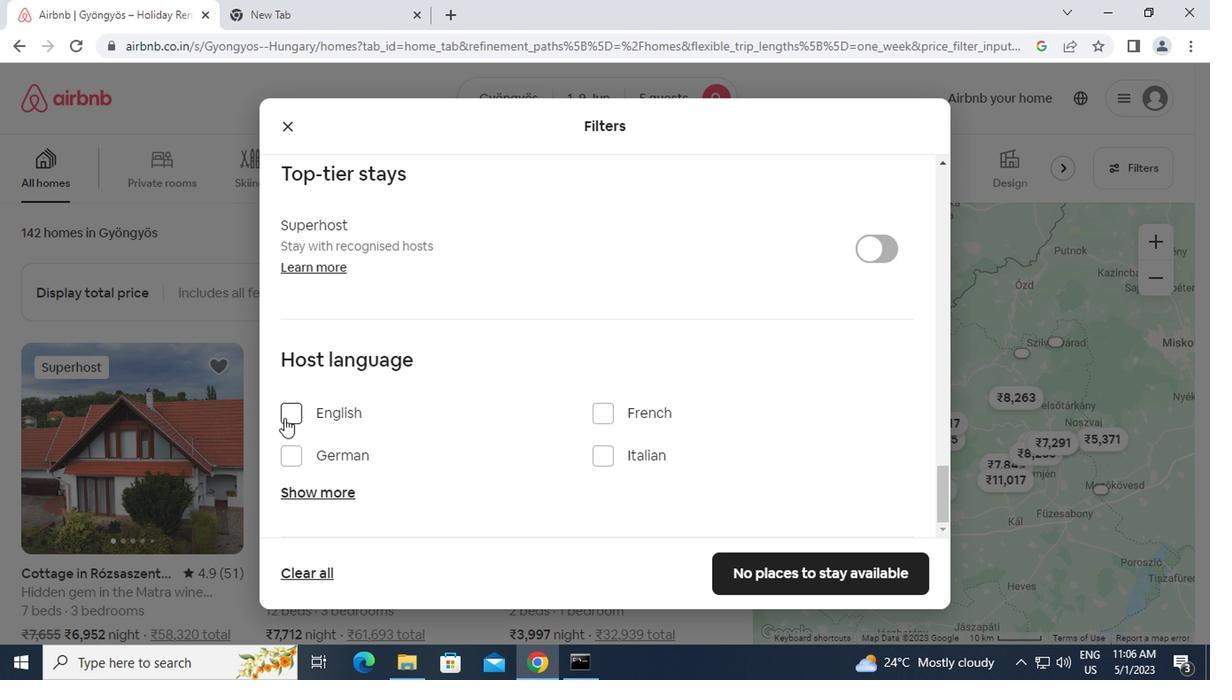 
Action: Mouse pressed left at (292, 413)
Screenshot: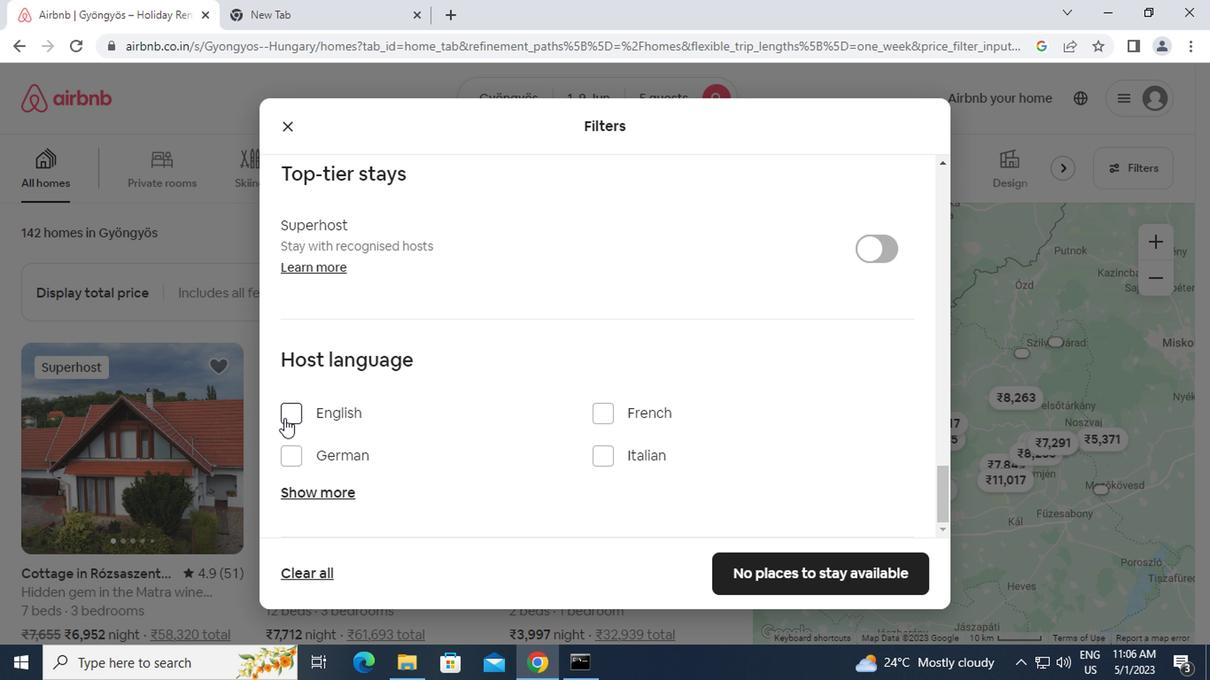 
Action: Mouse moved to (784, 571)
Screenshot: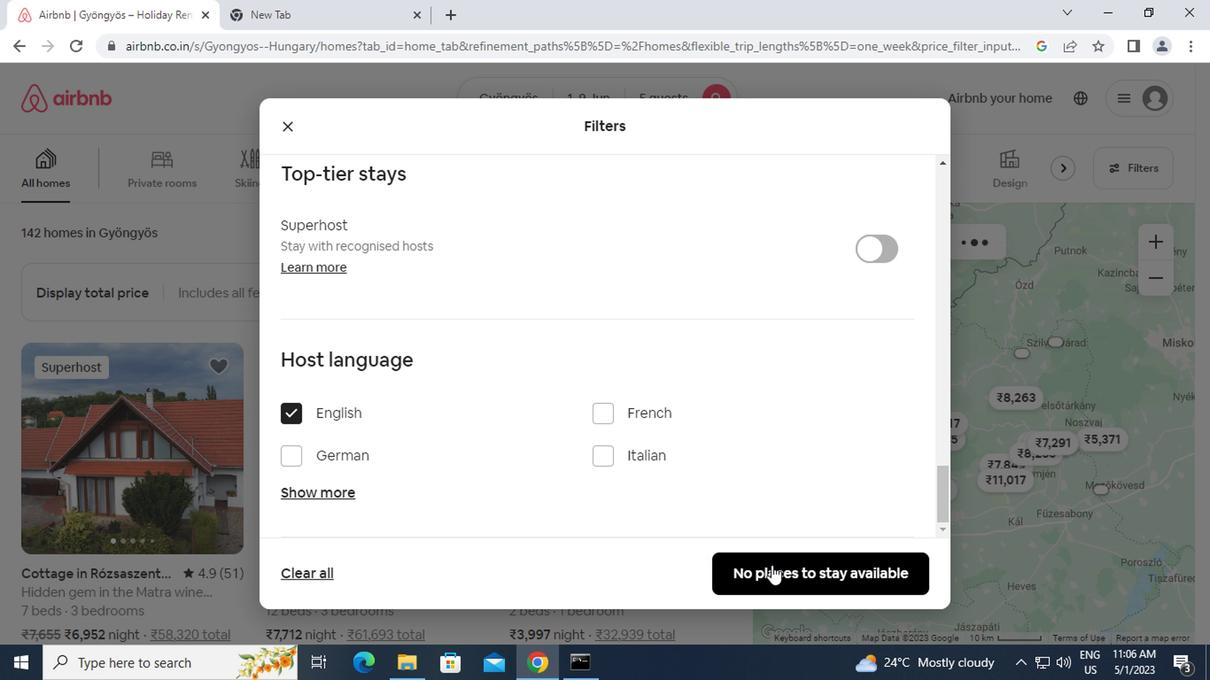 
Action: Mouse pressed left at (784, 571)
Screenshot: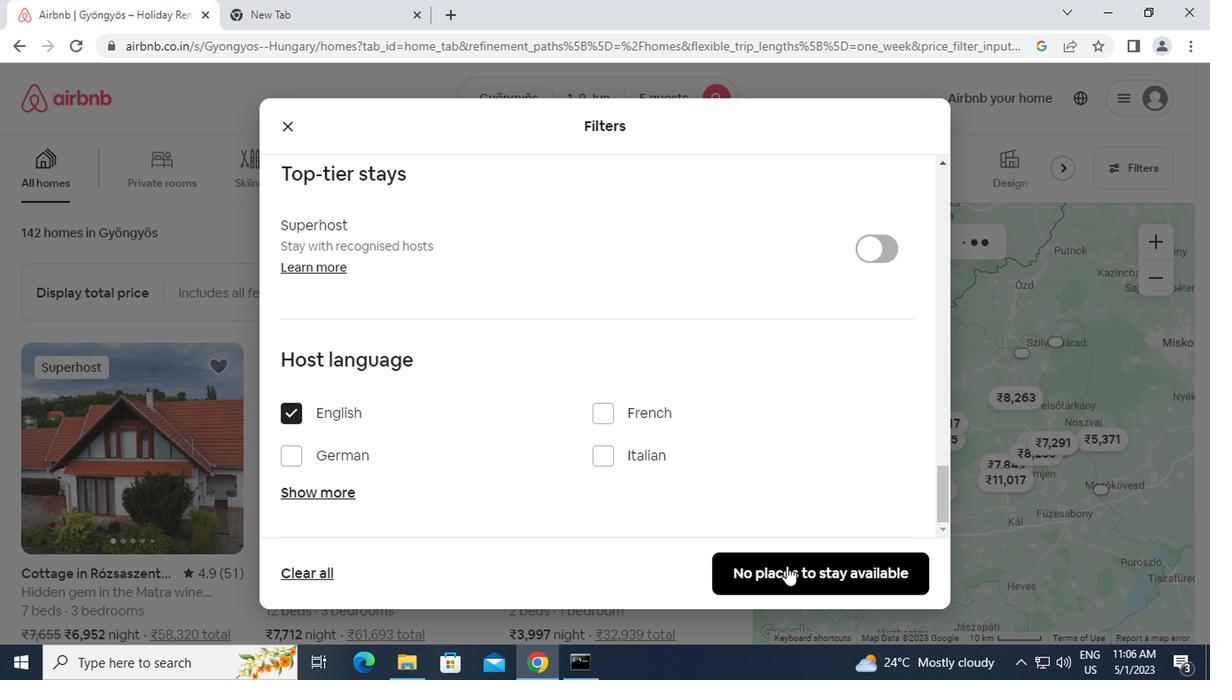 
